 Task: Look for space in São João del Rei, Brazil from 12th  August, 2023 to 15th August, 2023 for 3 adults in price range Rs.12000 to Rs.16000. Place can be entire place with 2 bedrooms having 3 beds and 1 bathroom. Property type can be flat. Amenities needed are: washing machine, . Booking option can be shelf check-in. Required host language is Spanish.
Action: Mouse moved to (443, 123)
Screenshot: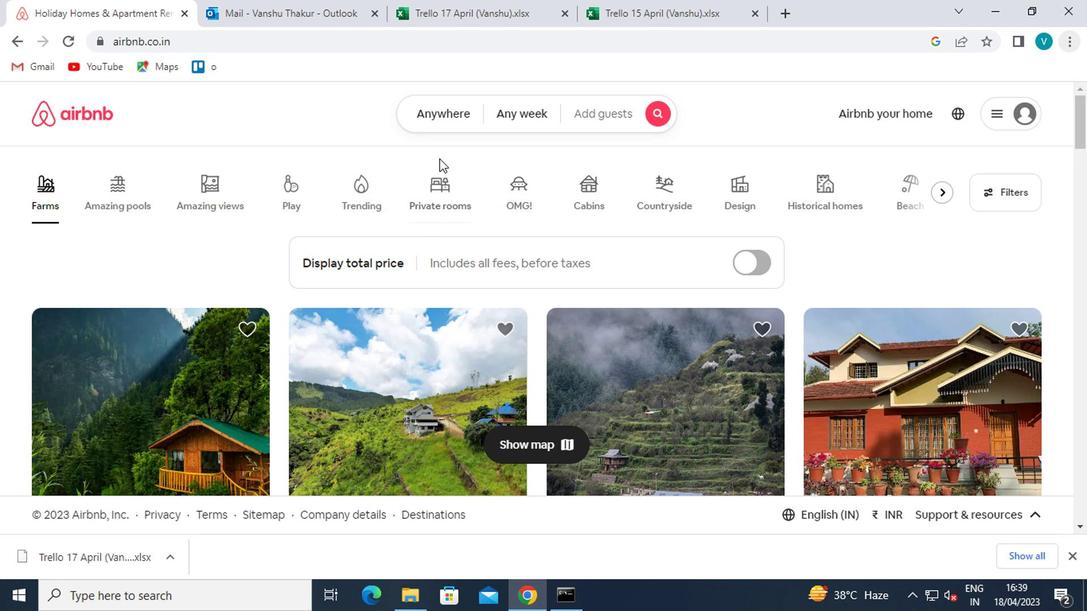 
Action: Mouse pressed left at (443, 123)
Screenshot: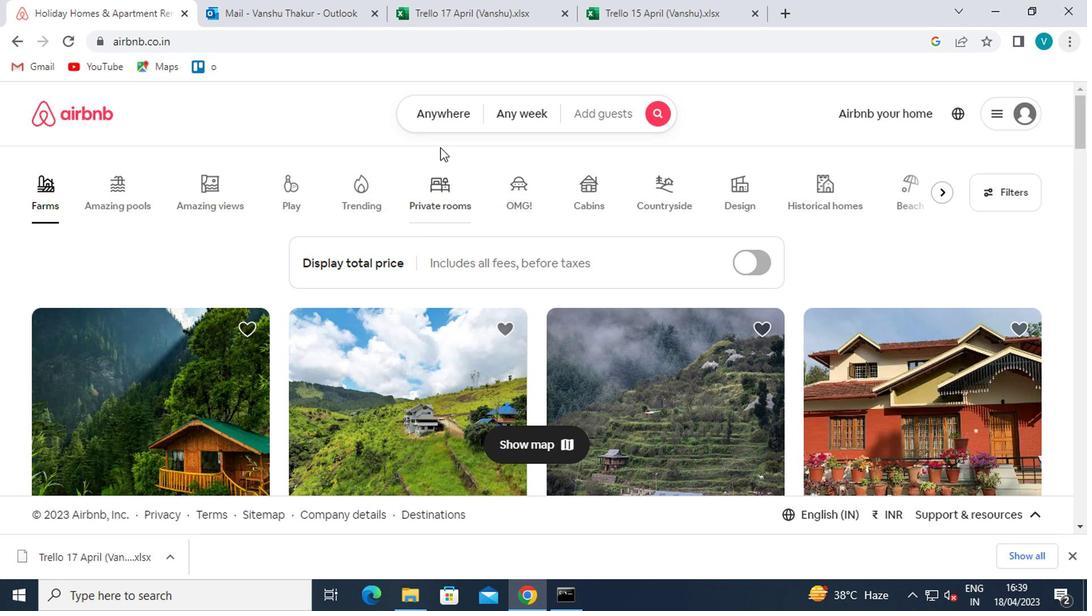 
Action: Mouse moved to (397, 185)
Screenshot: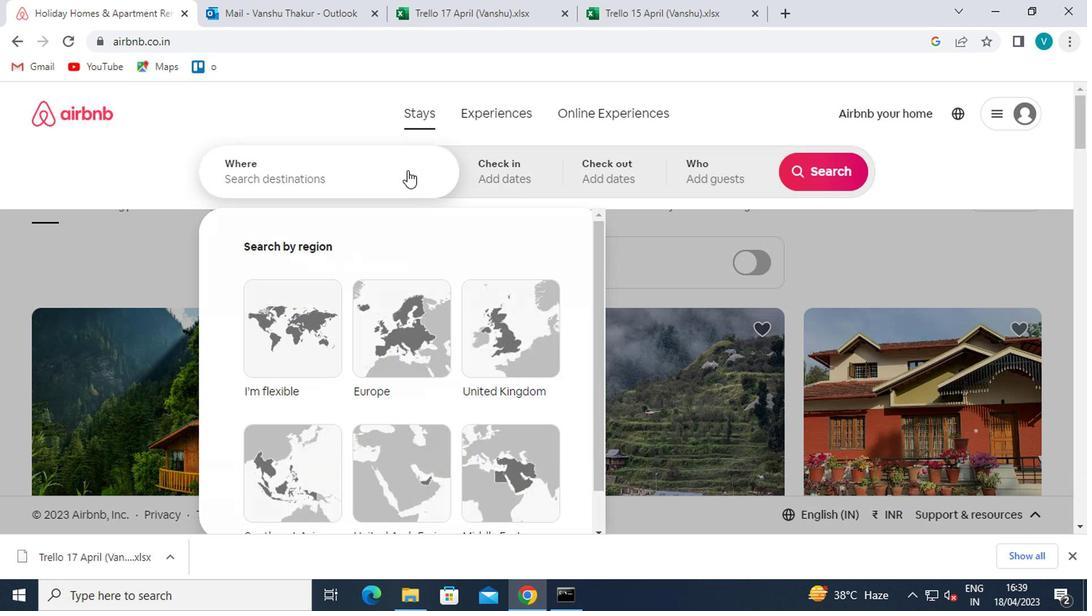 
Action: Mouse pressed left at (397, 185)
Screenshot: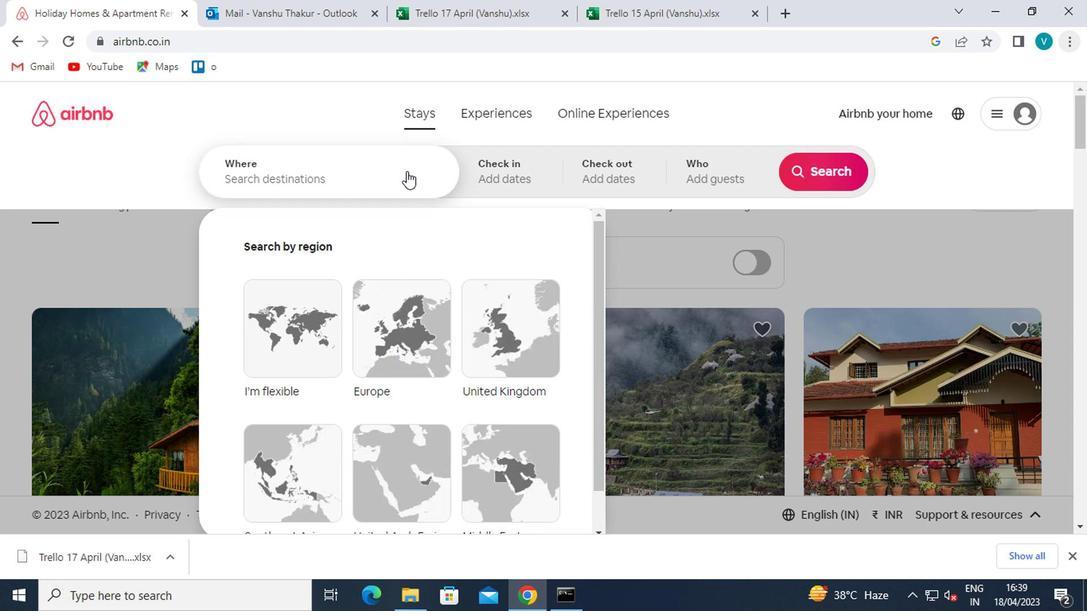 
Action: Mouse moved to (397, 186)
Screenshot: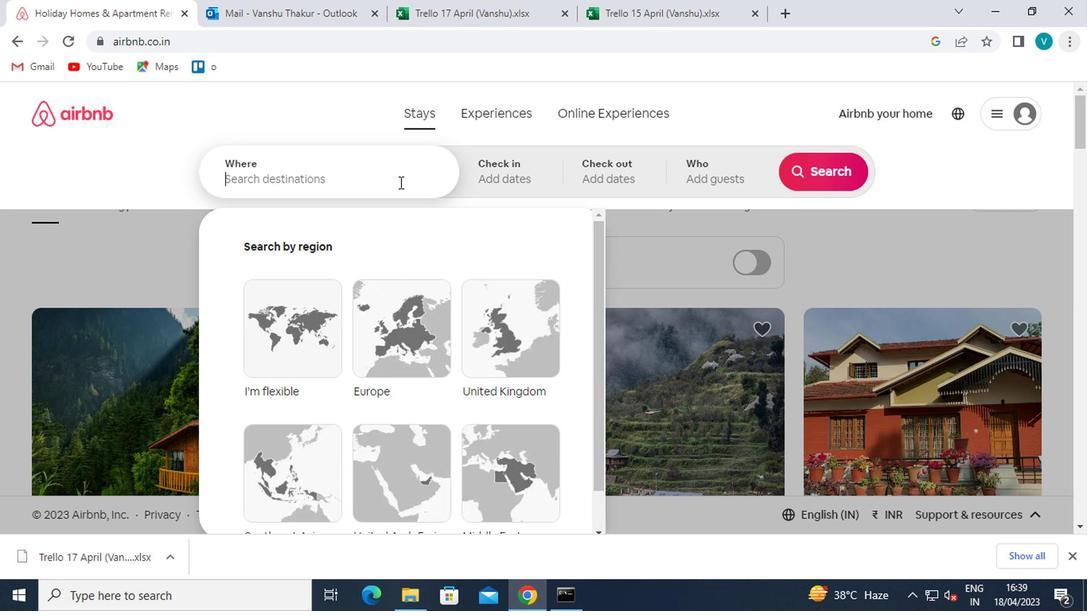 
Action: Key pressed <Key.shift>SAO<Key.space><Key.shift>JAOB<Key.space>
Screenshot: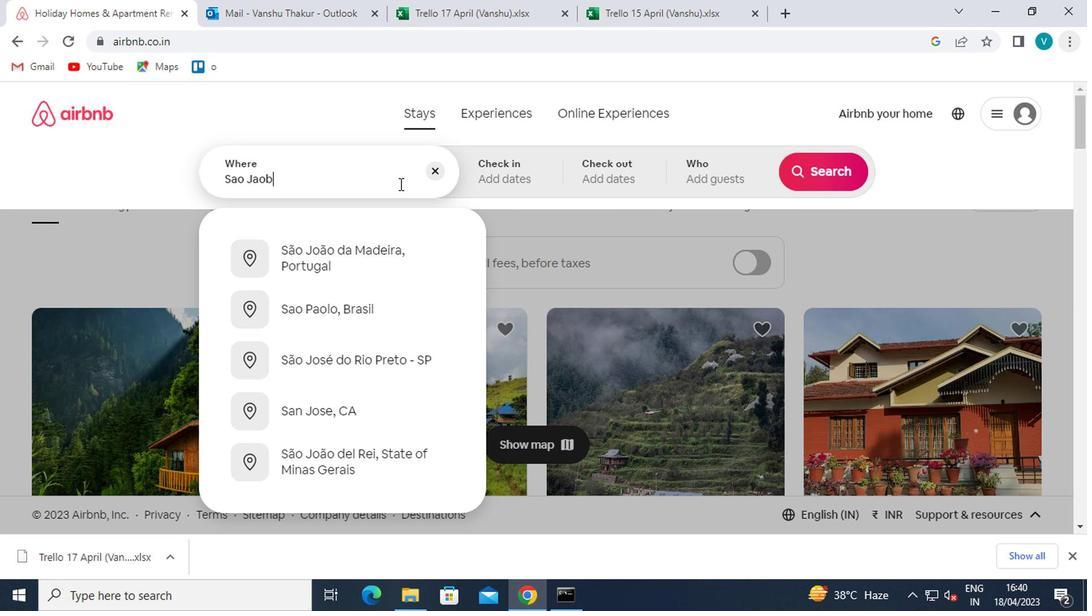 
Action: Mouse moved to (397, 186)
Screenshot: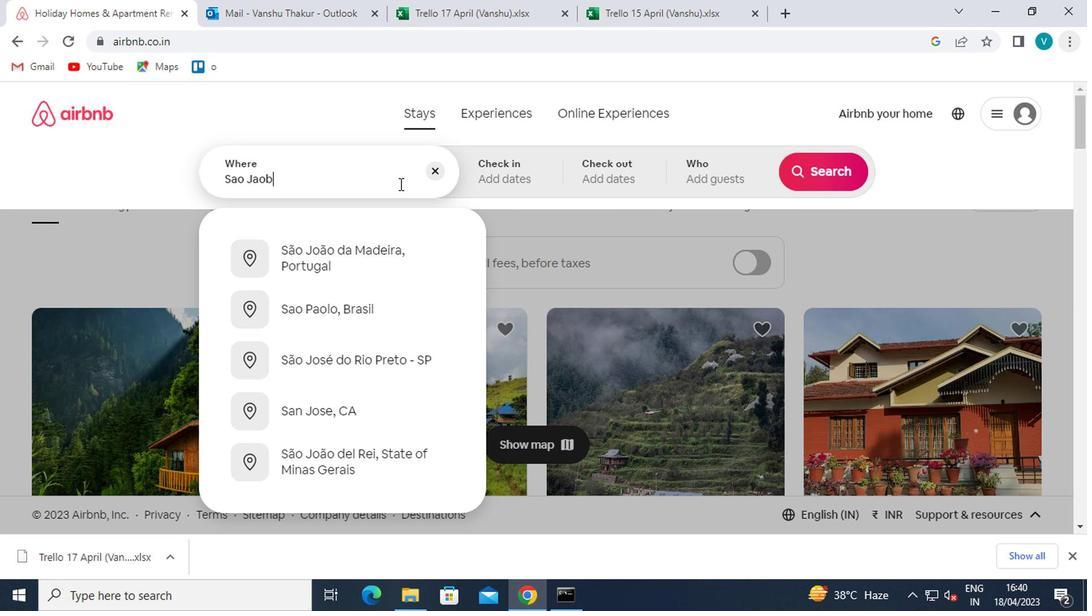 
Action: Key pressed DEL
Screenshot: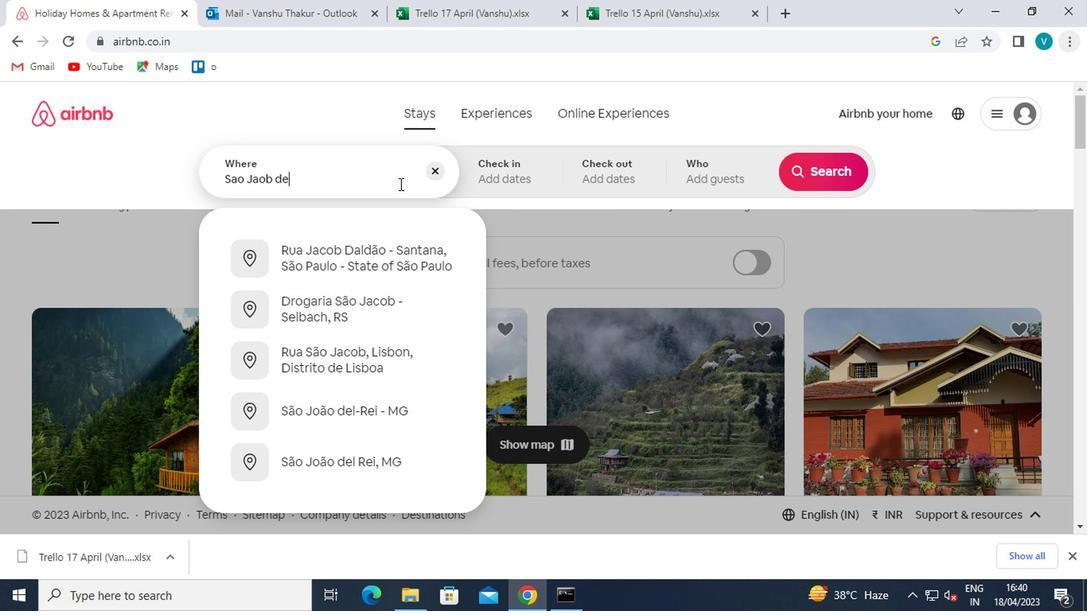 
Action: Mouse moved to (386, 250)
Screenshot: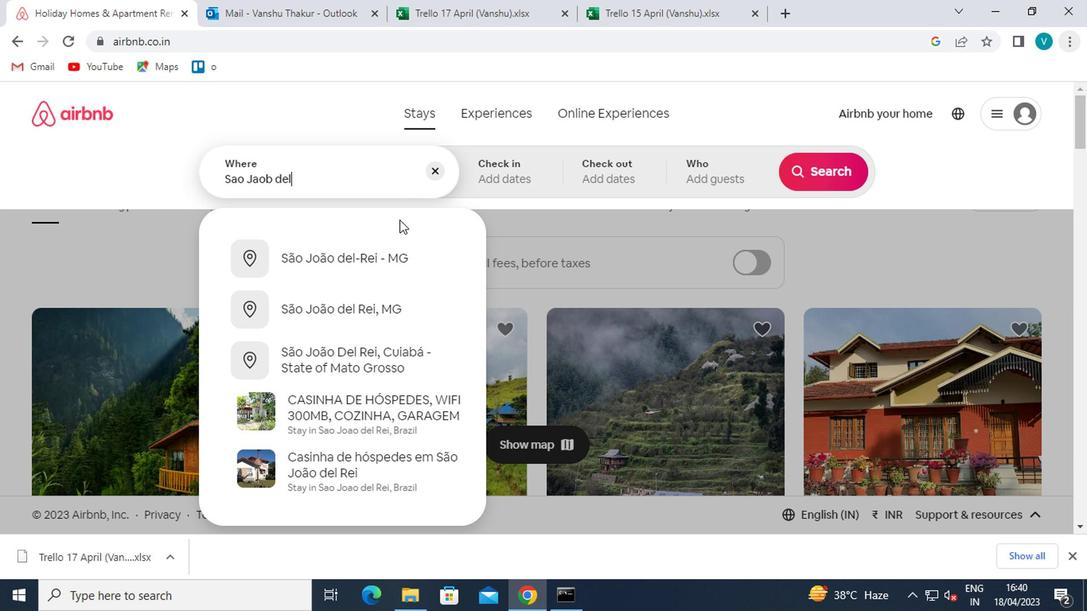 
Action: Mouse pressed left at (386, 250)
Screenshot: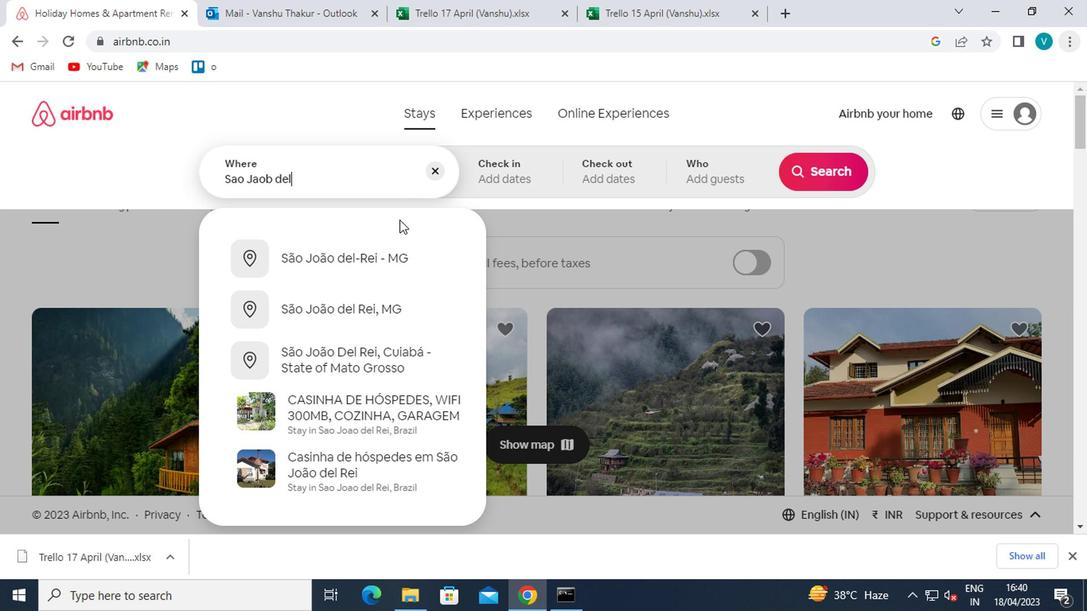 
Action: Mouse moved to (819, 297)
Screenshot: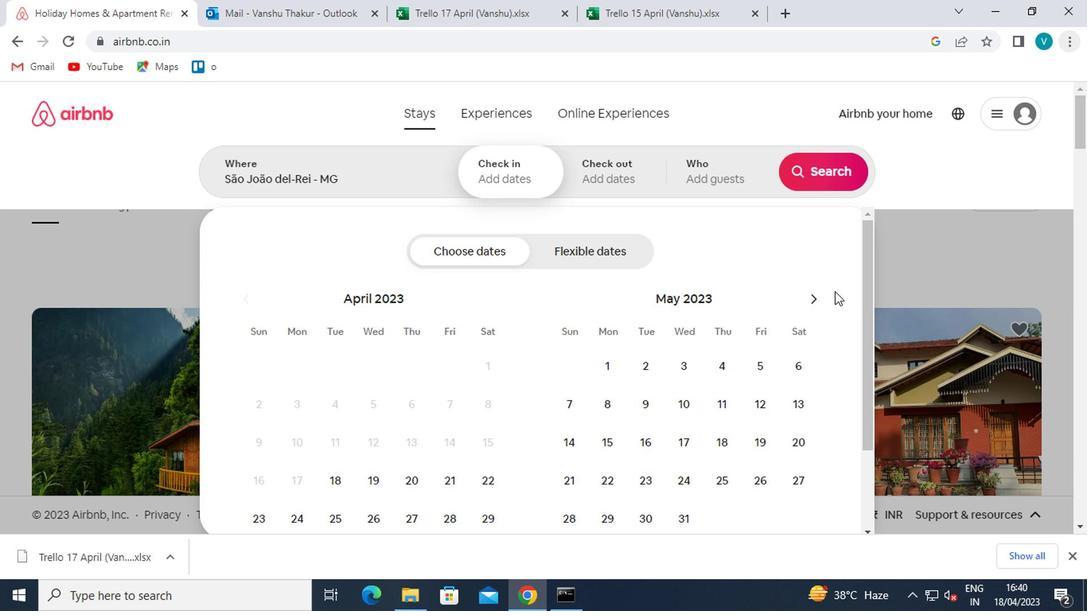 
Action: Mouse pressed left at (819, 297)
Screenshot: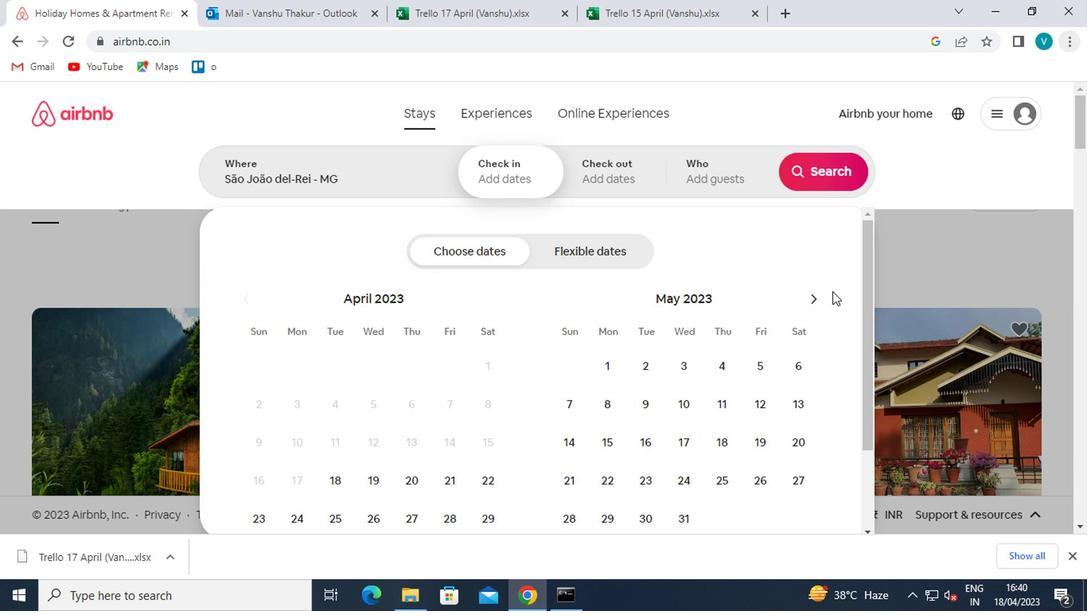 
Action: Mouse moved to (819, 297)
Screenshot: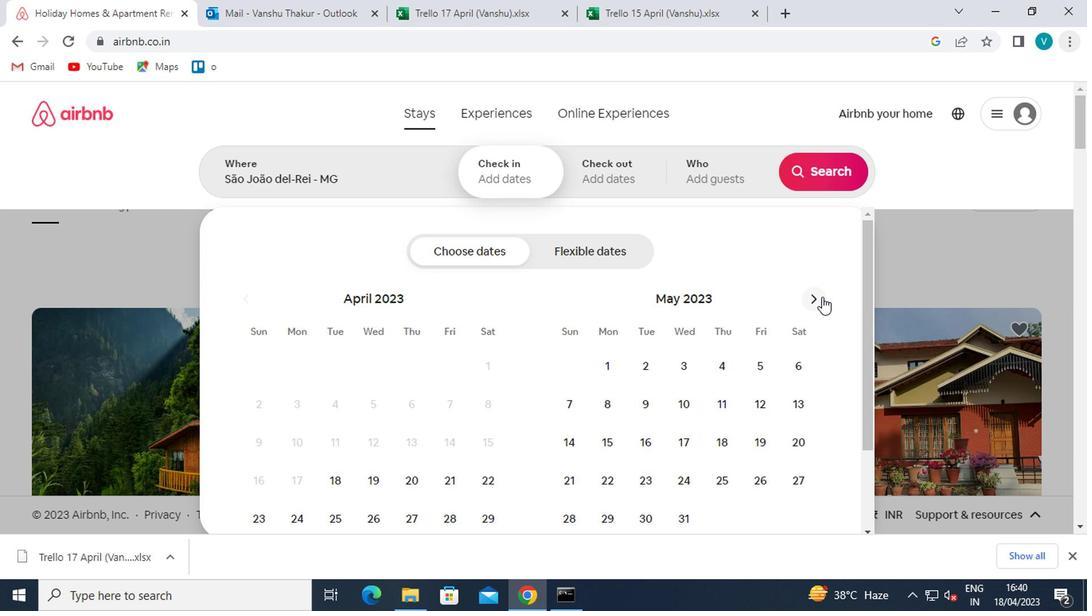 
Action: Mouse pressed left at (819, 297)
Screenshot: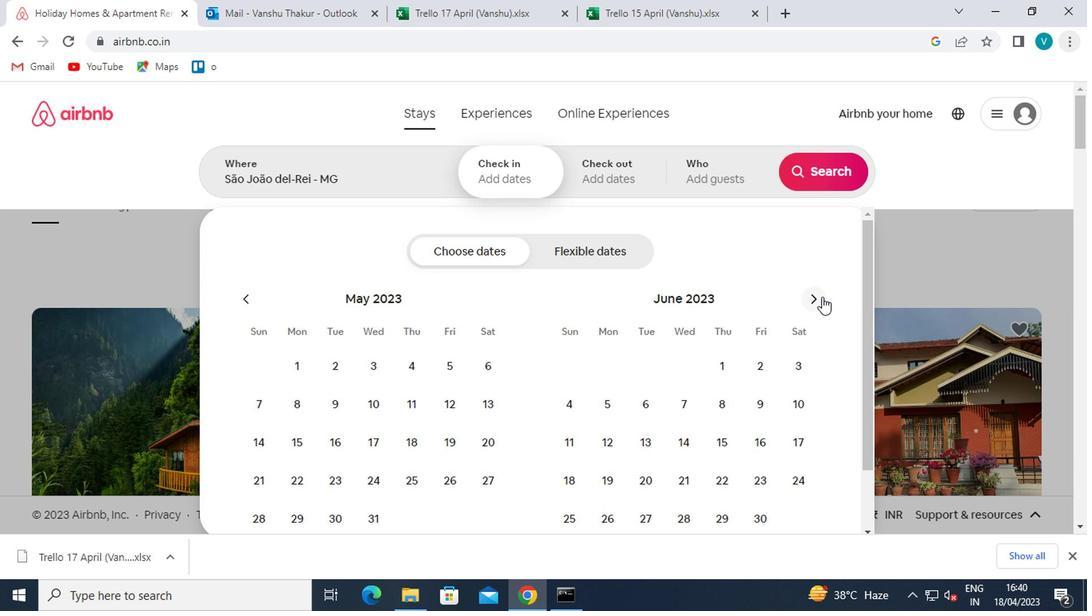 
Action: Mouse moved to (822, 297)
Screenshot: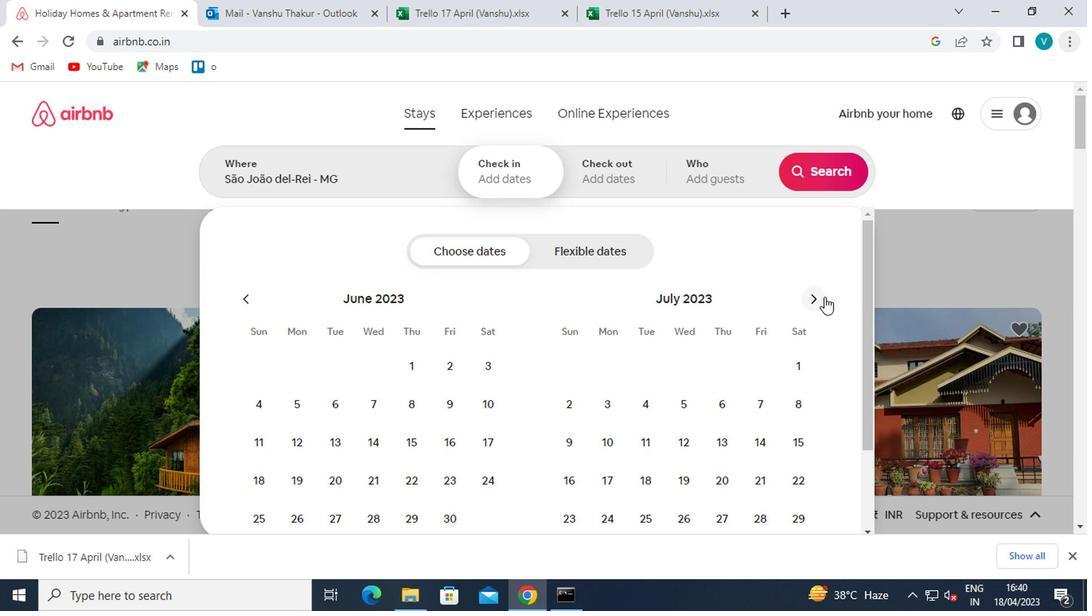 
Action: Mouse pressed left at (822, 297)
Screenshot: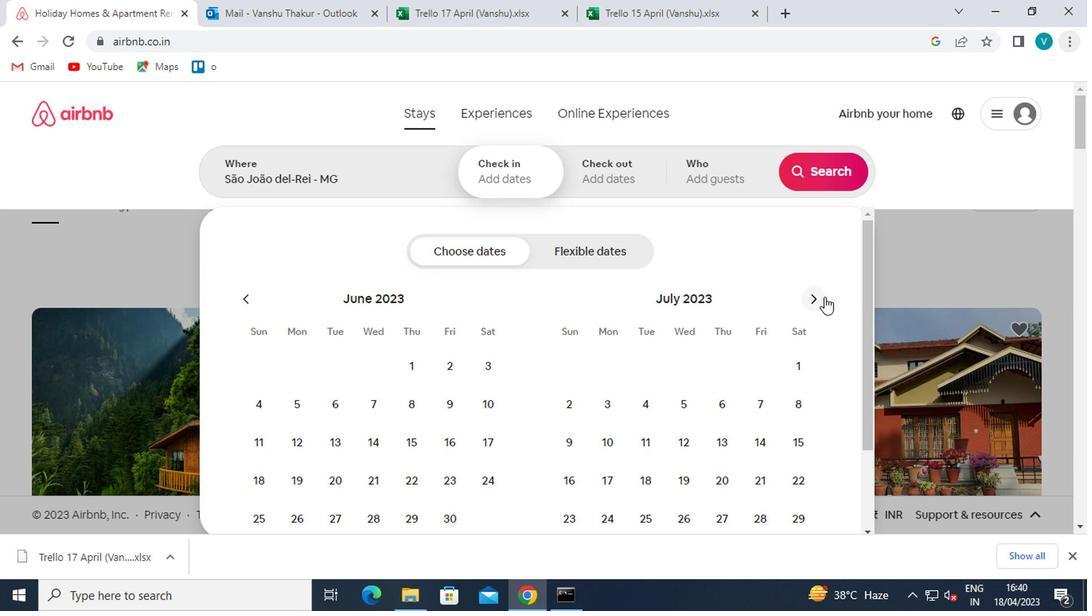 
Action: Mouse moved to (793, 403)
Screenshot: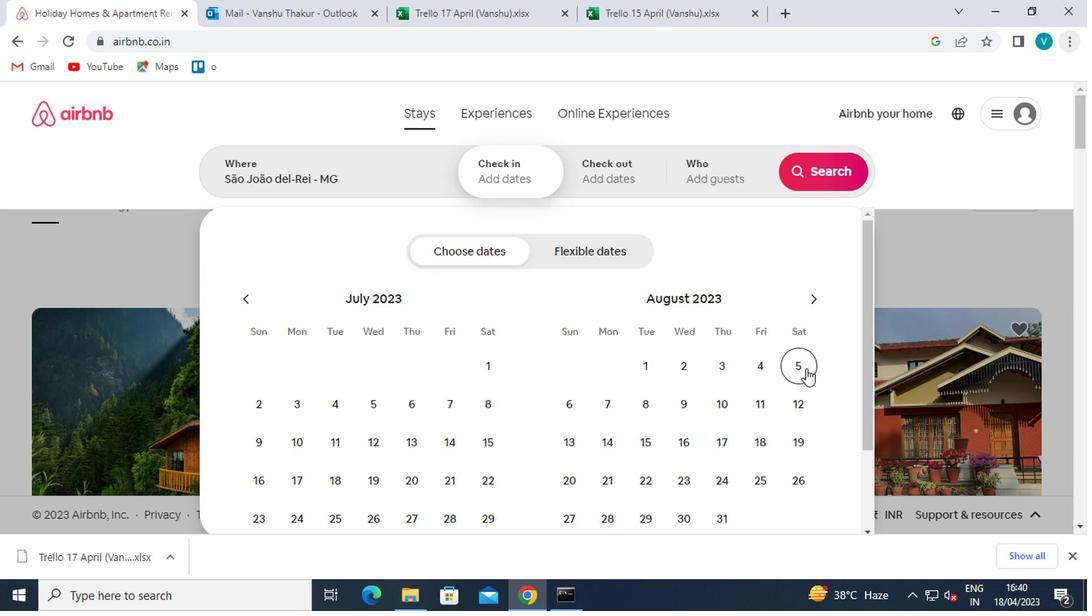
Action: Mouse pressed left at (793, 403)
Screenshot: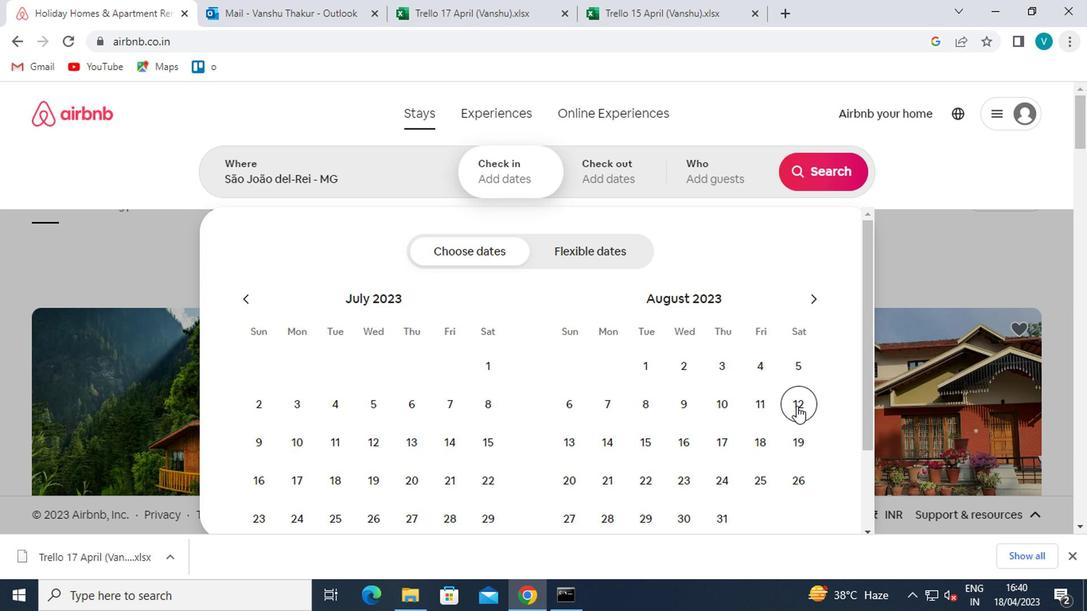 
Action: Mouse moved to (648, 434)
Screenshot: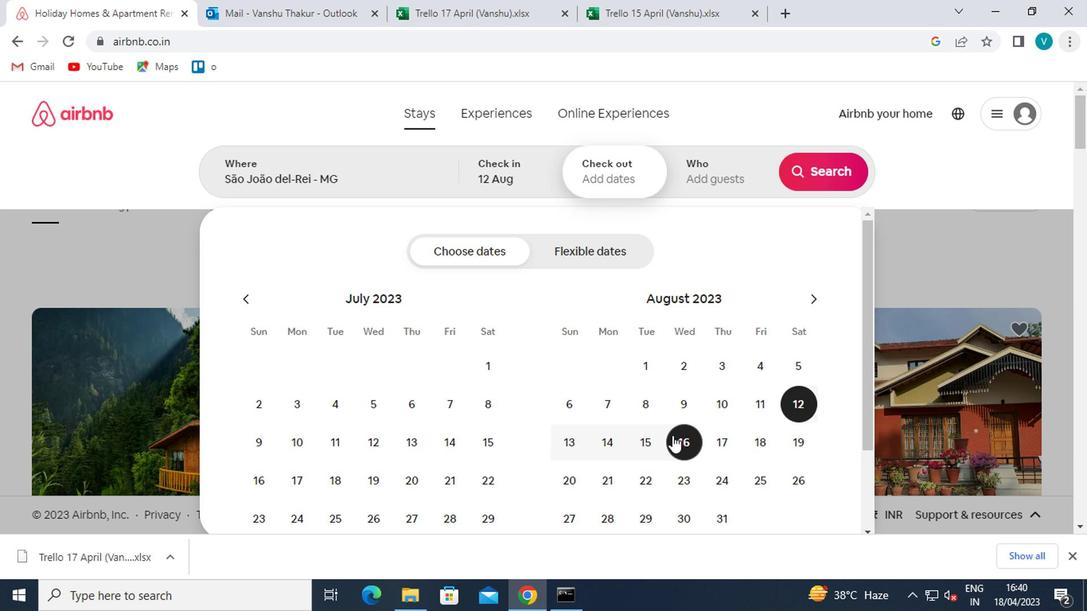 
Action: Mouse pressed left at (648, 434)
Screenshot: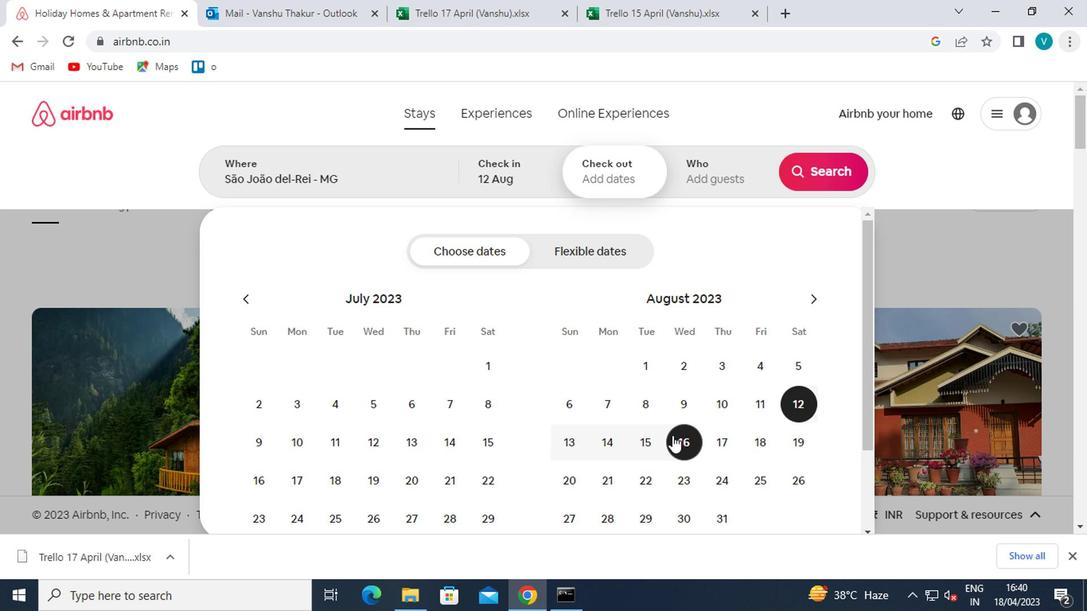 
Action: Mouse moved to (725, 178)
Screenshot: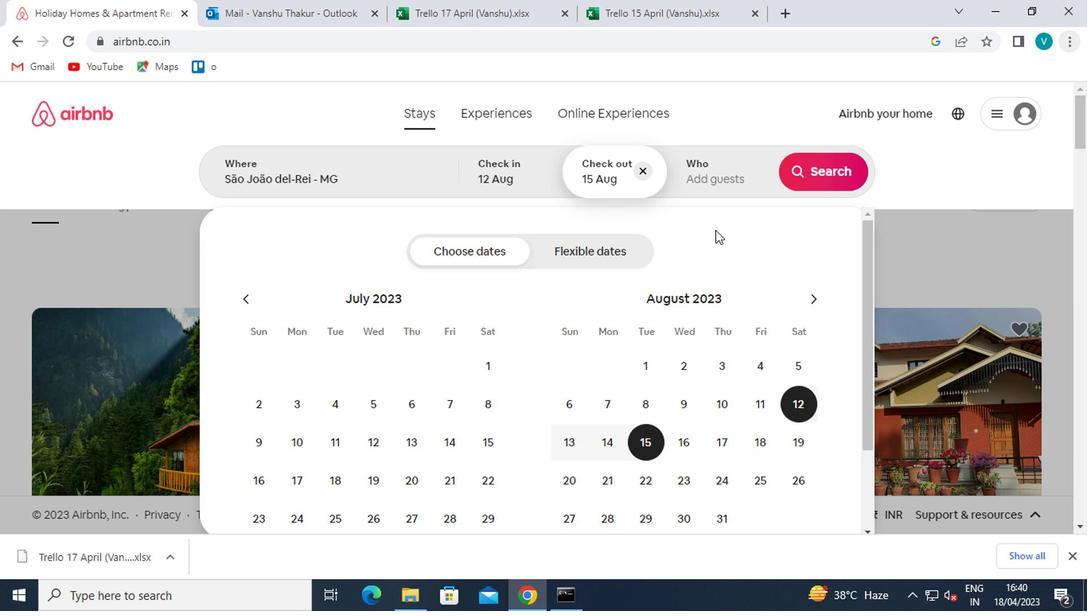 
Action: Mouse pressed left at (725, 178)
Screenshot: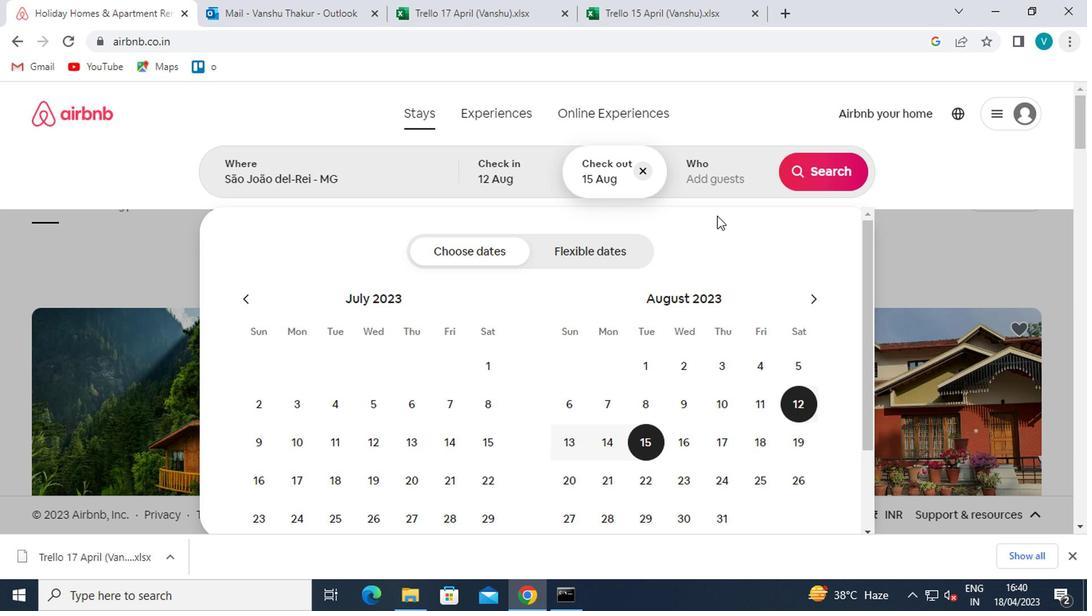 
Action: Mouse moved to (822, 251)
Screenshot: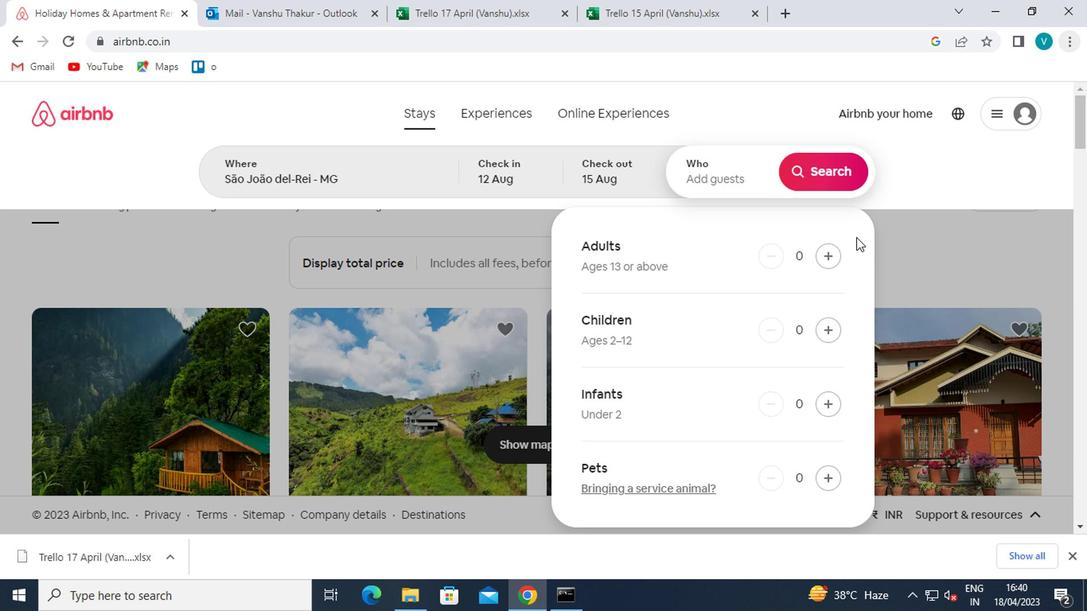 
Action: Mouse pressed left at (822, 251)
Screenshot: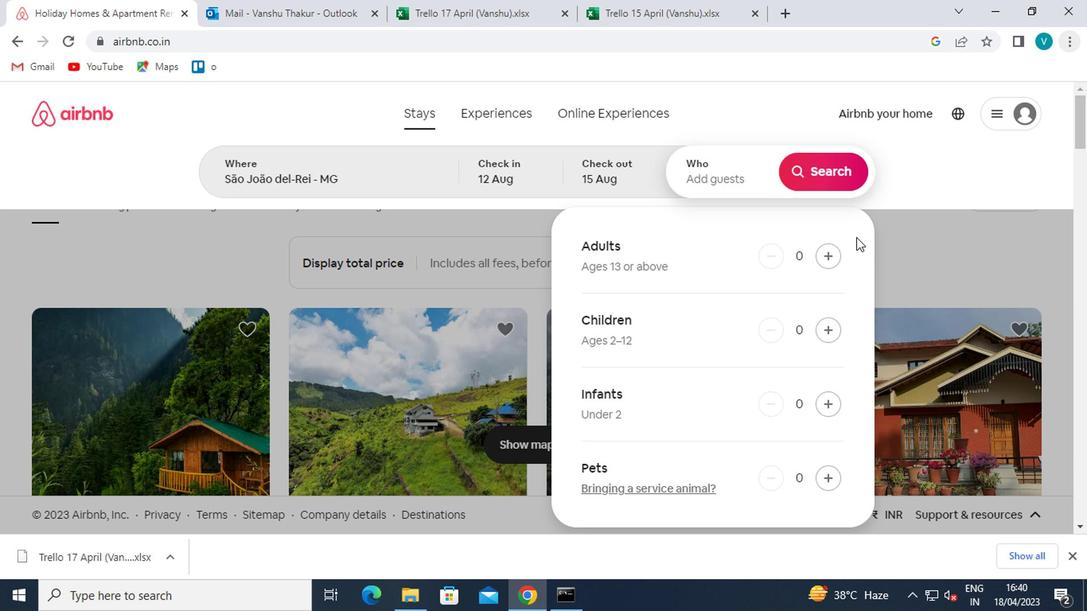 
Action: Mouse moved to (822, 253)
Screenshot: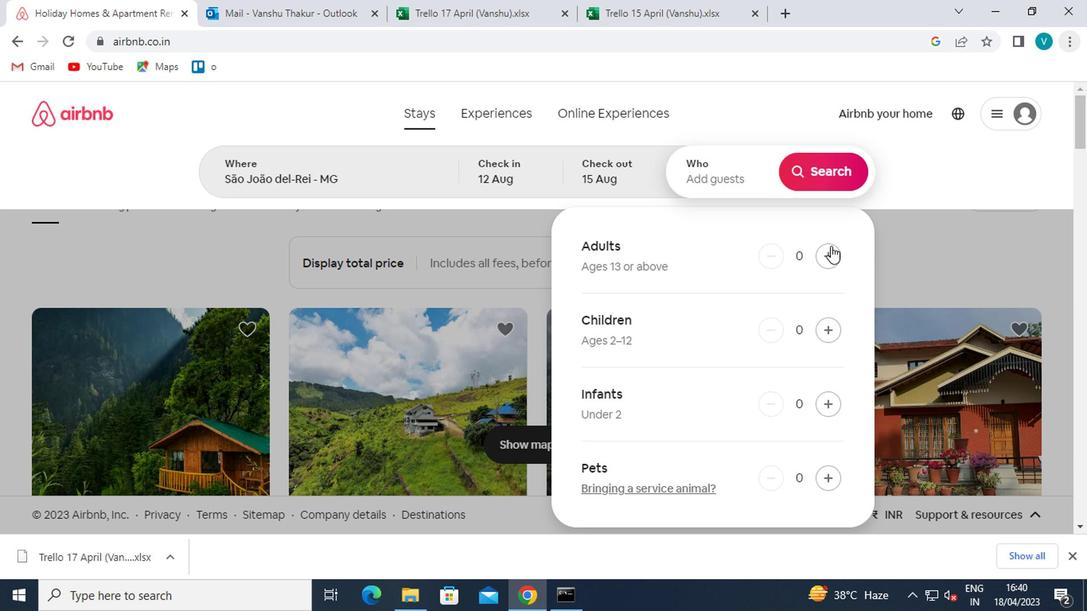 
Action: Mouse pressed left at (822, 253)
Screenshot: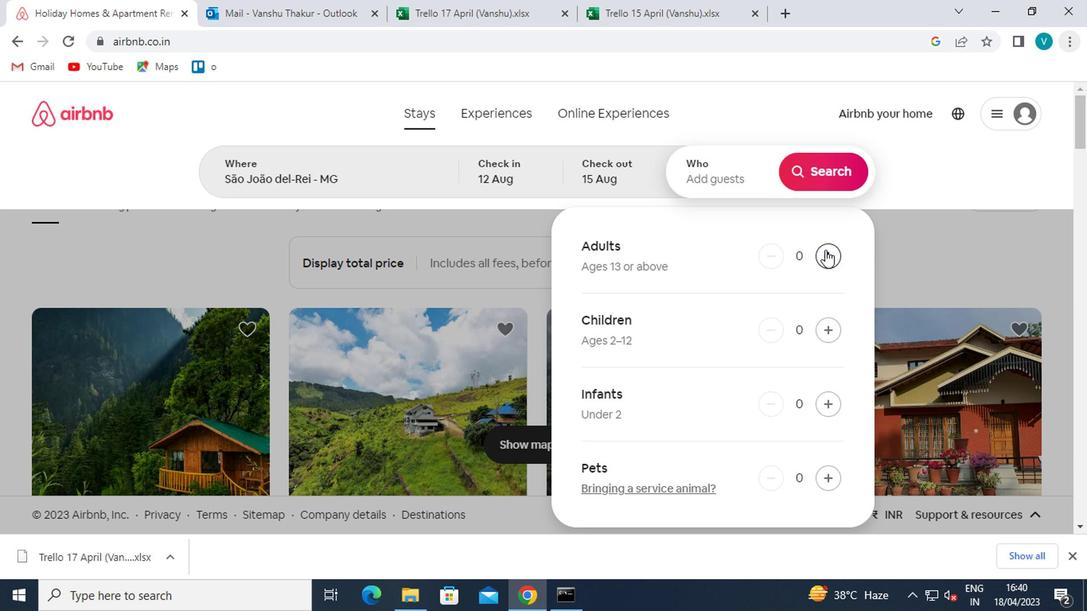 
Action: Mouse moved to (822, 253)
Screenshot: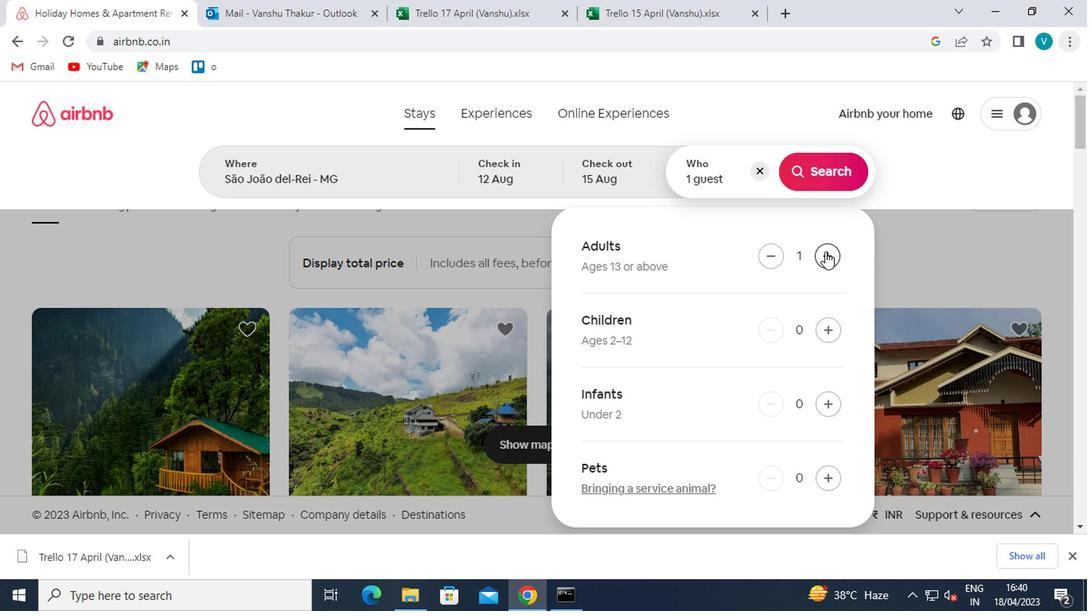 
Action: Mouse pressed left at (822, 253)
Screenshot: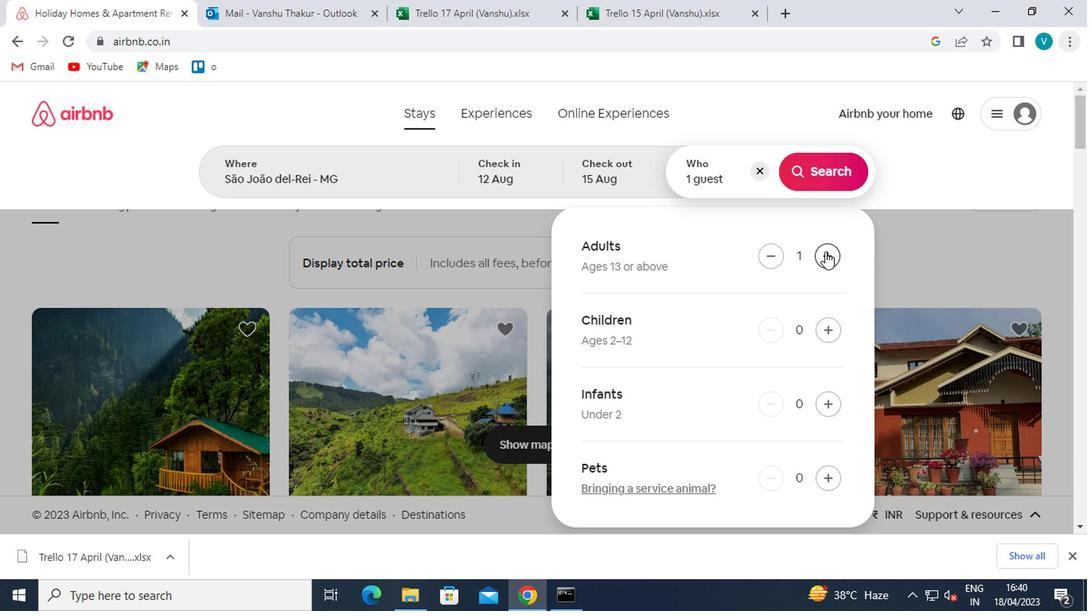 
Action: Mouse moved to (833, 182)
Screenshot: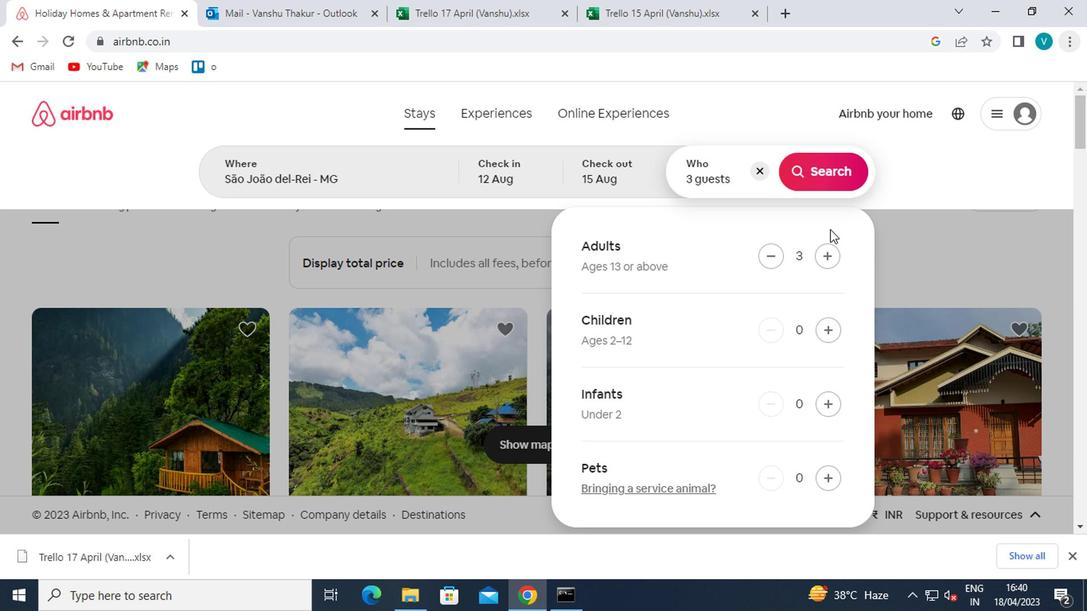 
Action: Mouse pressed left at (833, 182)
Screenshot: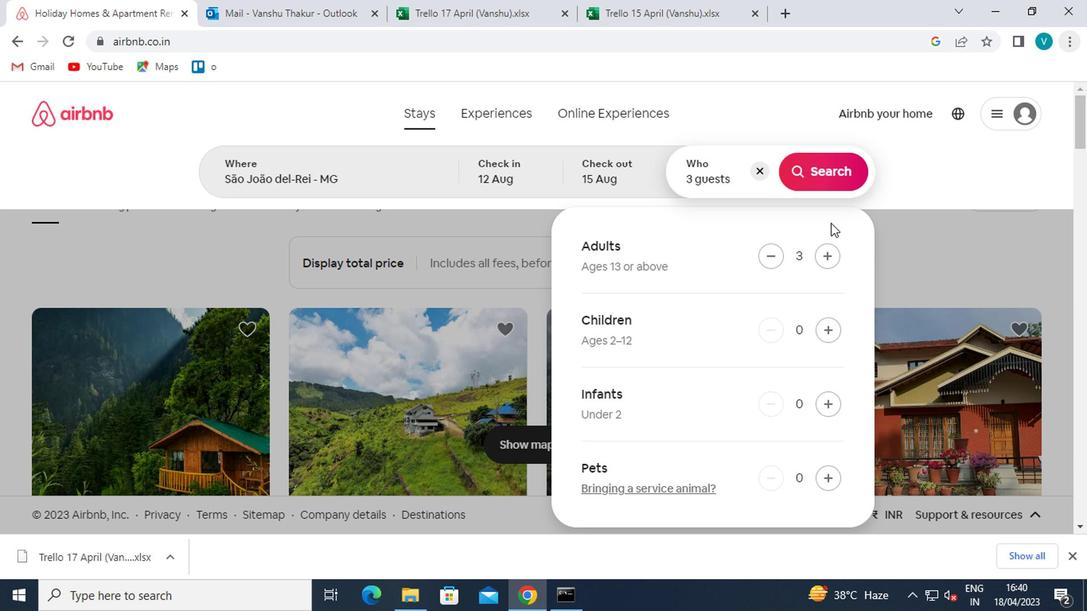
Action: Mouse moved to (1024, 181)
Screenshot: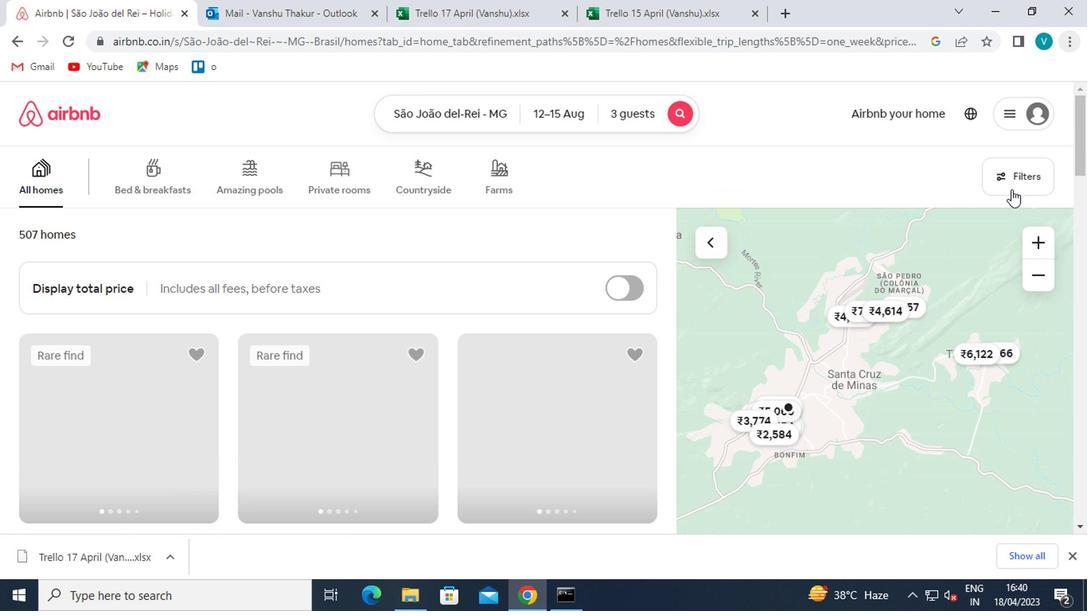 
Action: Mouse pressed left at (1024, 181)
Screenshot: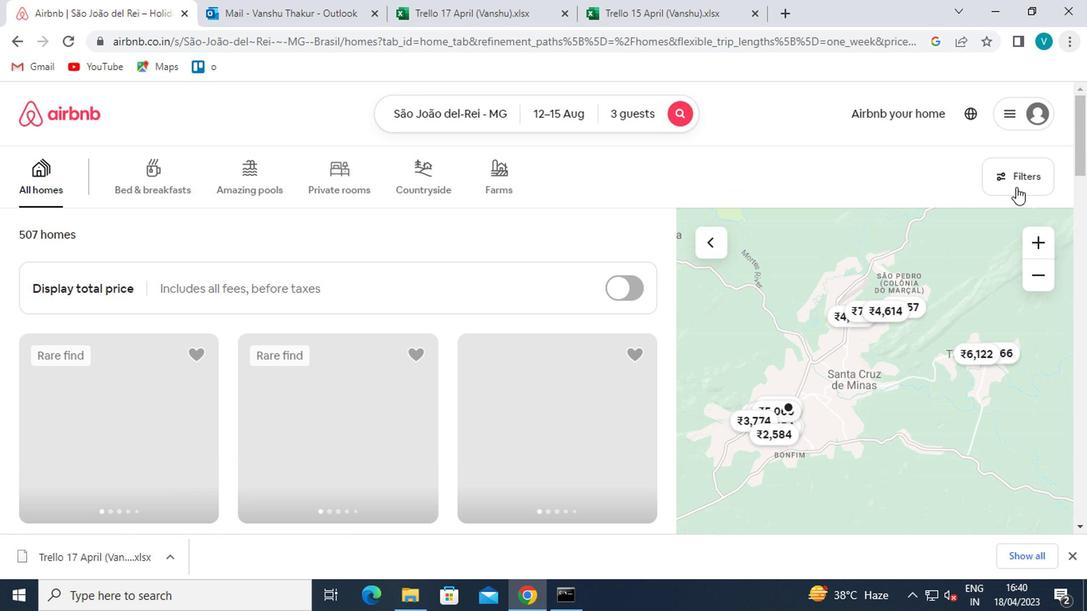 
Action: Mouse moved to (415, 379)
Screenshot: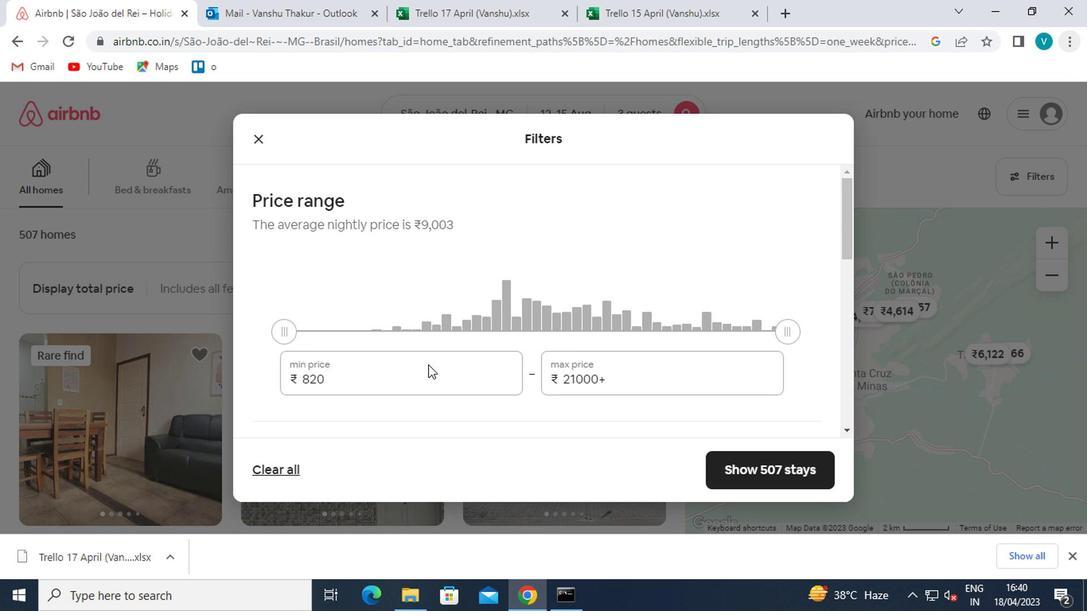 
Action: Mouse pressed left at (415, 379)
Screenshot: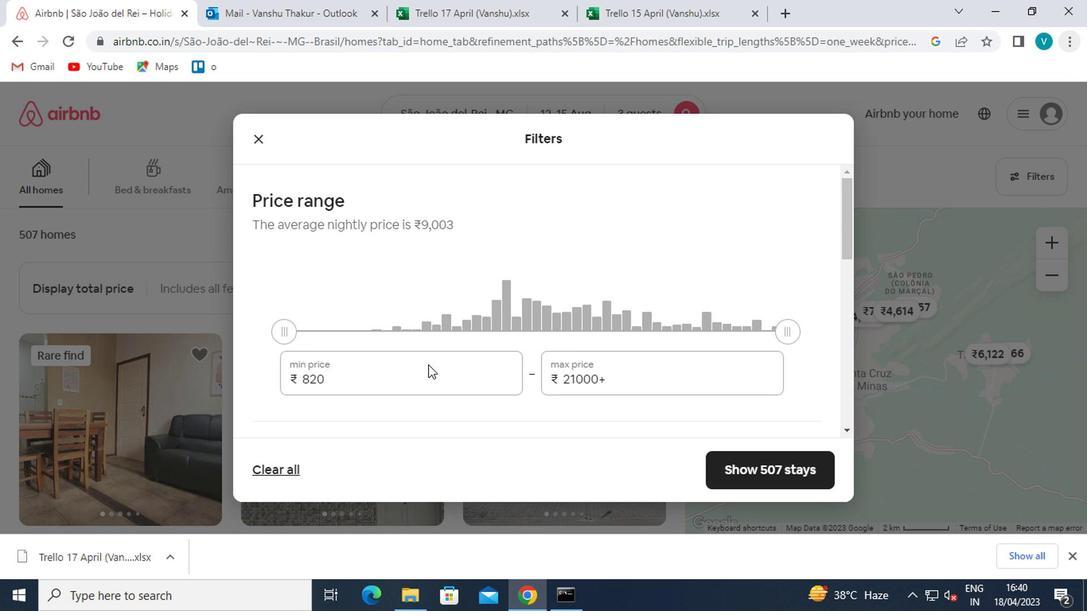 
Action: Mouse moved to (425, 389)
Screenshot: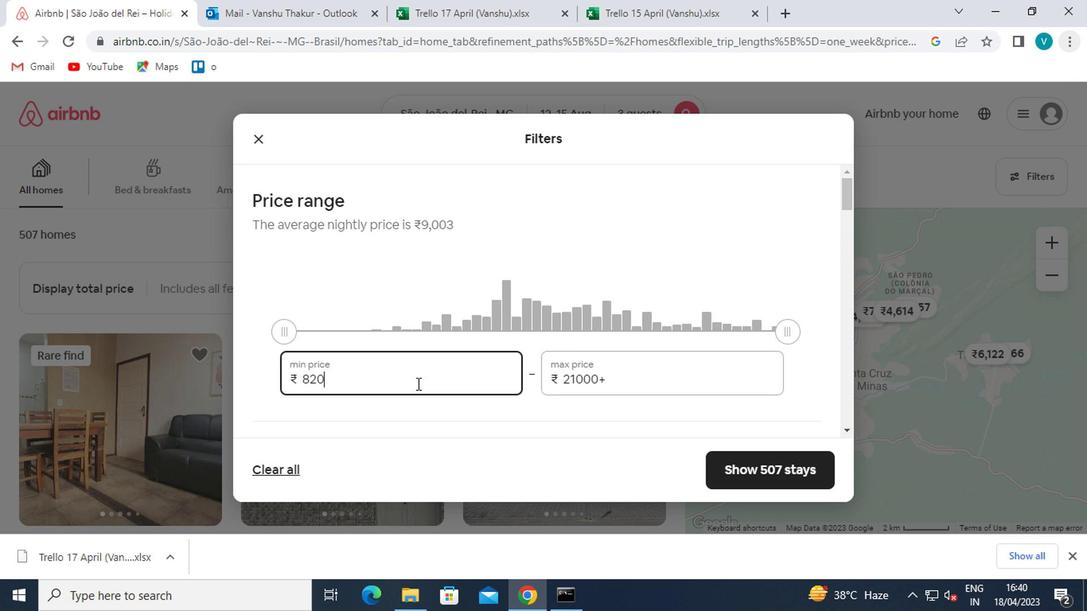 
Action: Key pressed <Key.backspace>
Screenshot: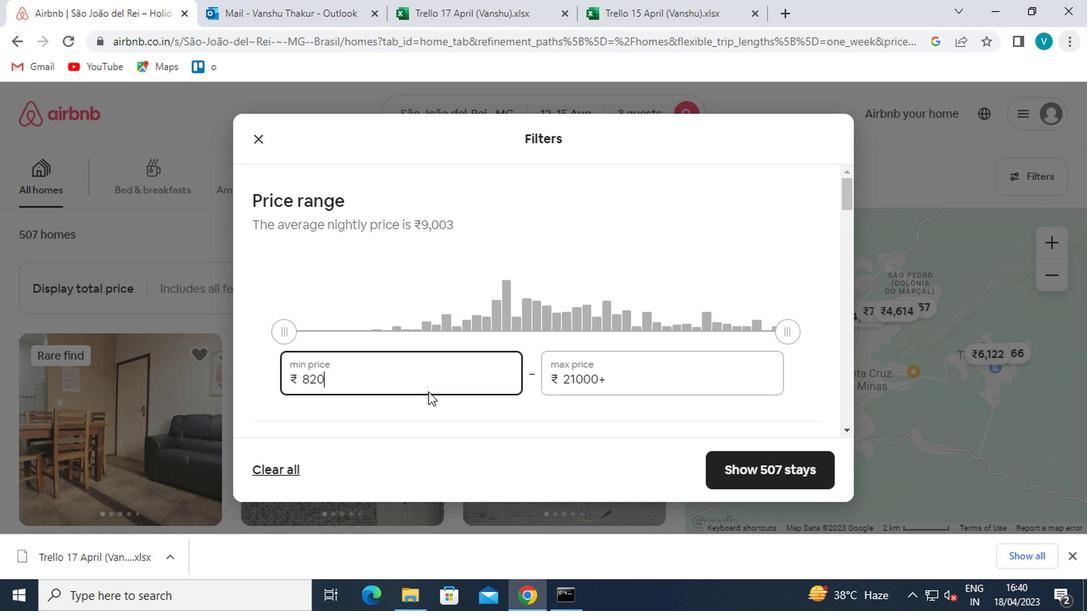 
Action: Mouse moved to (425, 390)
Screenshot: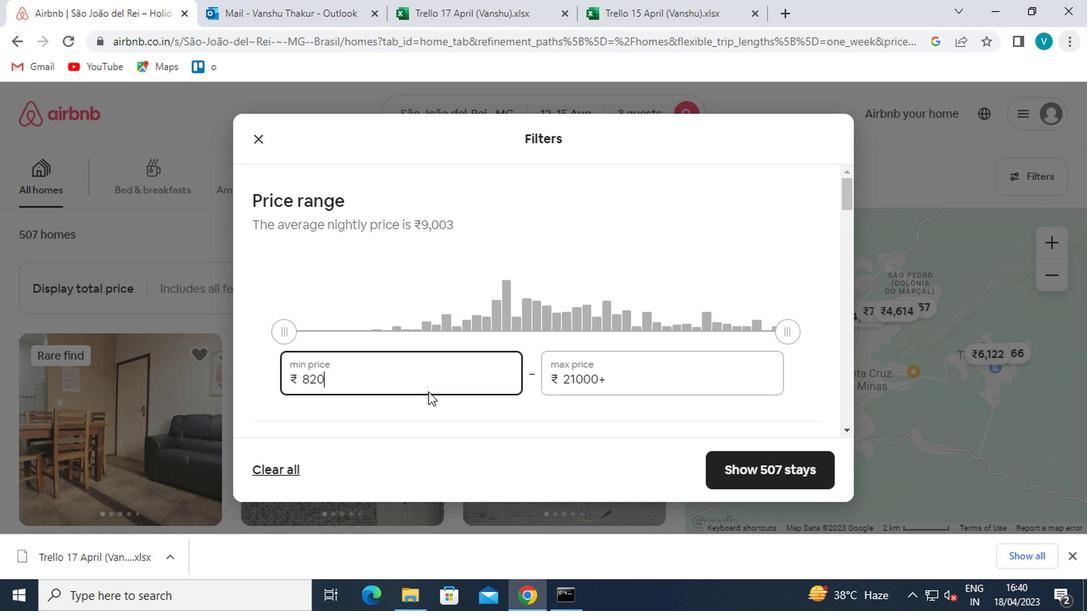 
Action: Key pressed <Key.backspace><Key.backspace>12000
Screenshot: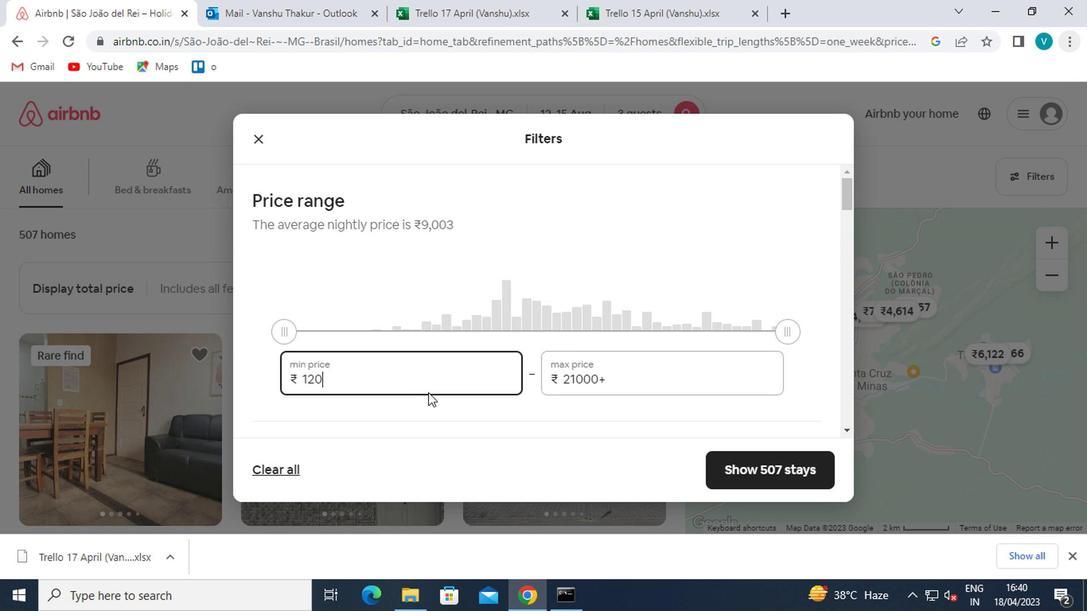 
Action: Mouse moved to (625, 381)
Screenshot: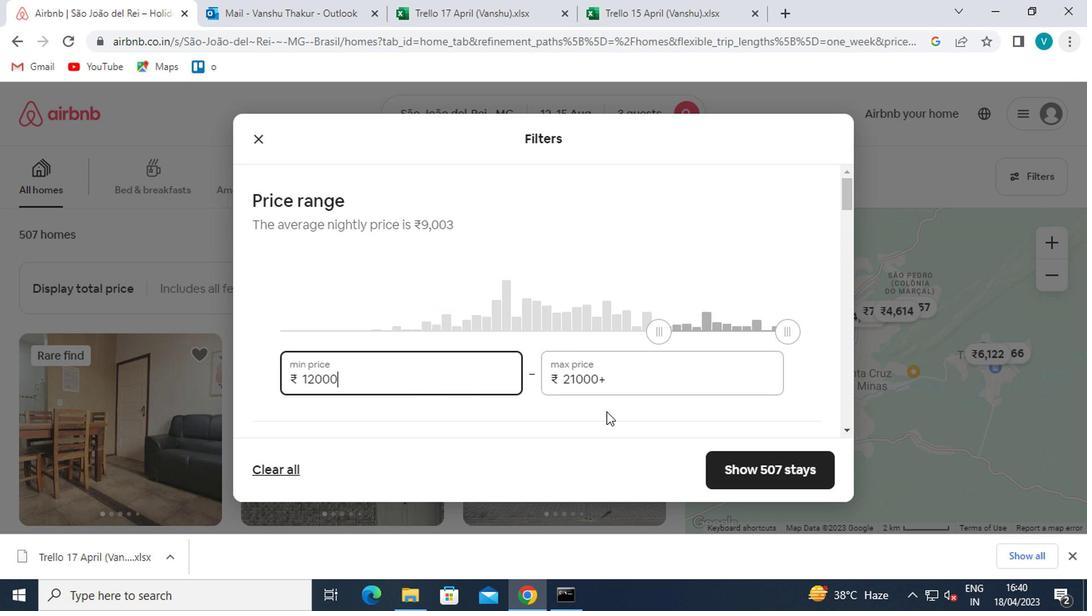
Action: Mouse pressed left at (625, 381)
Screenshot: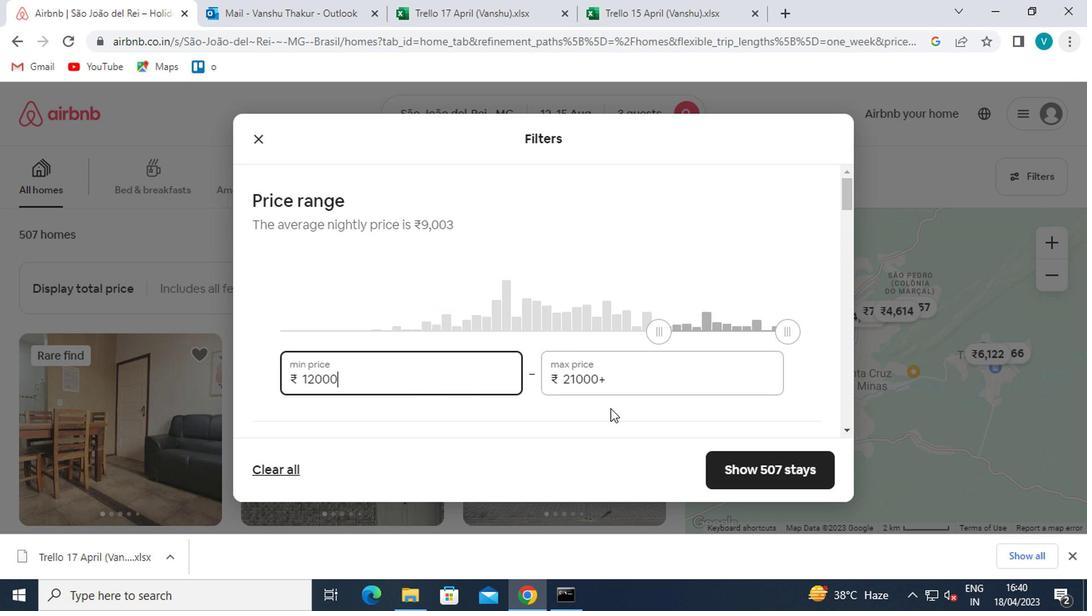 
Action: Mouse moved to (624, 381)
Screenshot: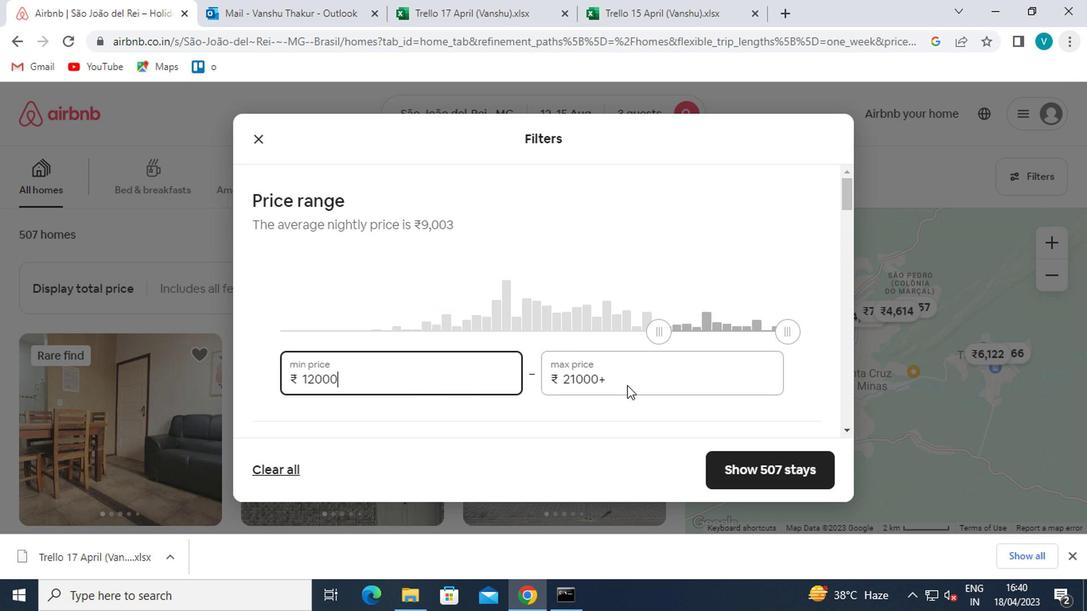 
Action: Key pressed <Key.backspace><Key.backspace><Key.backspace><Key.backspace><Key.backspace><Key.backspace>16000
Screenshot: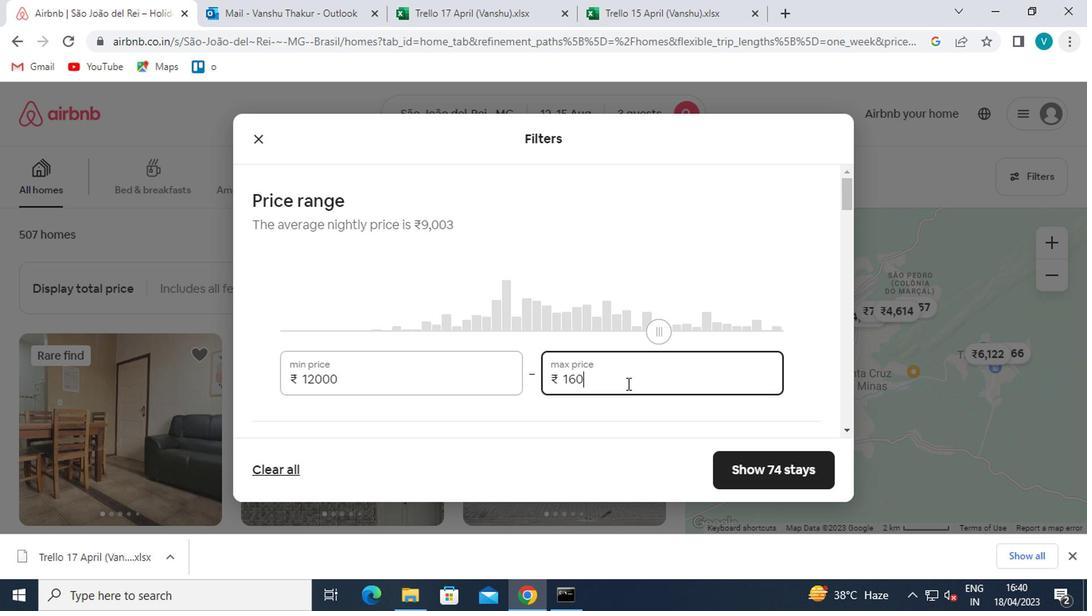 
Action: Mouse moved to (612, 383)
Screenshot: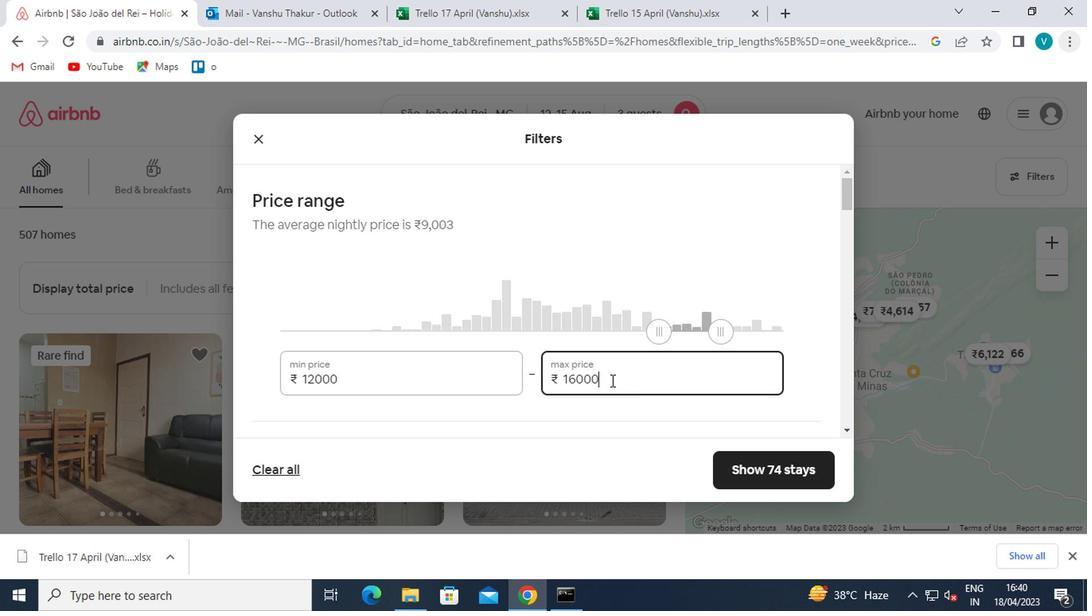 
Action: Mouse scrolled (612, 382) with delta (0, 0)
Screenshot: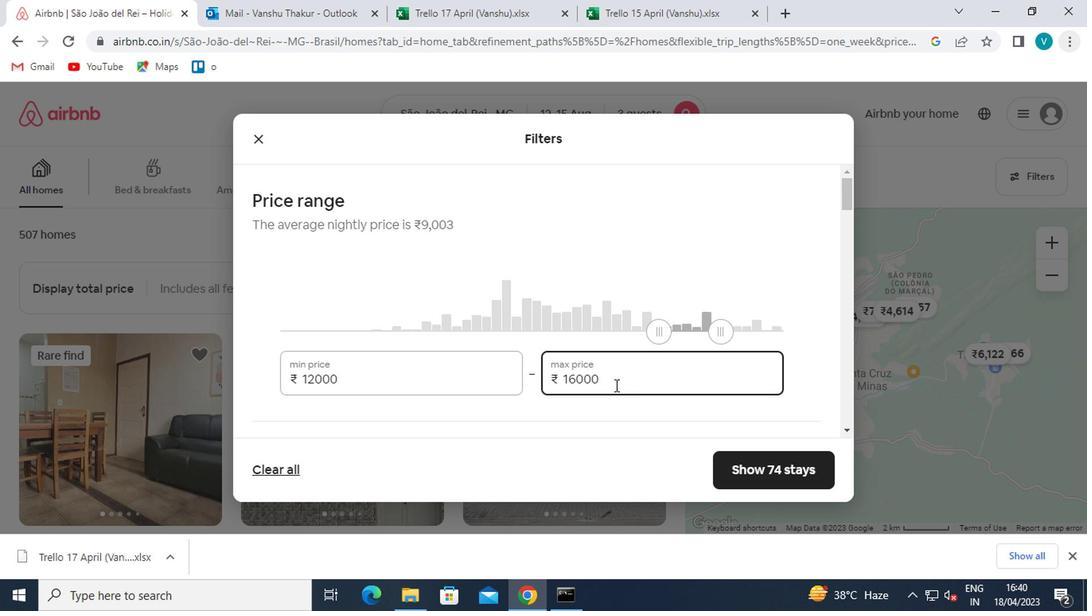 
Action: Mouse moved to (609, 383)
Screenshot: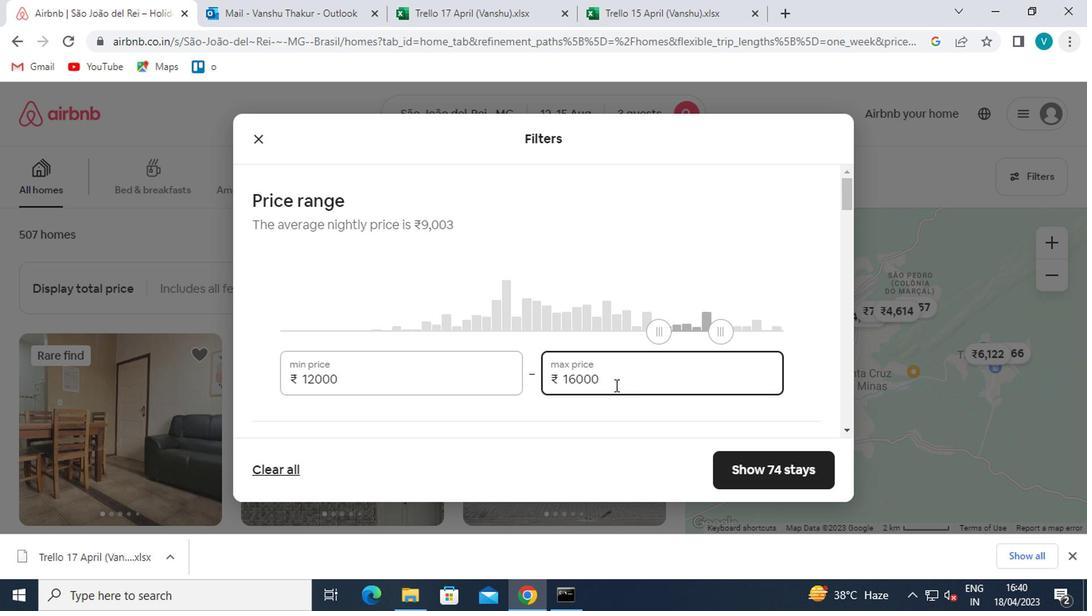 
Action: Mouse scrolled (609, 383) with delta (0, 0)
Screenshot: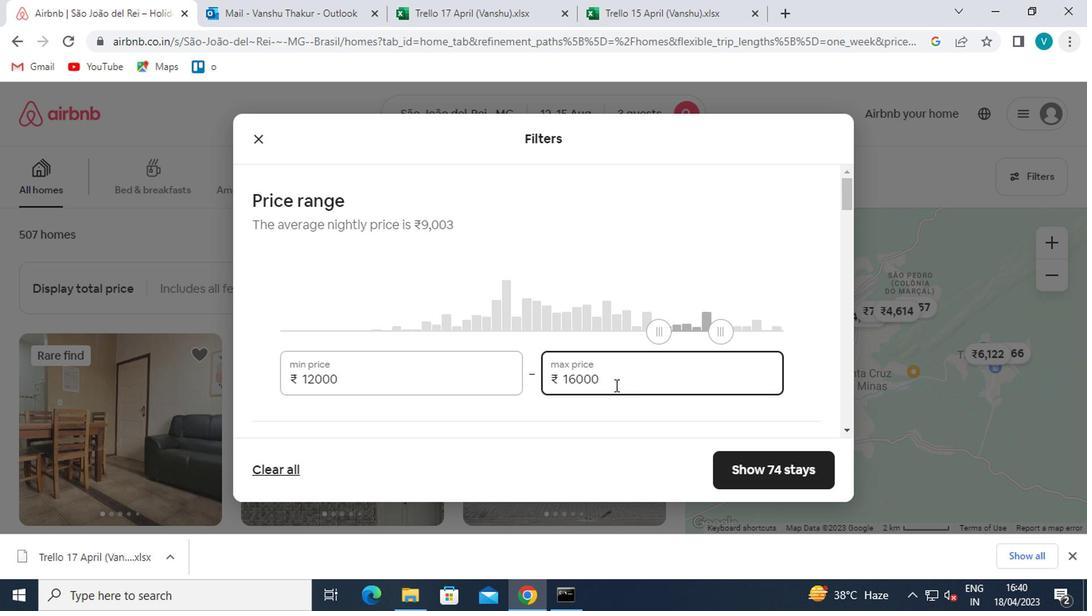 
Action: Mouse moved to (597, 383)
Screenshot: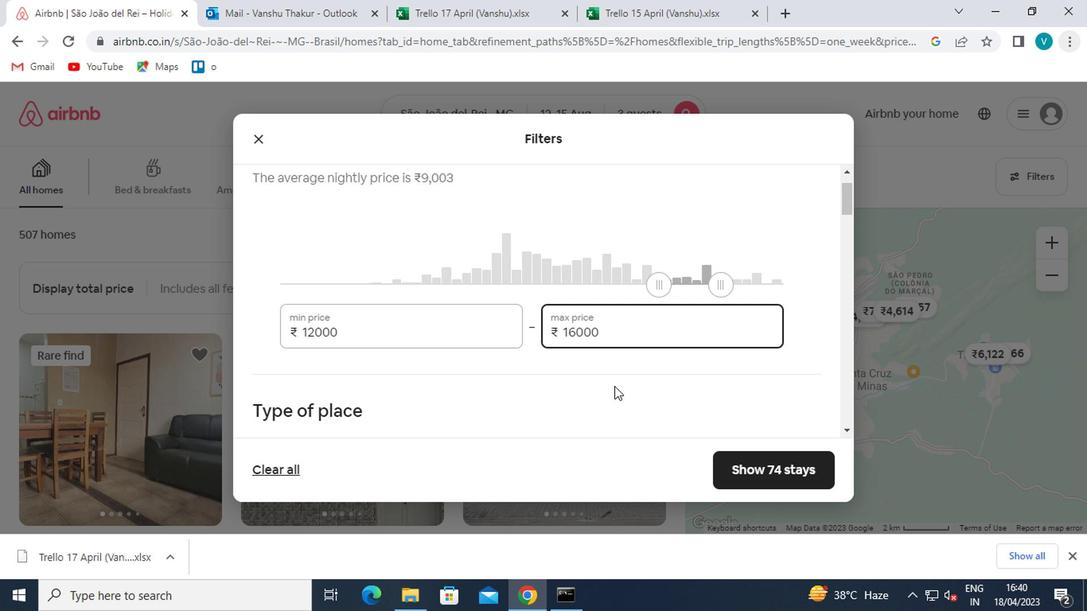 
Action: Mouse scrolled (597, 383) with delta (0, 0)
Screenshot: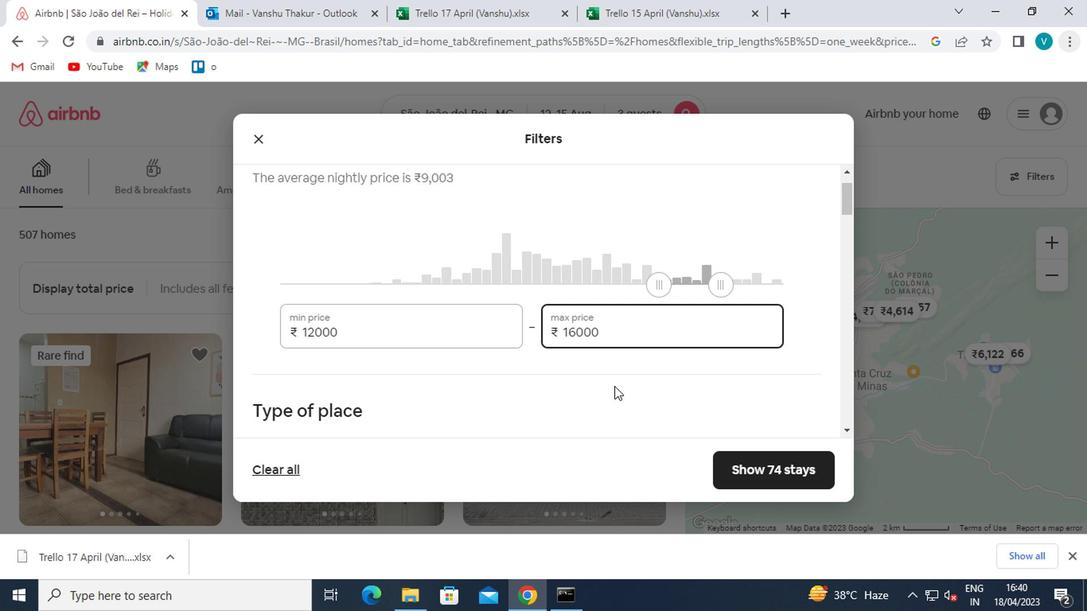 
Action: Mouse moved to (256, 281)
Screenshot: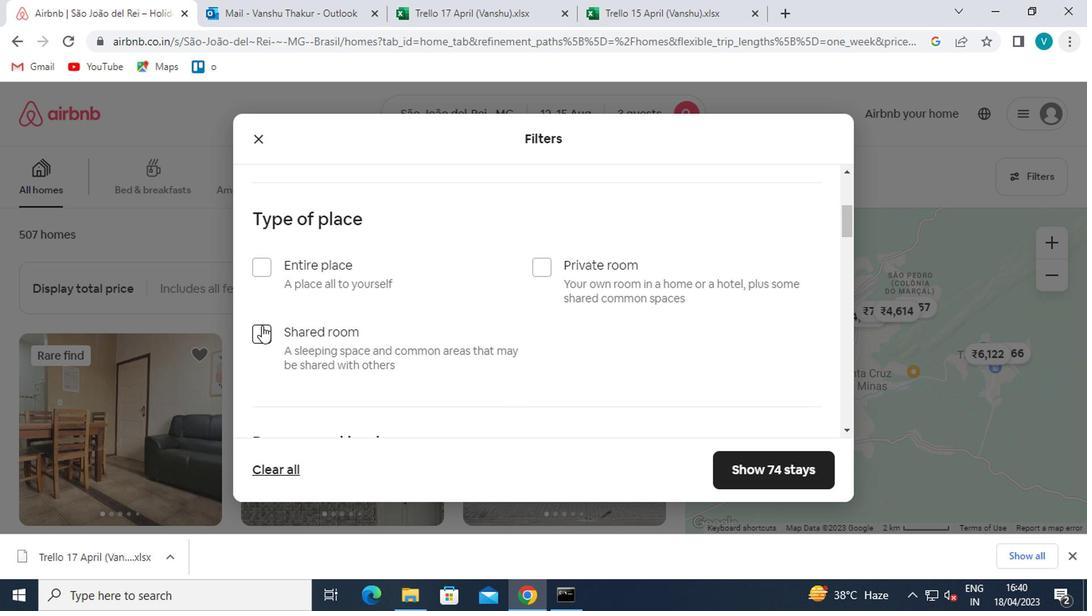 
Action: Mouse pressed left at (256, 281)
Screenshot: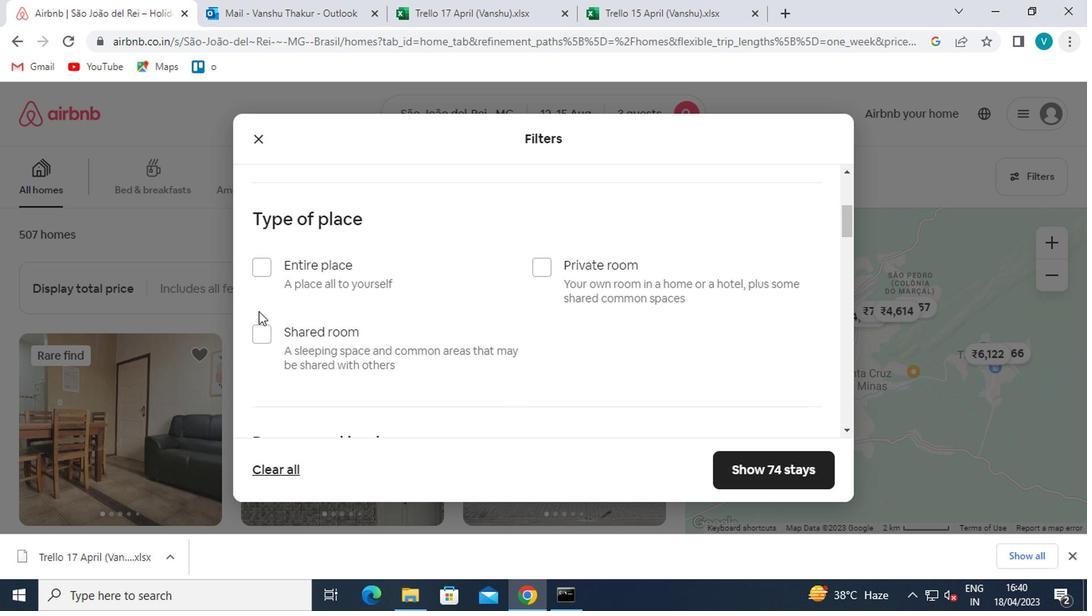 
Action: Mouse moved to (301, 302)
Screenshot: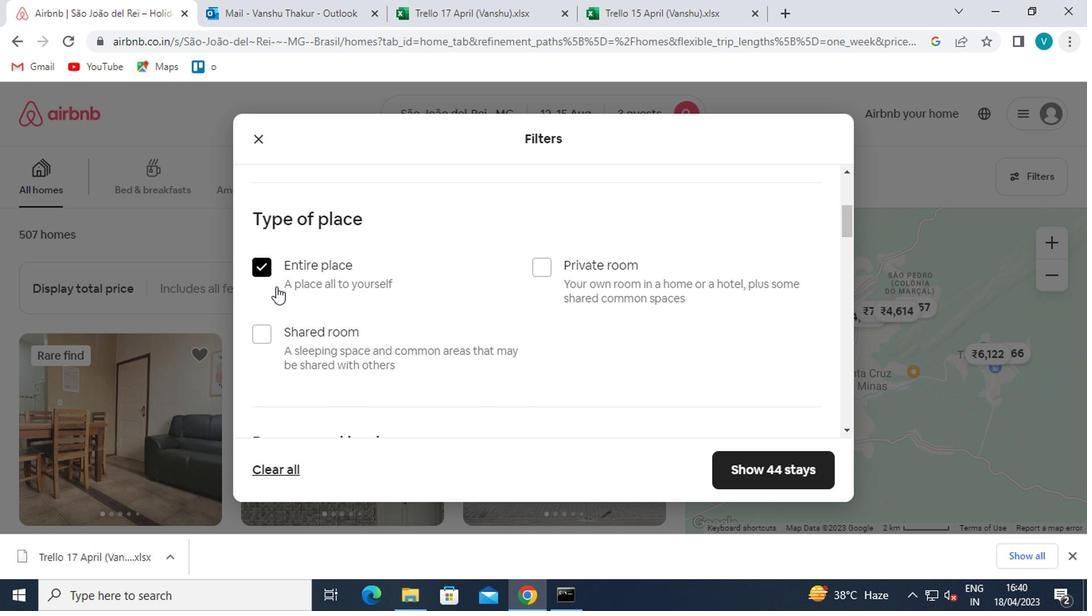 
Action: Mouse scrolled (301, 301) with delta (0, 0)
Screenshot: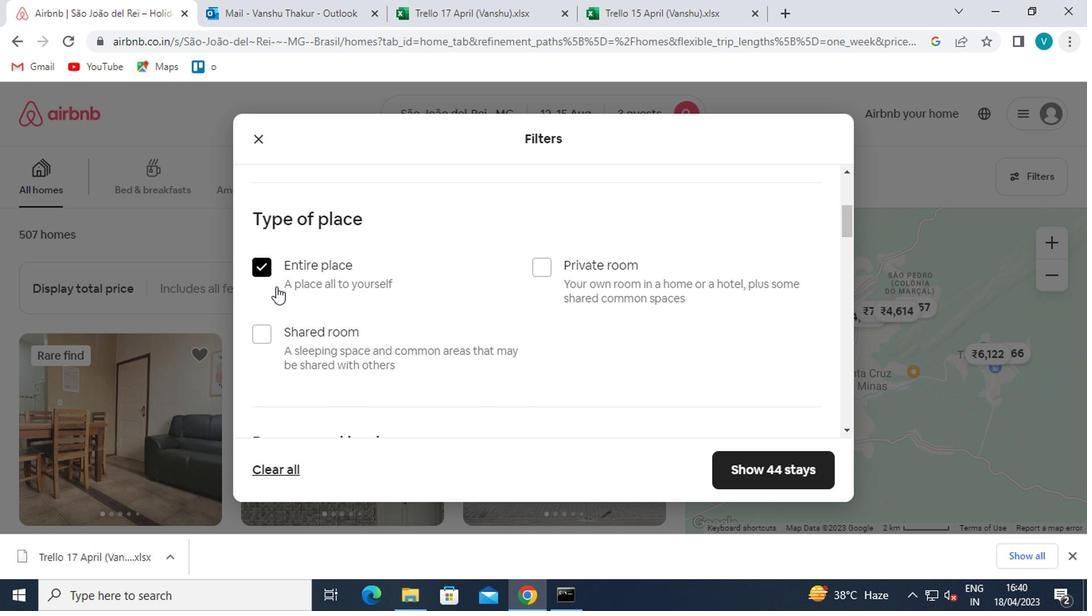 
Action: Mouse moved to (302, 305)
Screenshot: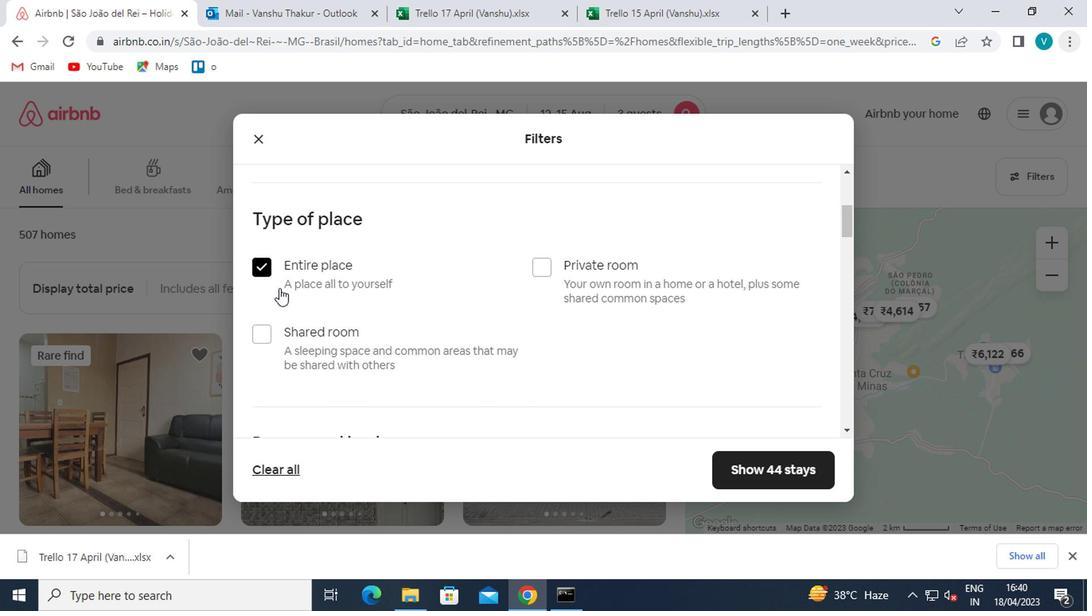 
Action: Mouse scrolled (302, 304) with delta (0, -1)
Screenshot: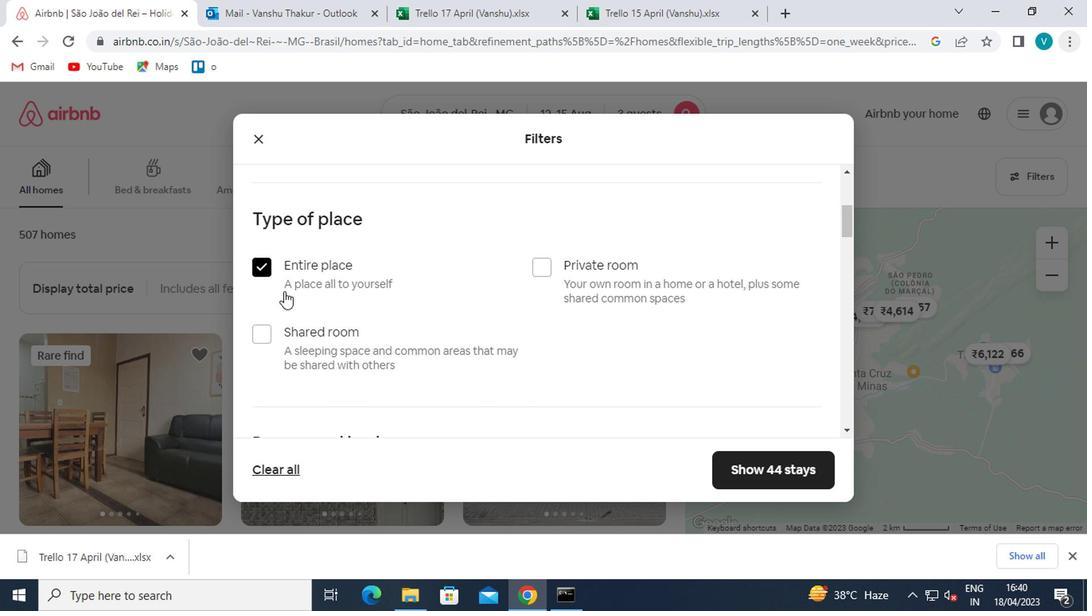 
Action: Mouse moved to (305, 306)
Screenshot: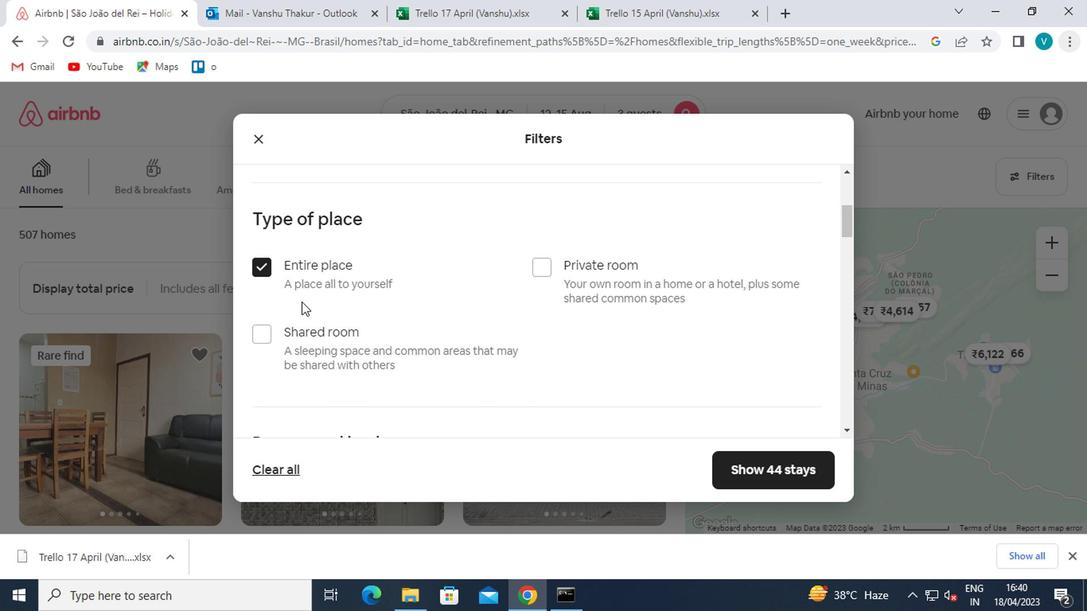 
Action: Mouse scrolled (305, 305) with delta (0, 0)
Screenshot: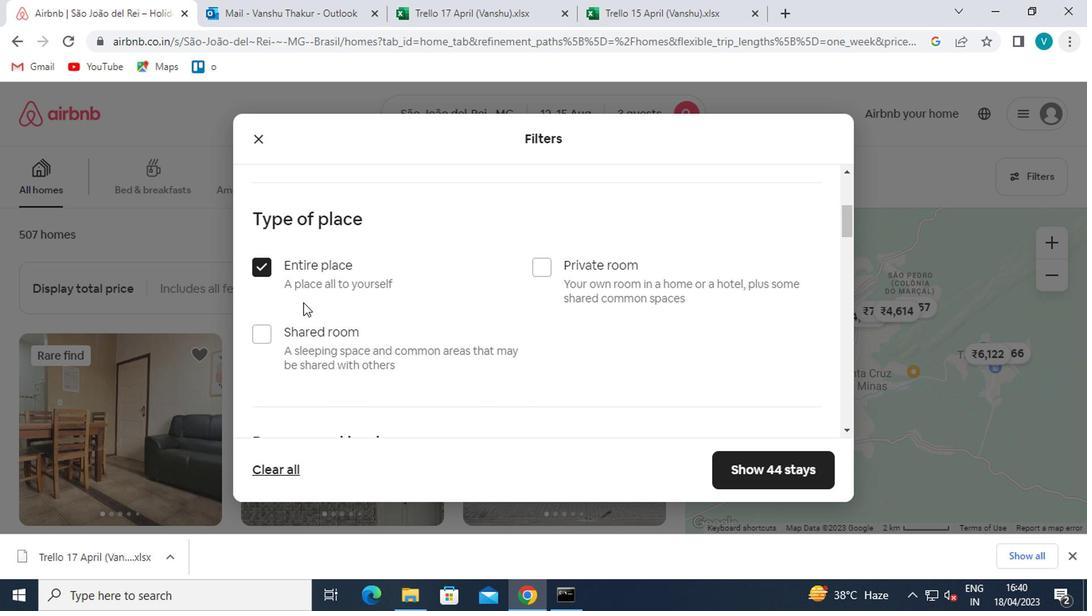 
Action: Mouse moved to (390, 298)
Screenshot: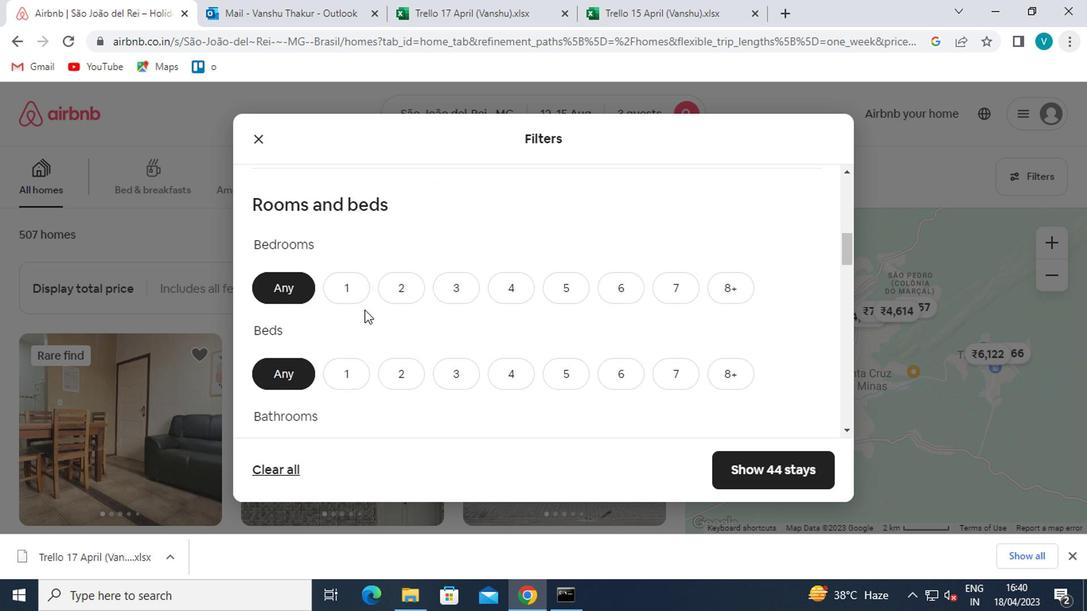 
Action: Mouse pressed left at (390, 298)
Screenshot: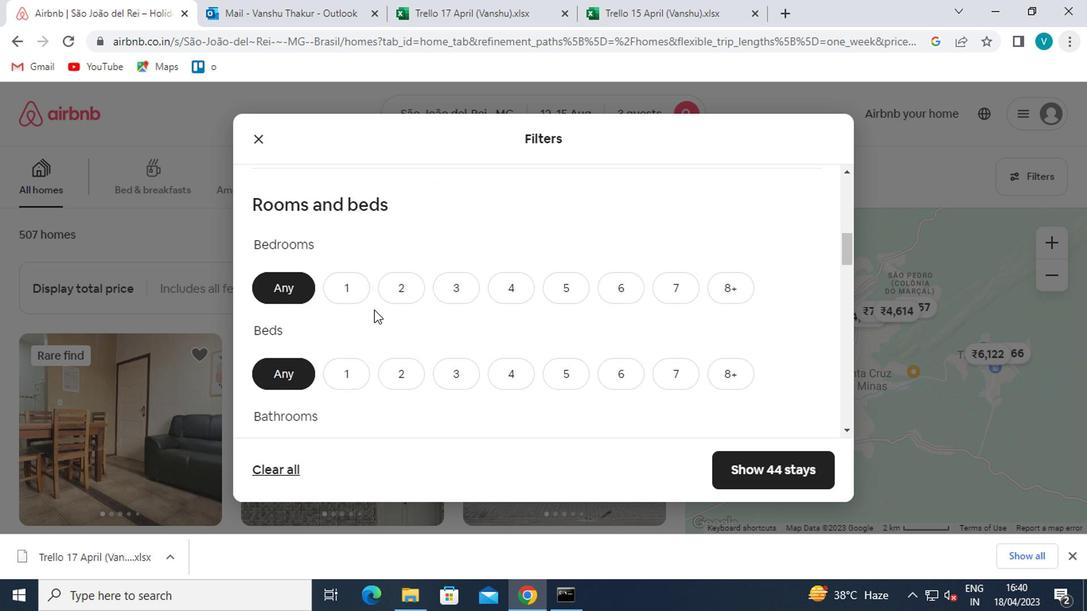
Action: Mouse moved to (453, 370)
Screenshot: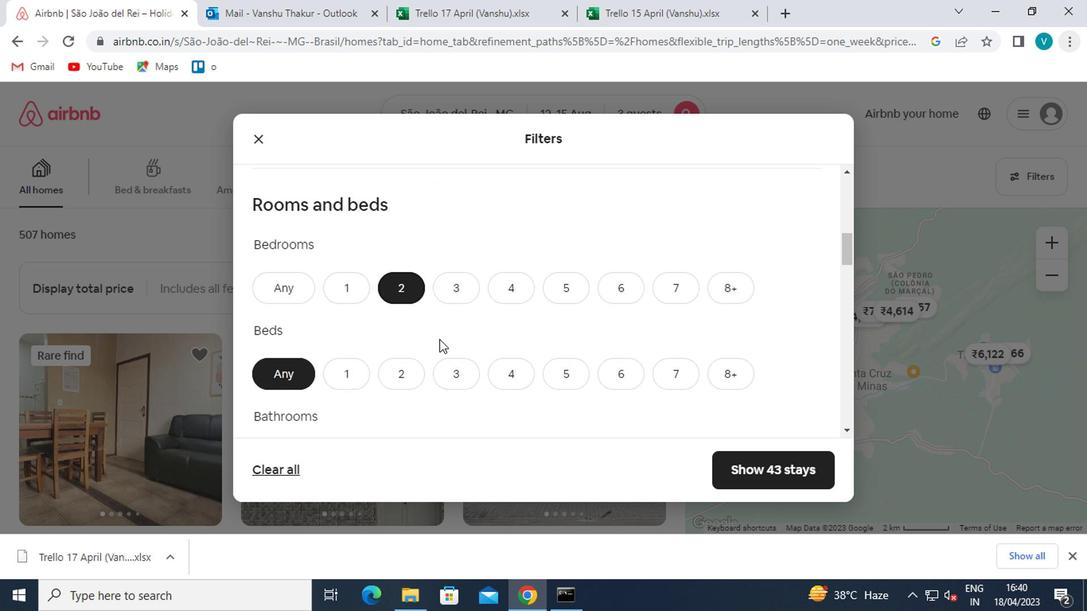 
Action: Mouse pressed left at (453, 370)
Screenshot: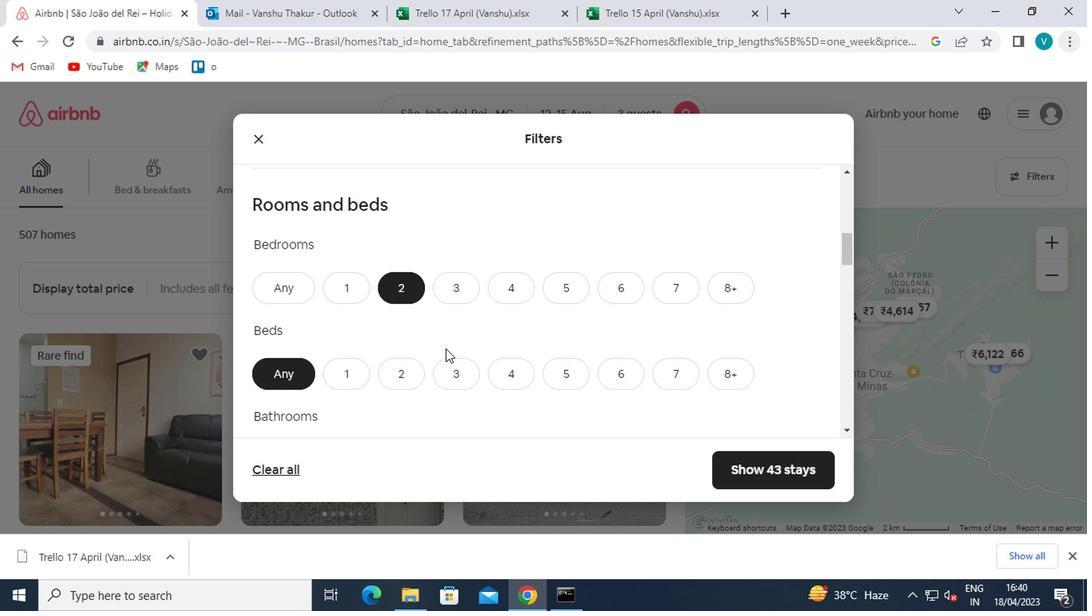 
Action: Mouse moved to (453, 370)
Screenshot: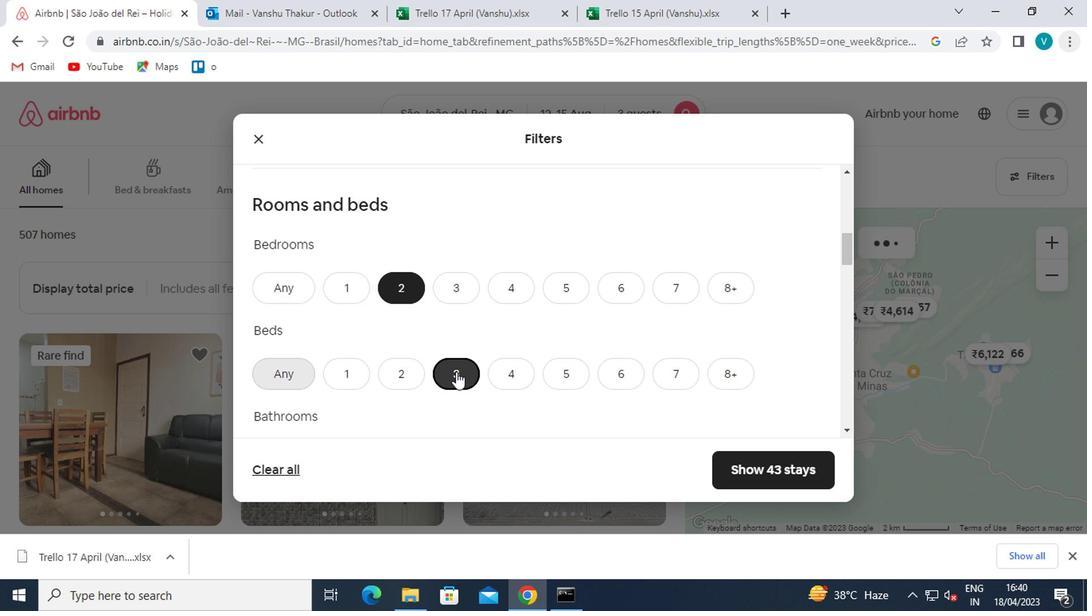 
Action: Mouse scrolled (453, 369) with delta (0, -1)
Screenshot: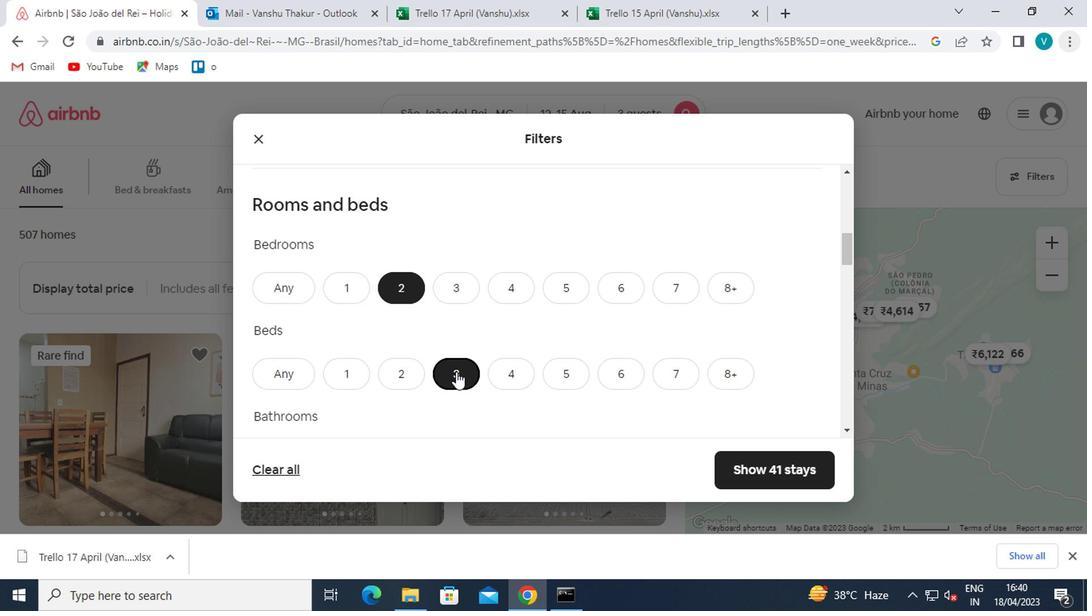 
Action: Mouse scrolled (453, 369) with delta (0, -1)
Screenshot: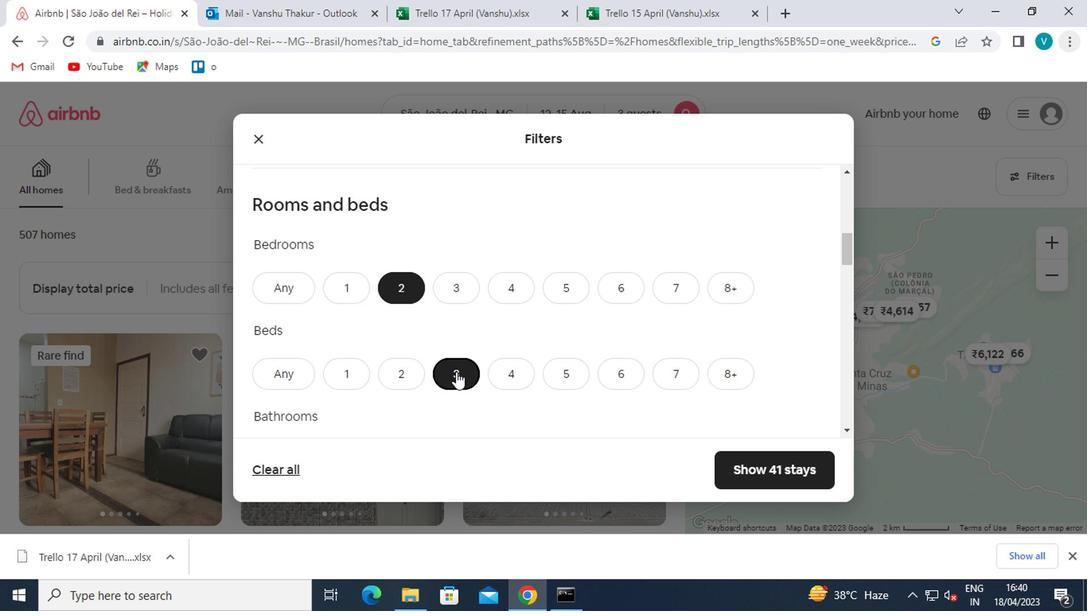 
Action: Mouse moved to (338, 304)
Screenshot: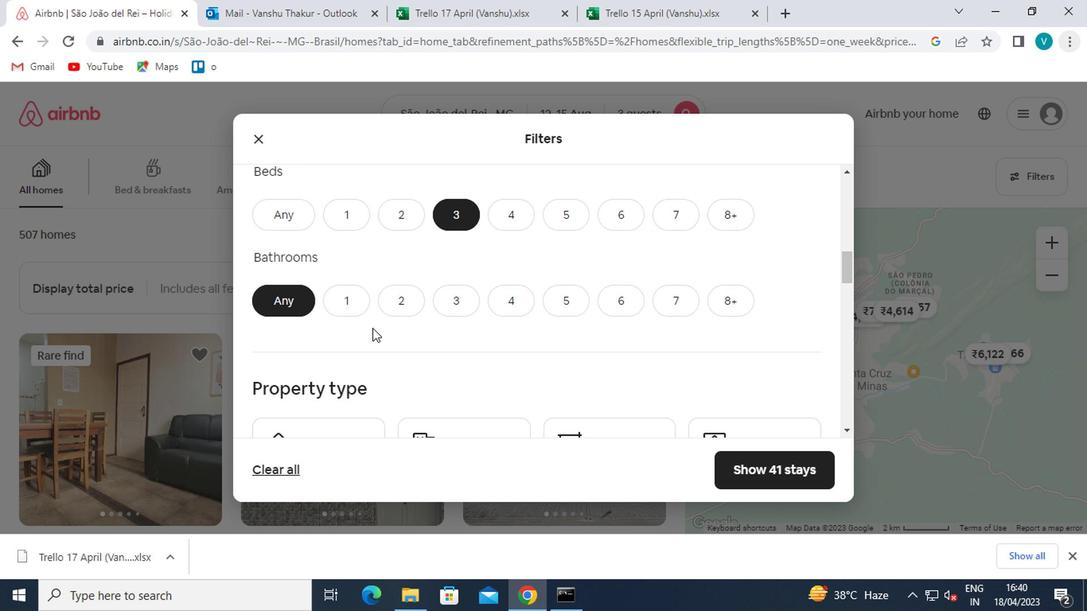 
Action: Mouse pressed left at (338, 304)
Screenshot: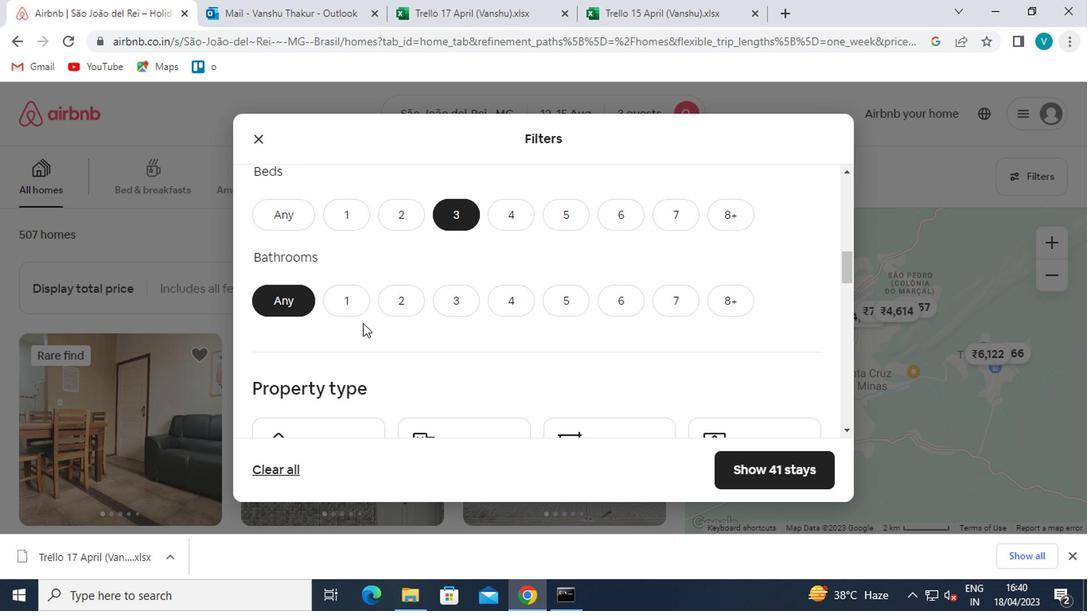 
Action: Mouse moved to (354, 307)
Screenshot: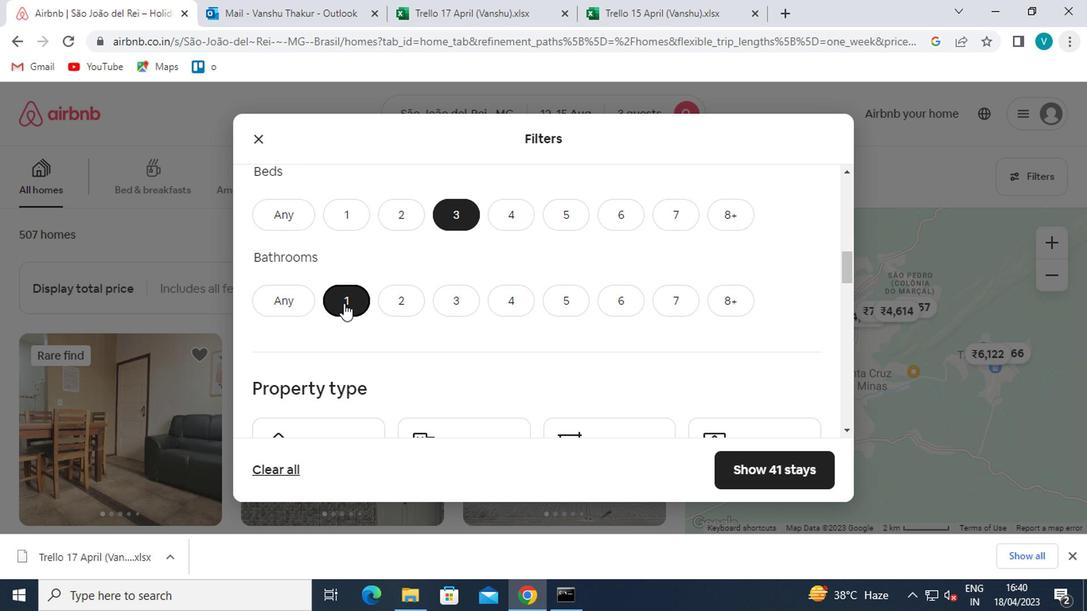 
Action: Mouse scrolled (354, 306) with delta (0, -1)
Screenshot: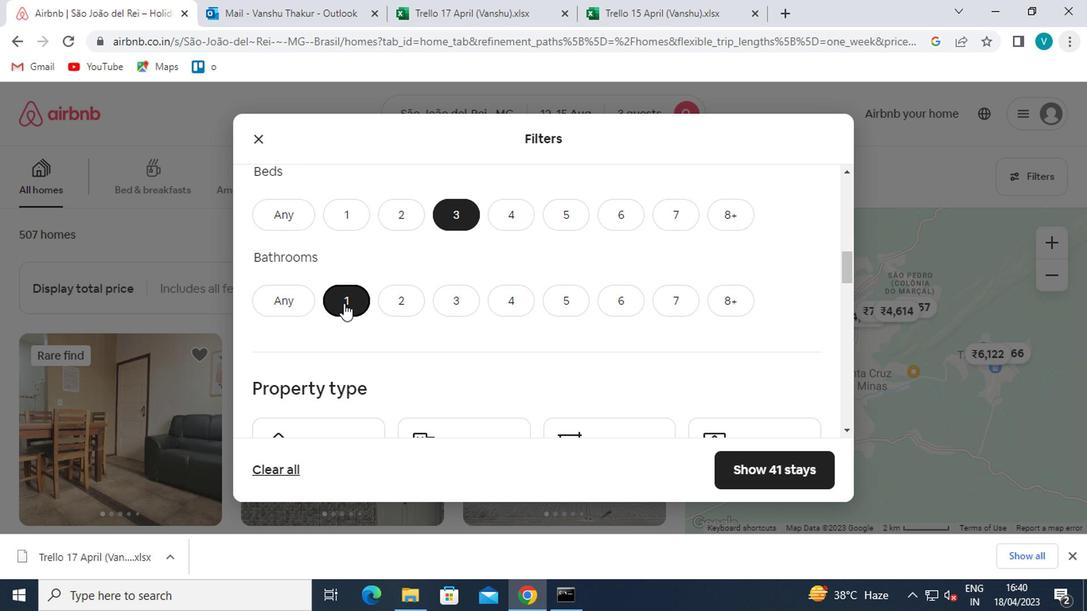 
Action: Mouse moved to (356, 309)
Screenshot: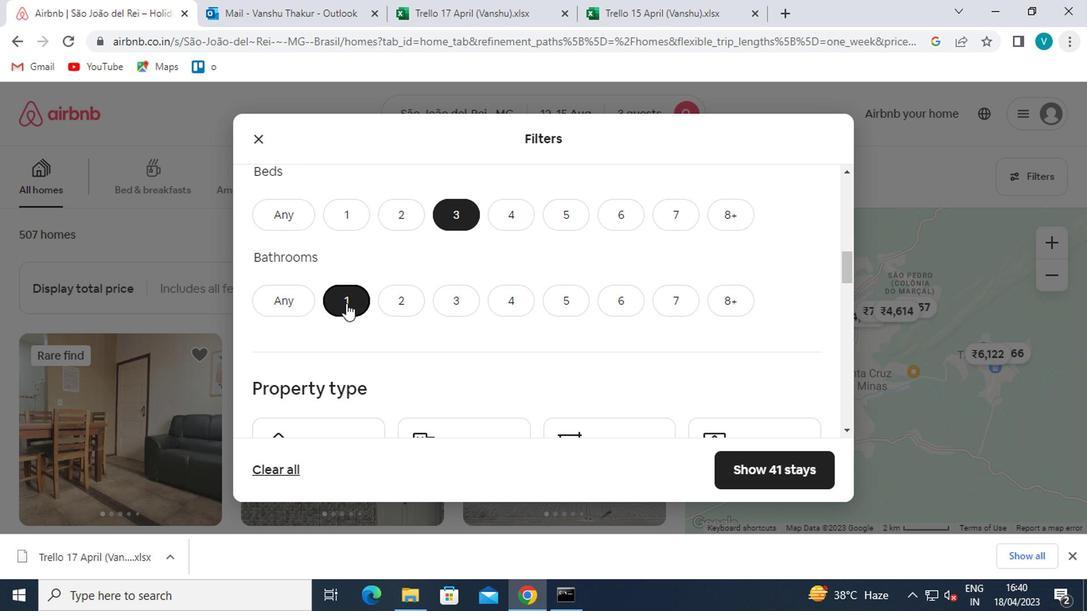 
Action: Mouse scrolled (356, 308) with delta (0, -1)
Screenshot: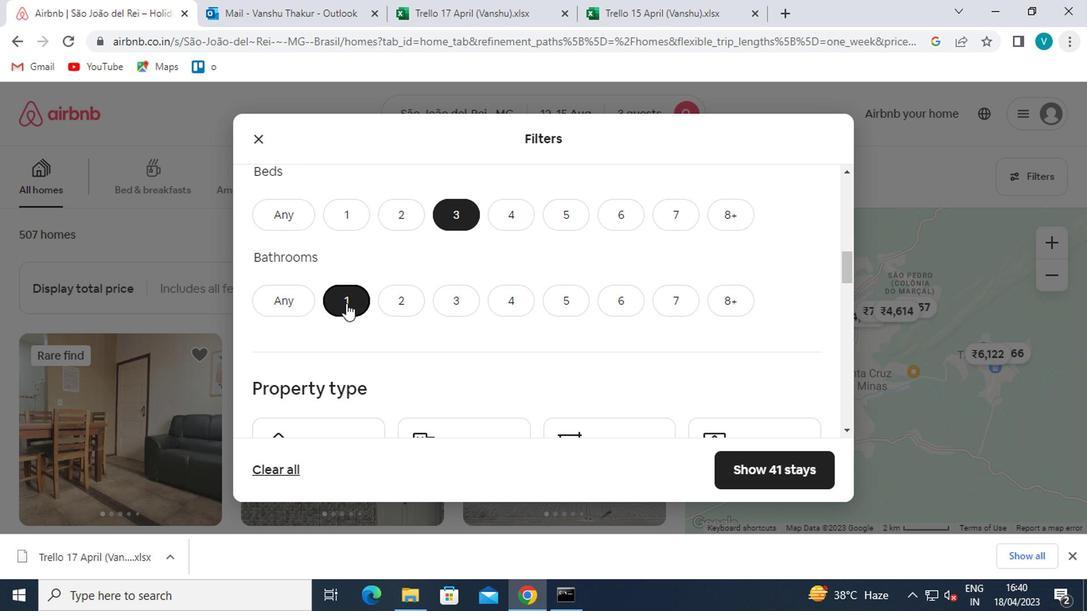 
Action: Mouse moved to (357, 309)
Screenshot: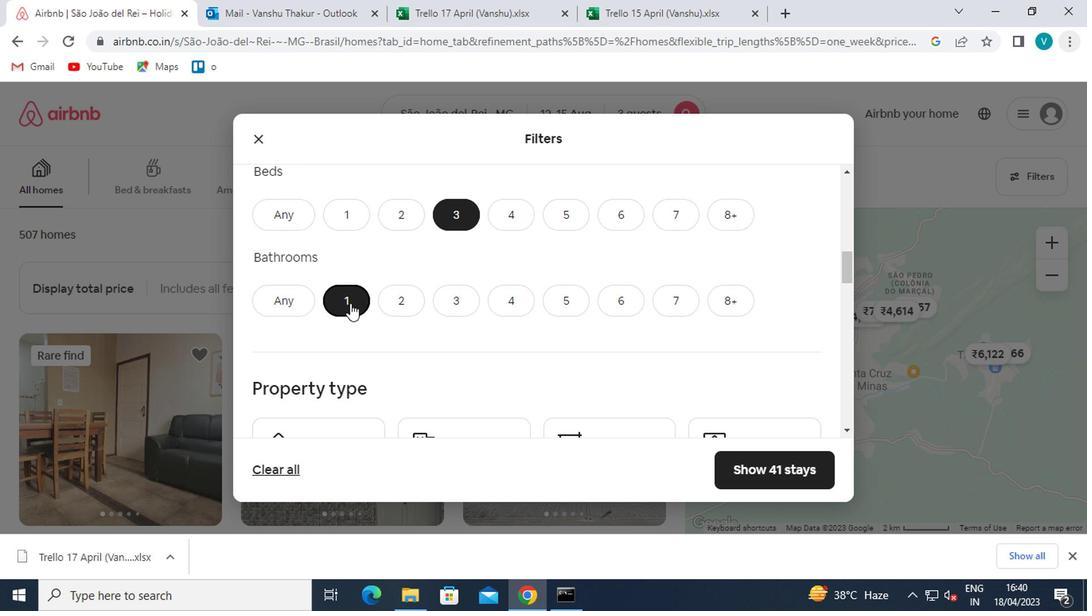 
Action: Mouse scrolled (357, 308) with delta (0, -1)
Screenshot: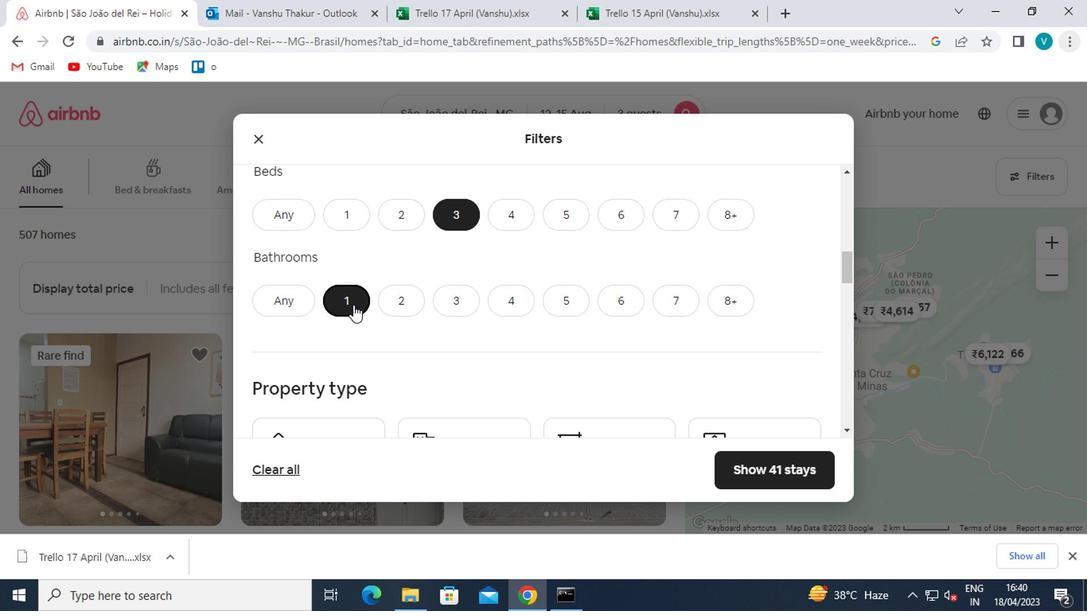 
Action: Mouse moved to (435, 249)
Screenshot: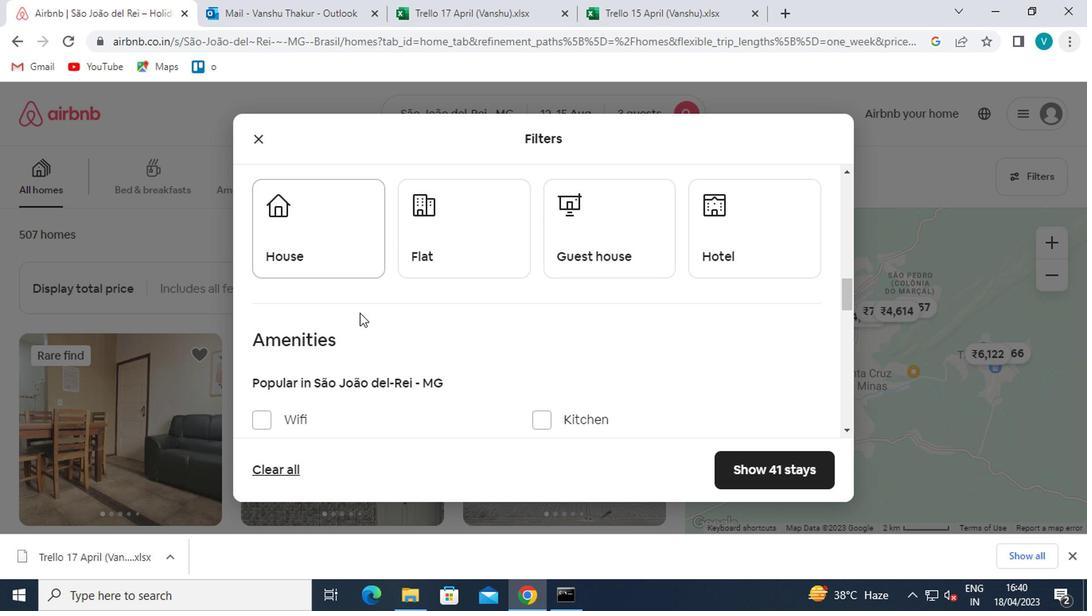 
Action: Mouse pressed left at (435, 249)
Screenshot: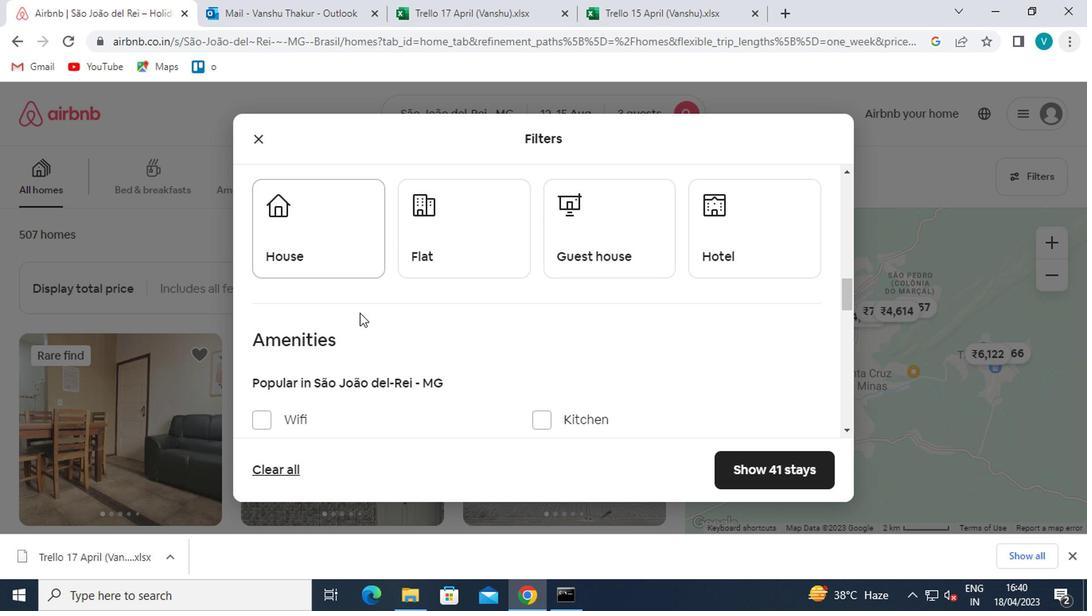
Action: Mouse moved to (435, 254)
Screenshot: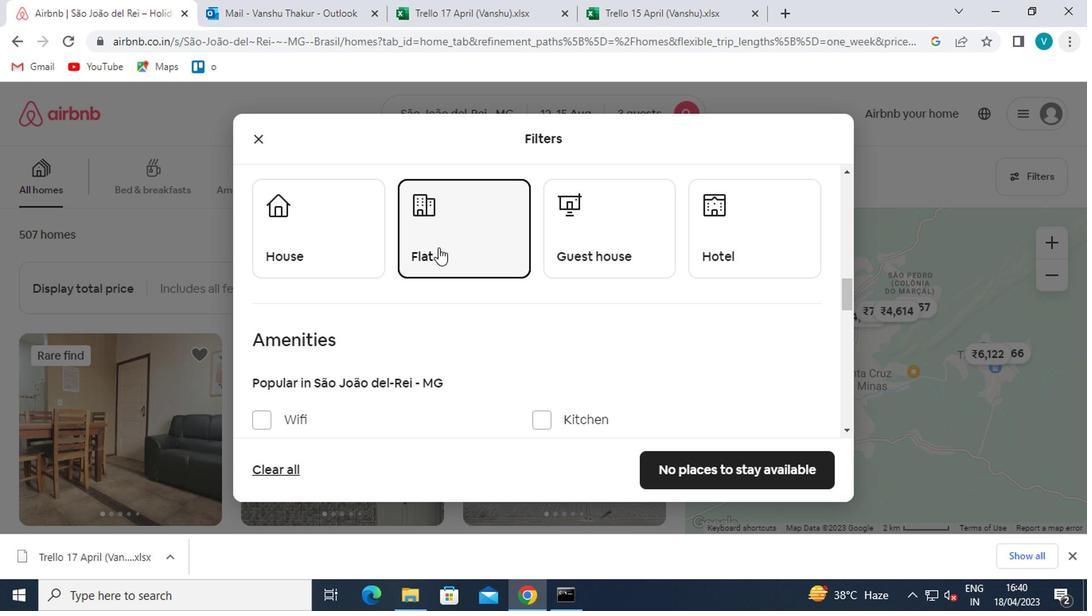 
Action: Mouse scrolled (435, 253) with delta (0, 0)
Screenshot: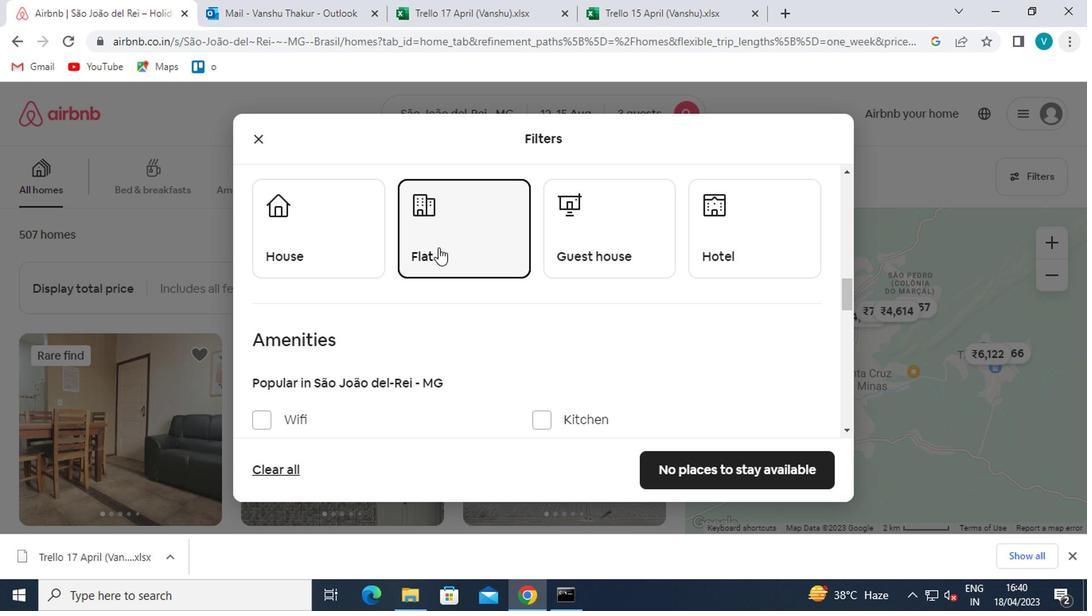 
Action: Mouse moved to (435, 257)
Screenshot: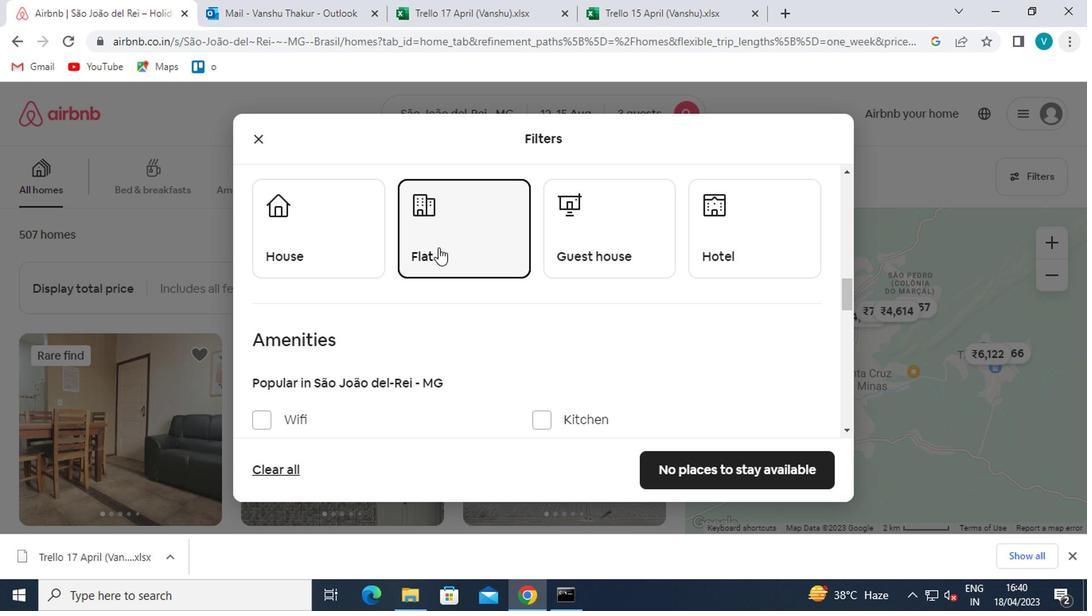 
Action: Mouse scrolled (435, 255) with delta (0, -1)
Screenshot: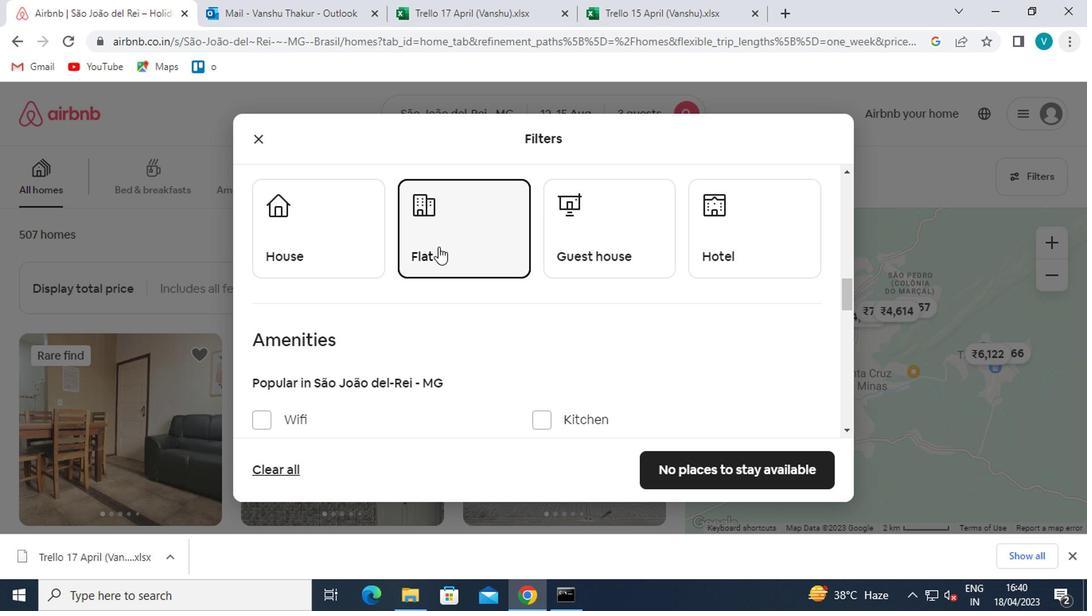 
Action: Mouse moved to (255, 292)
Screenshot: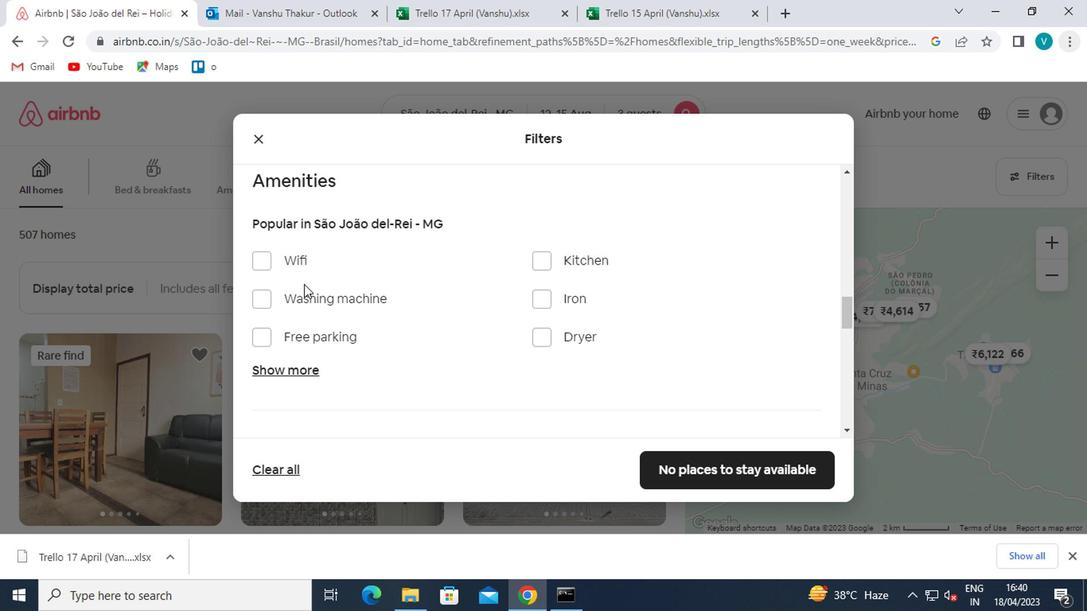 
Action: Mouse pressed left at (255, 292)
Screenshot: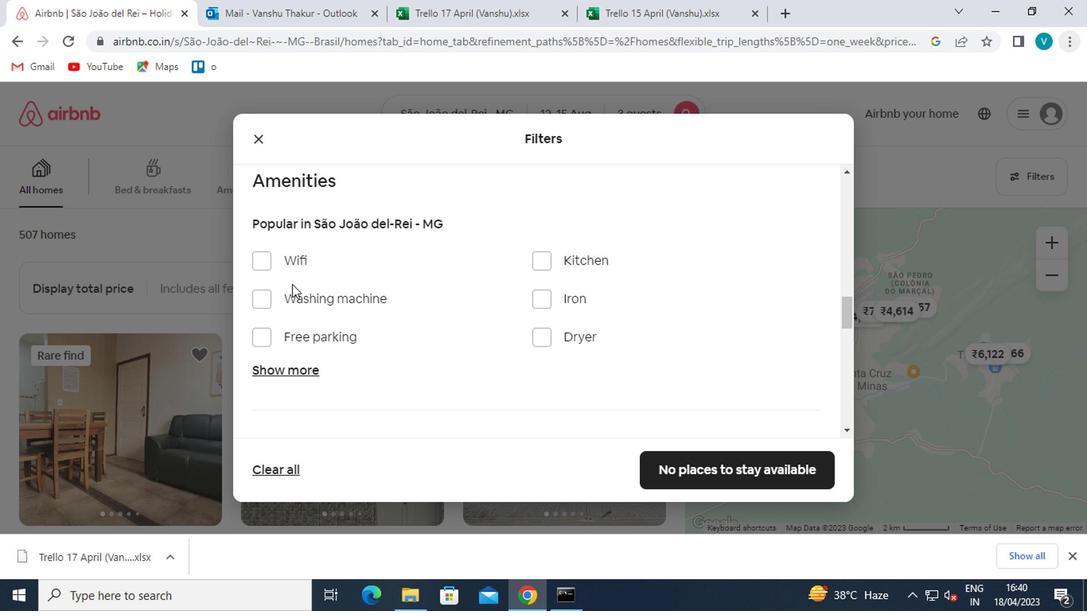 
Action: Mouse moved to (324, 318)
Screenshot: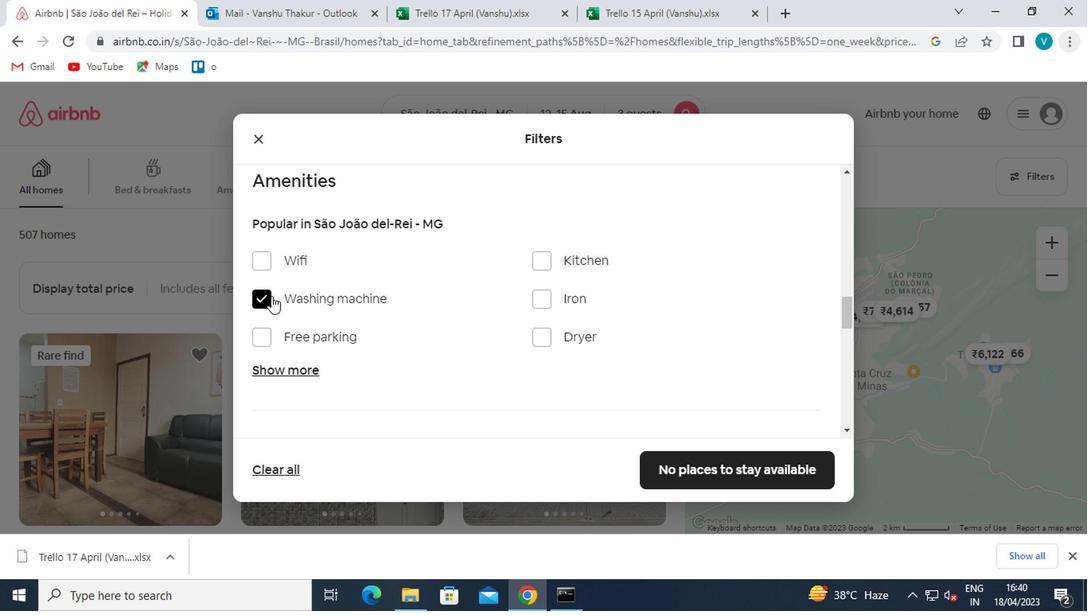 
Action: Mouse scrolled (324, 317) with delta (0, -1)
Screenshot: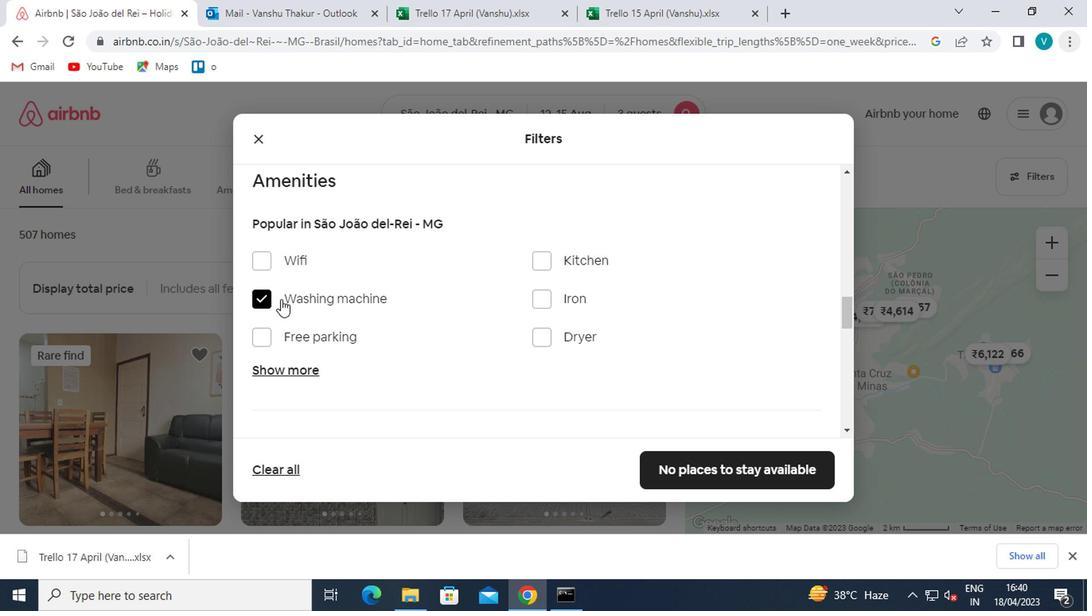 
Action: Mouse moved to (328, 319)
Screenshot: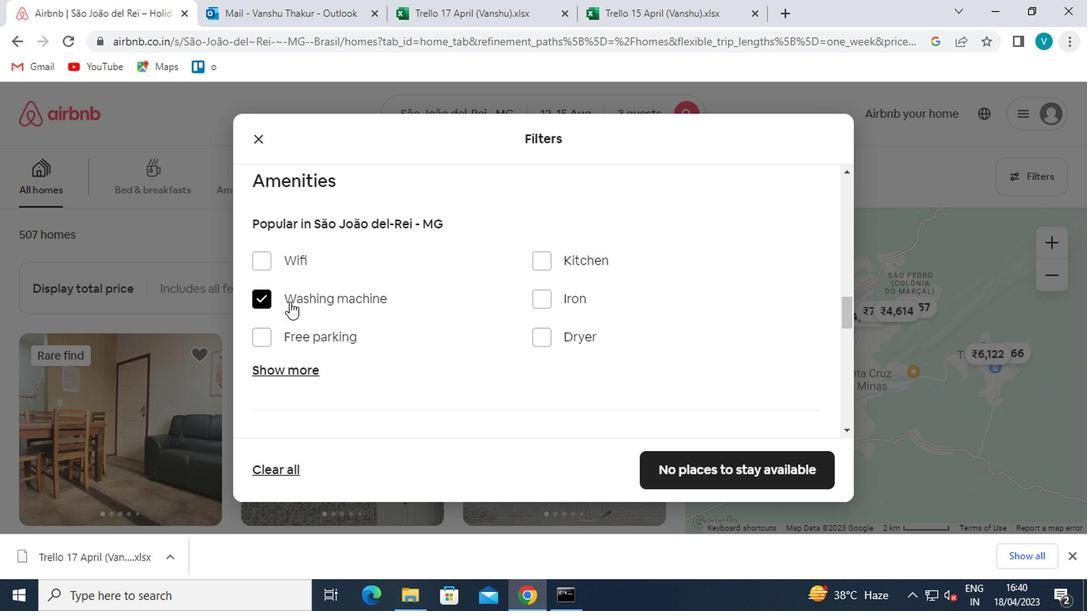 
Action: Mouse scrolled (328, 318) with delta (0, -1)
Screenshot: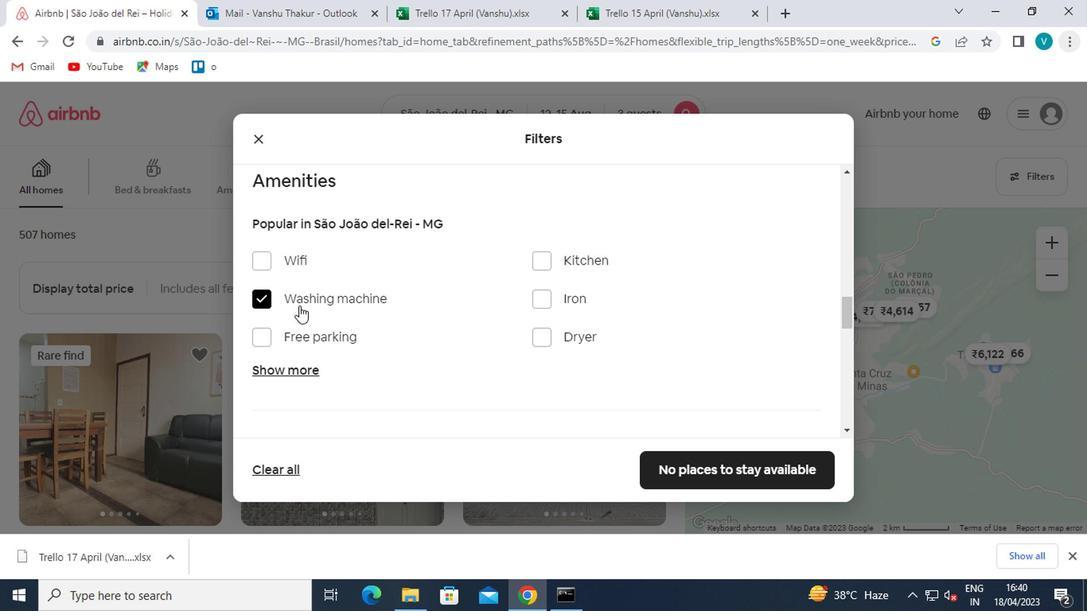 
Action: Mouse moved to (331, 320)
Screenshot: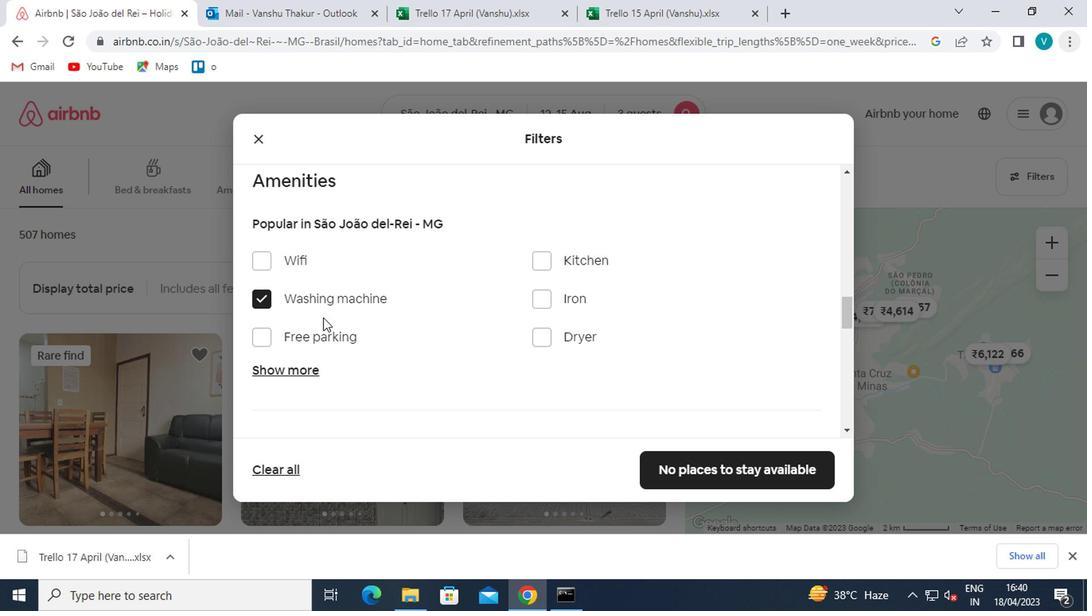 
Action: Mouse scrolled (331, 319) with delta (0, 0)
Screenshot: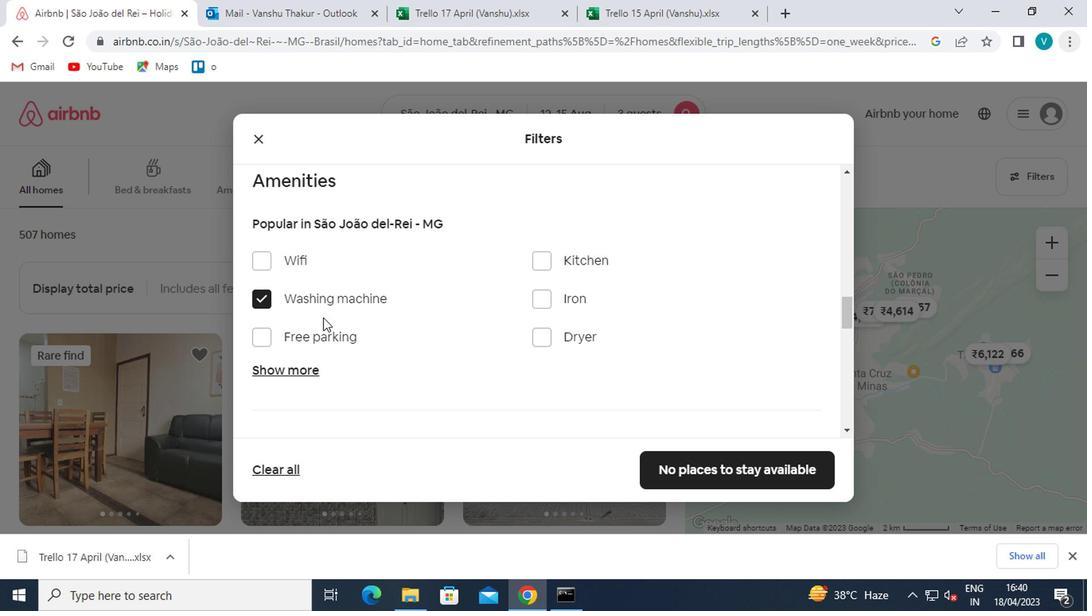 
Action: Mouse moved to (780, 306)
Screenshot: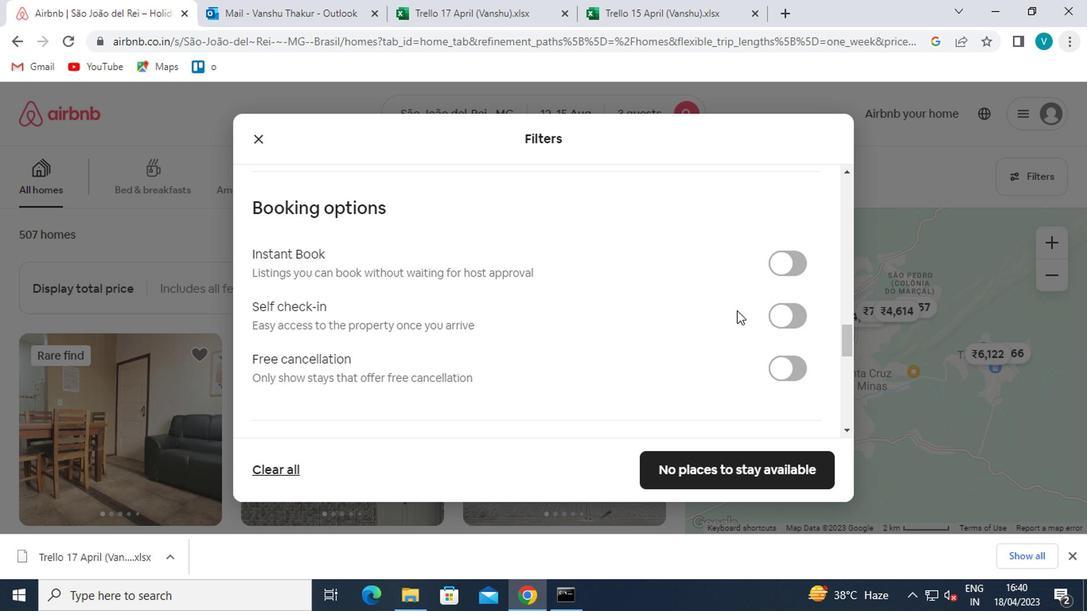 
Action: Mouse pressed left at (780, 306)
Screenshot: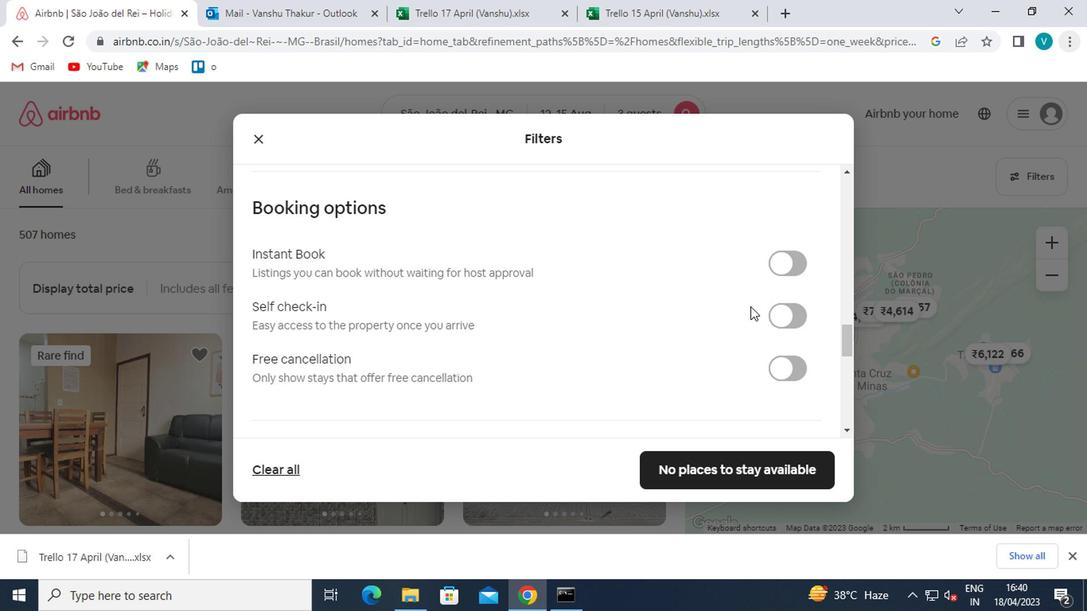 
Action: Mouse moved to (577, 341)
Screenshot: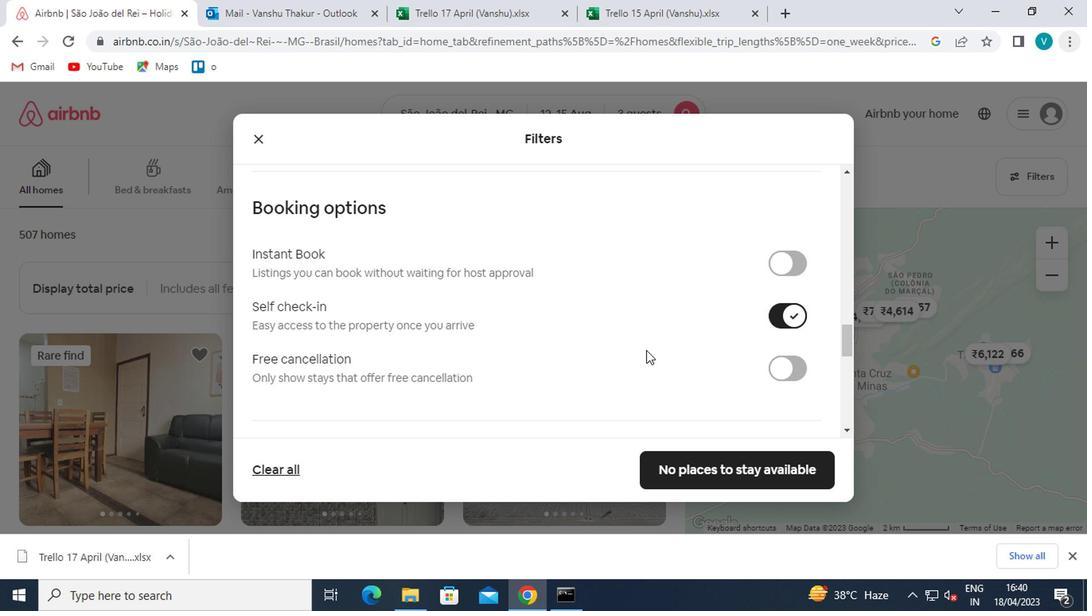 
Action: Mouse scrolled (577, 340) with delta (0, 0)
Screenshot: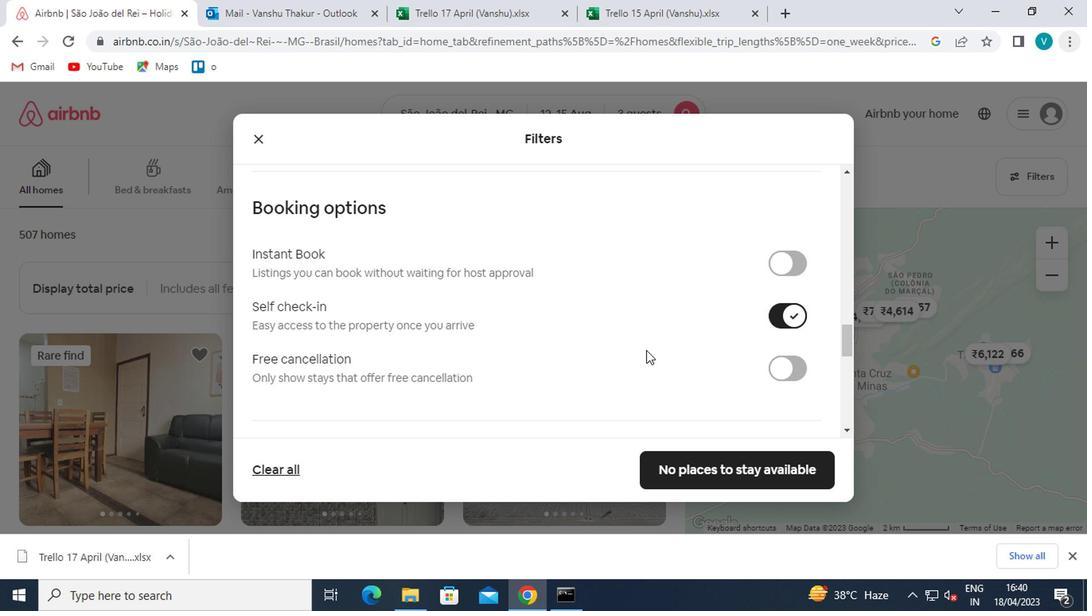 
Action: Mouse moved to (567, 341)
Screenshot: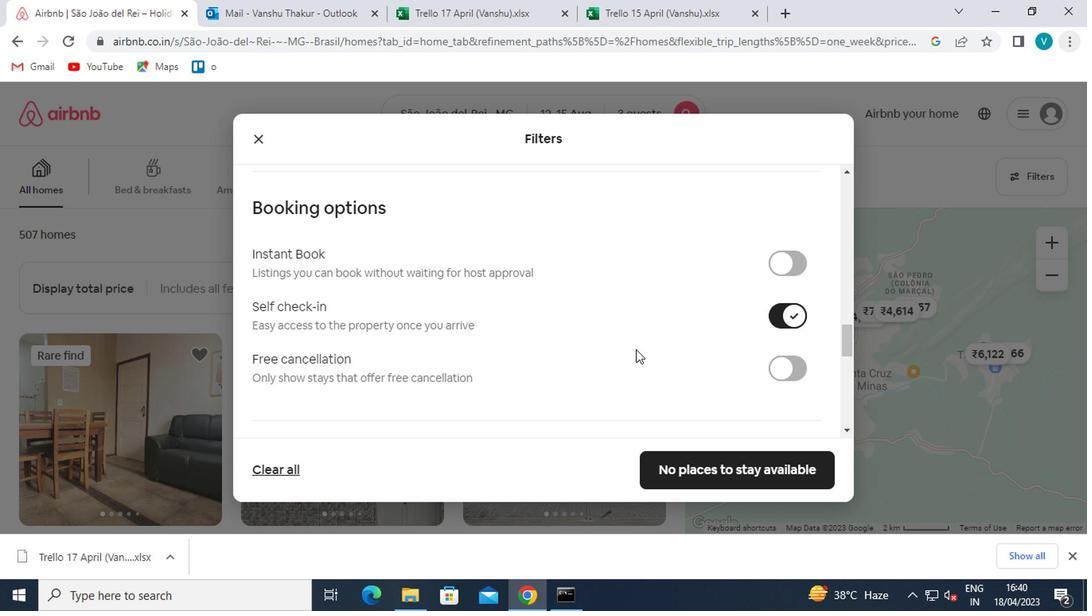 
Action: Mouse scrolled (567, 340) with delta (0, 0)
Screenshot: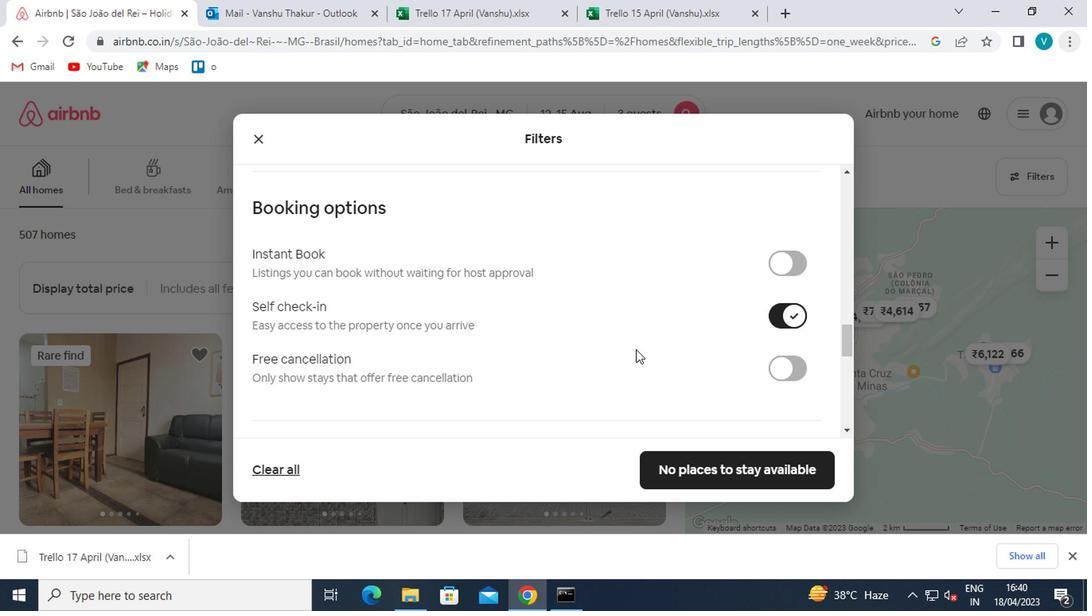 
Action: Mouse moved to (561, 341)
Screenshot: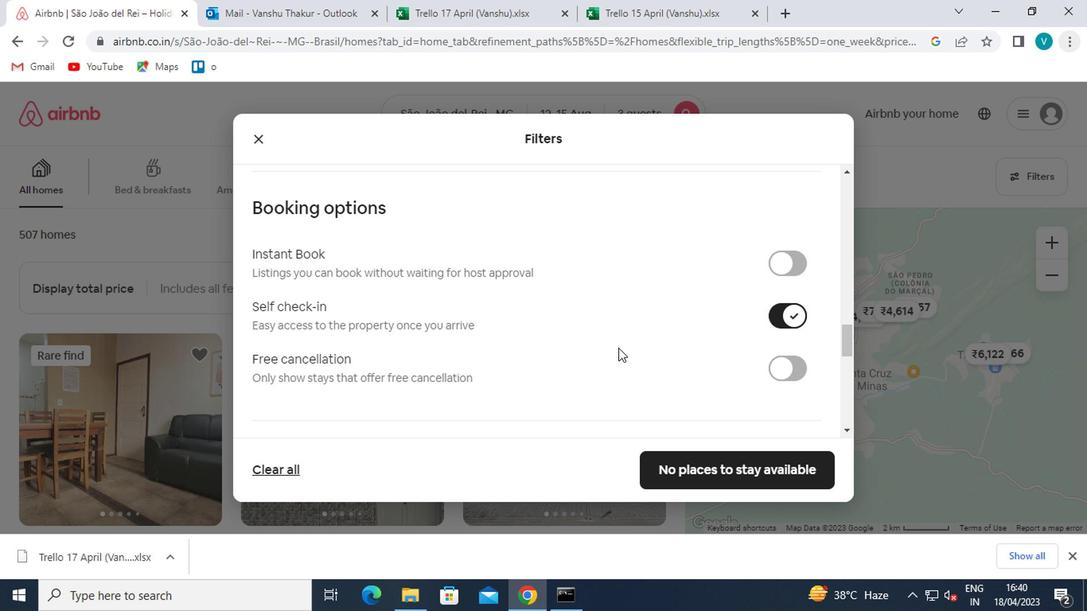 
Action: Mouse scrolled (561, 340) with delta (0, 0)
Screenshot: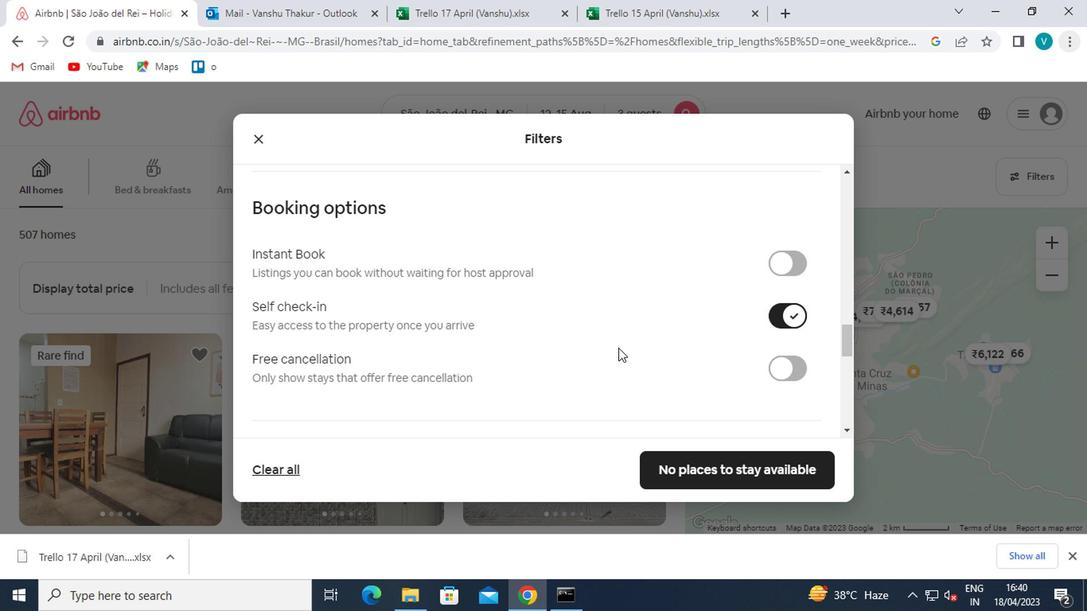 
Action: Mouse moved to (557, 343)
Screenshot: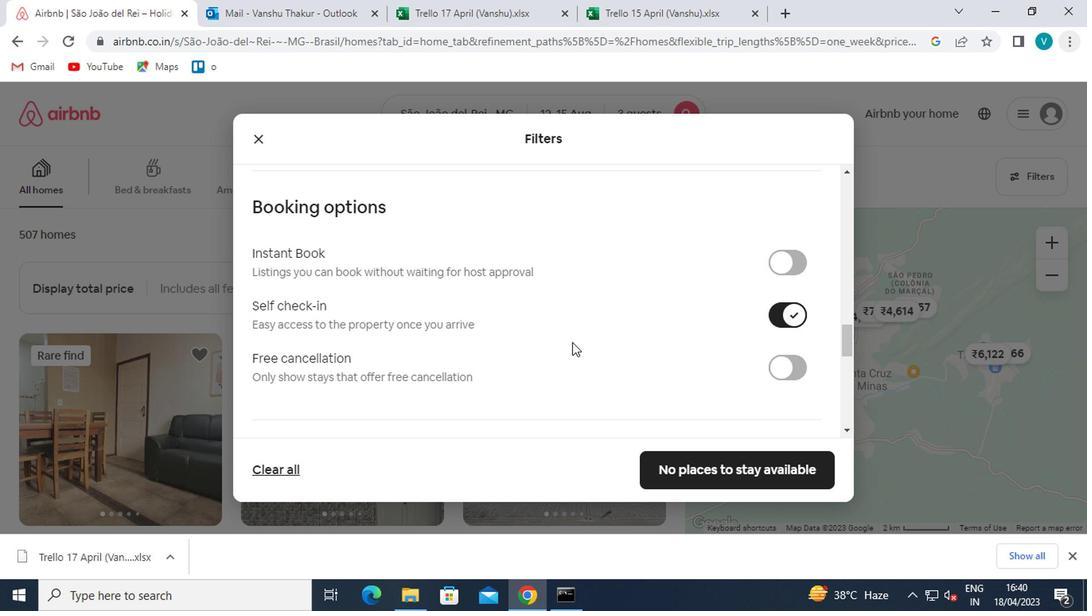 
Action: Mouse scrolled (557, 341) with delta (0, -1)
Screenshot: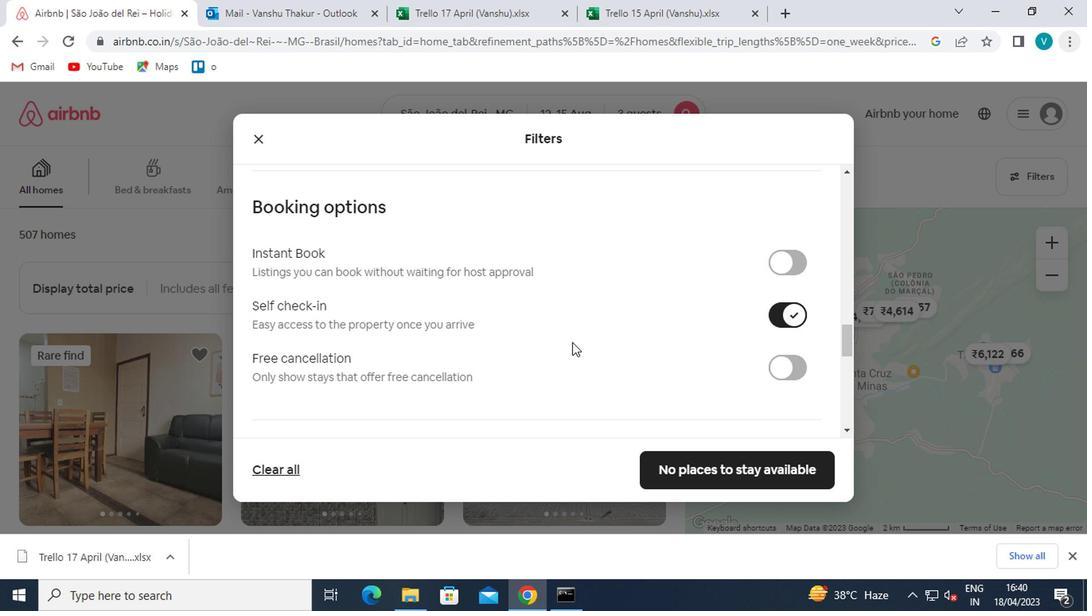 
Action: Mouse moved to (549, 344)
Screenshot: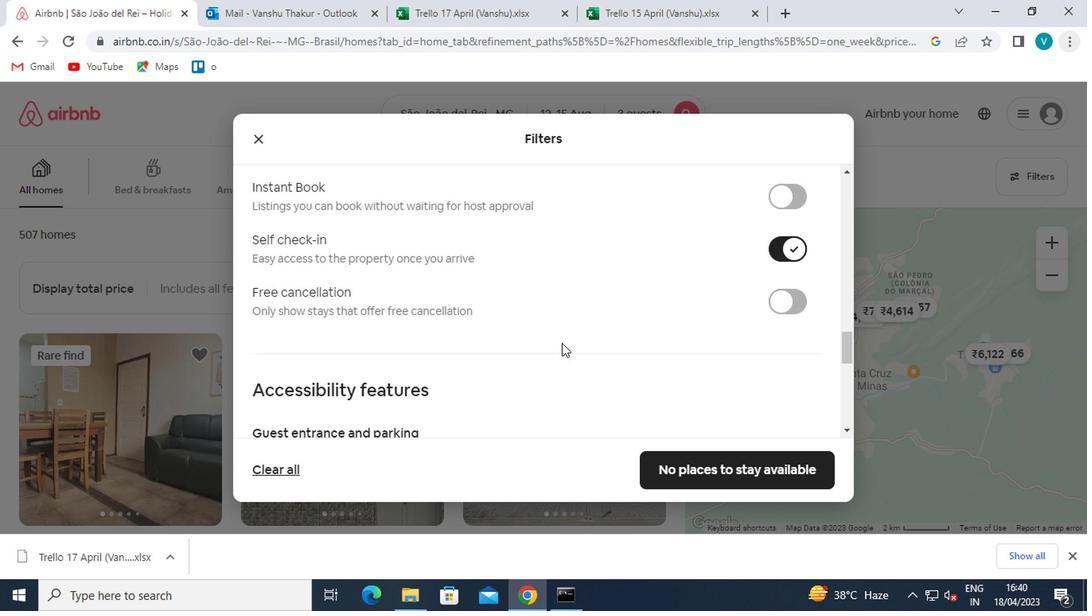 
Action: Mouse scrolled (549, 343) with delta (0, 0)
Screenshot: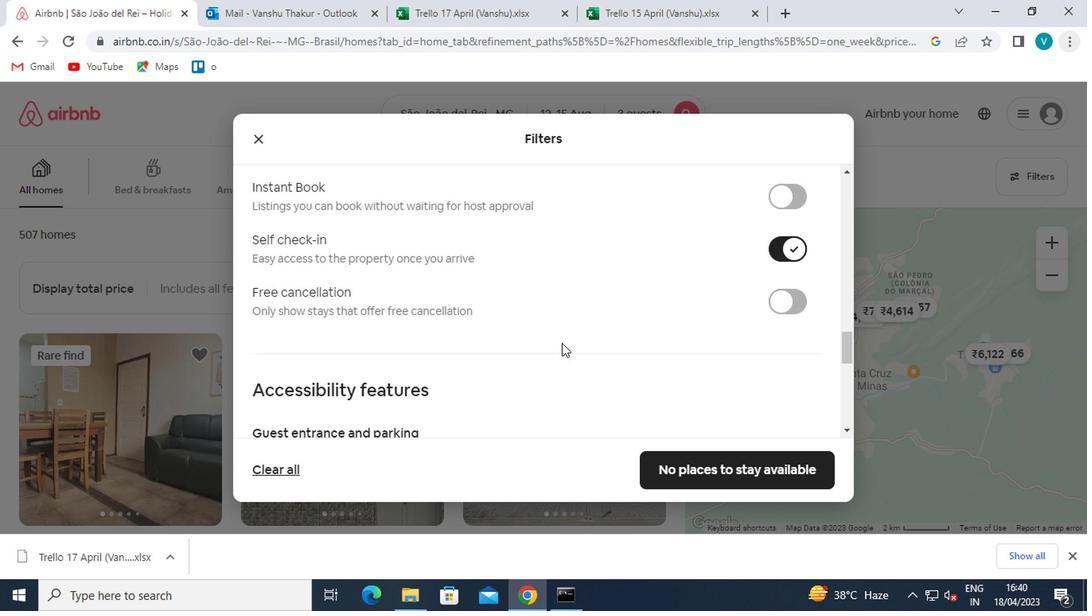 
Action: Mouse scrolled (549, 343) with delta (0, 0)
Screenshot: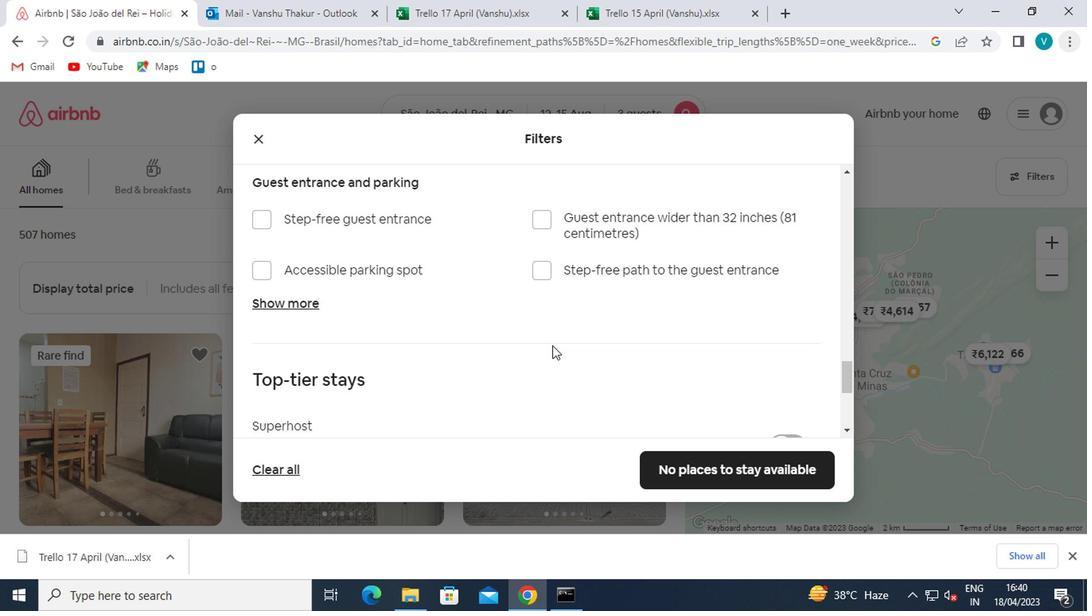 
Action: Mouse moved to (548, 343)
Screenshot: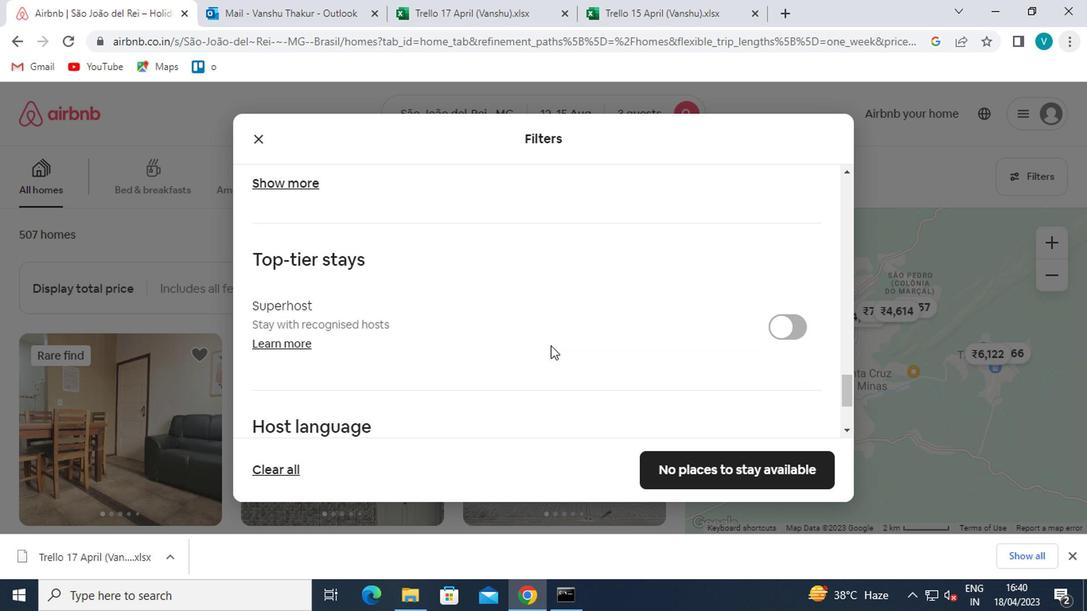 
Action: Mouse scrolled (548, 343) with delta (0, 0)
Screenshot: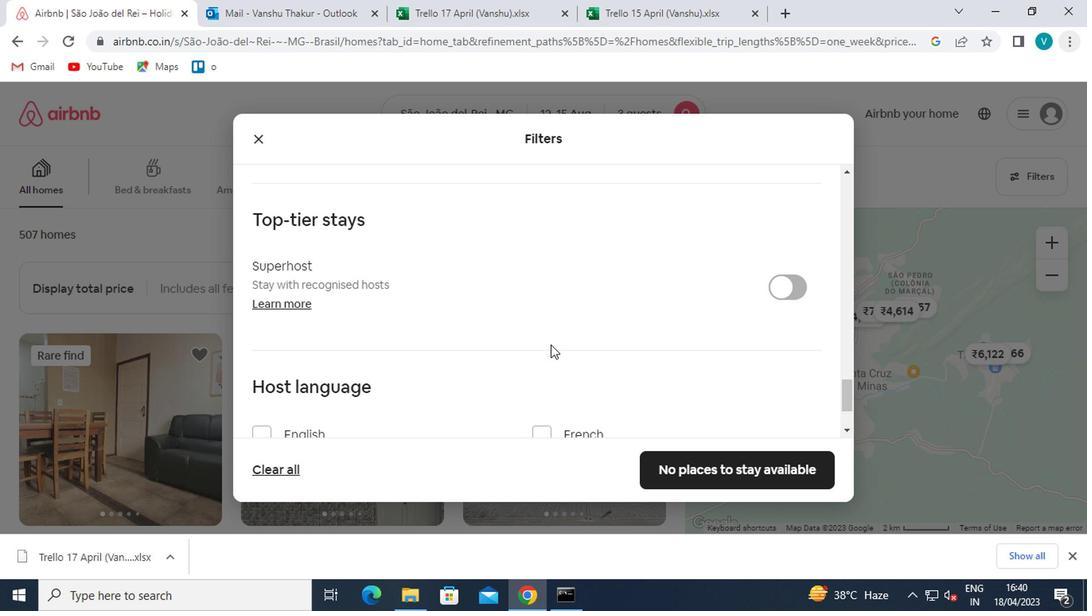 
Action: Mouse scrolled (548, 343) with delta (0, 0)
Screenshot: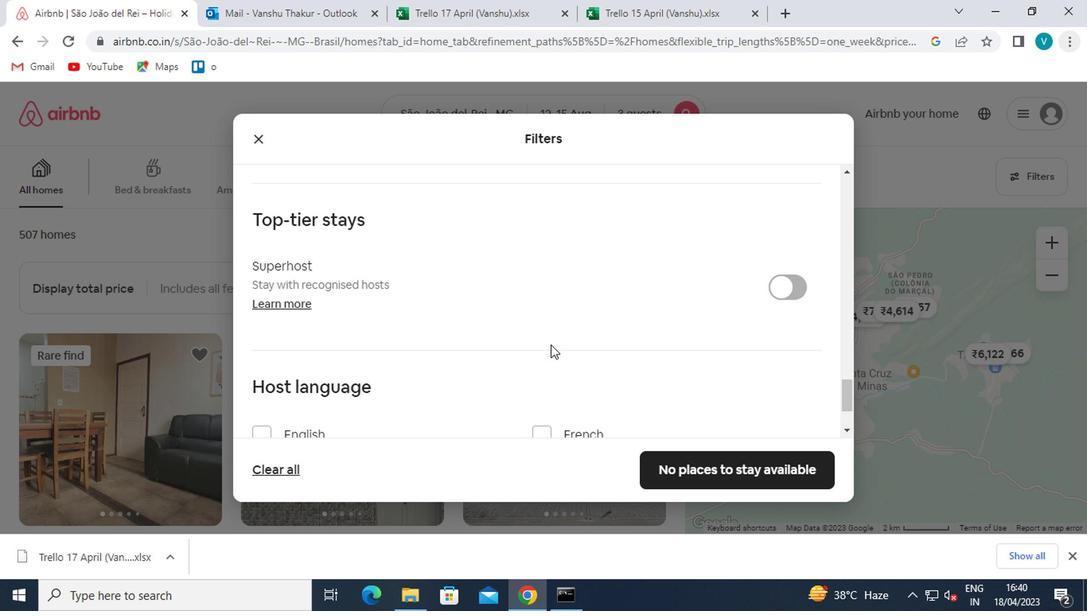 
Action: Mouse moved to (293, 385)
Screenshot: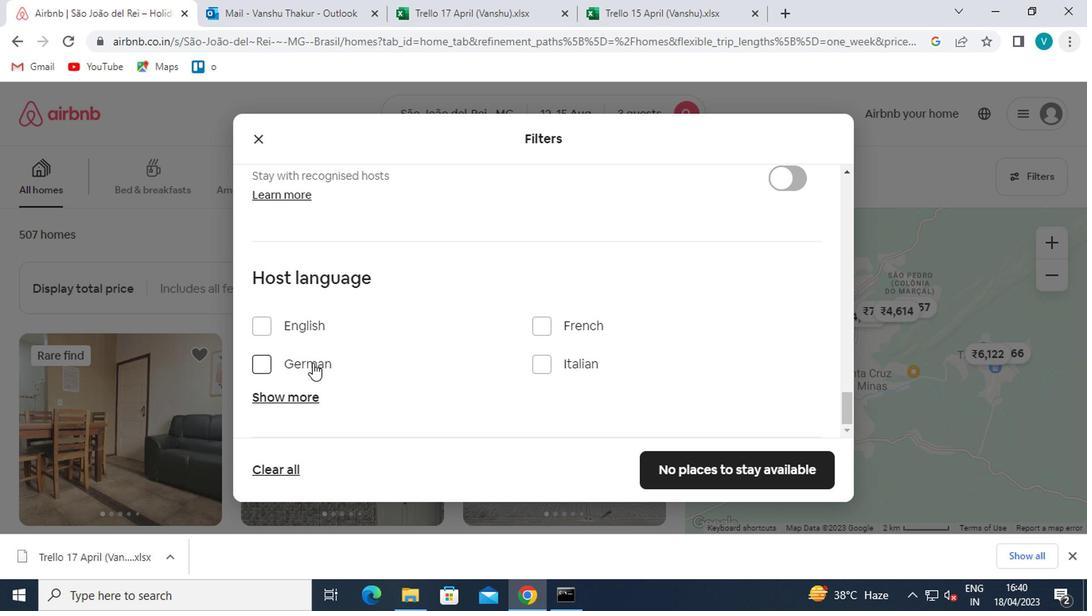 
Action: Mouse pressed left at (293, 385)
Screenshot: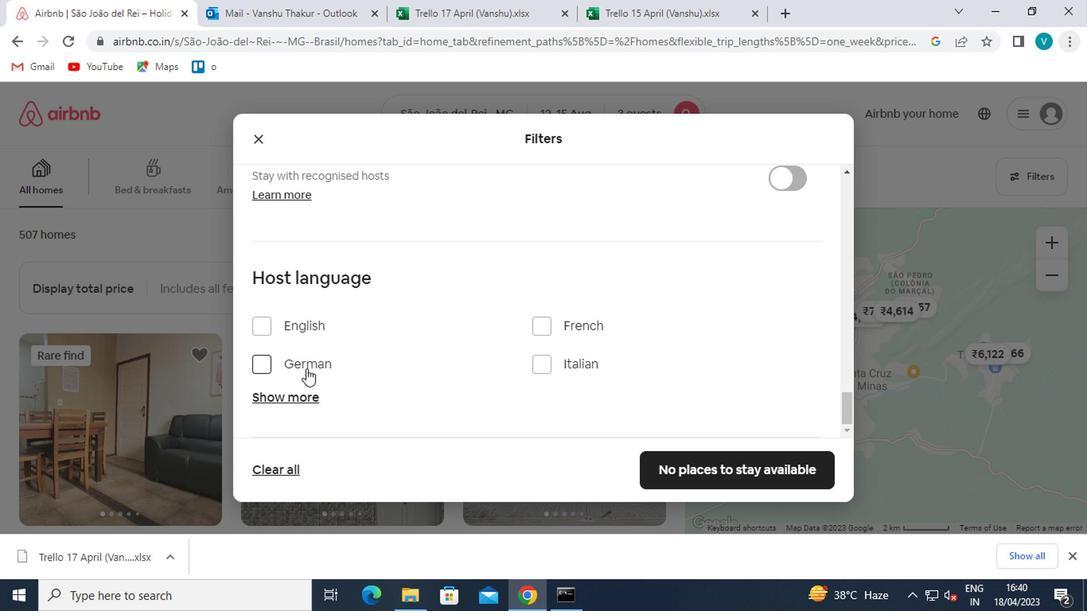 
Action: Mouse moved to (296, 391)
Screenshot: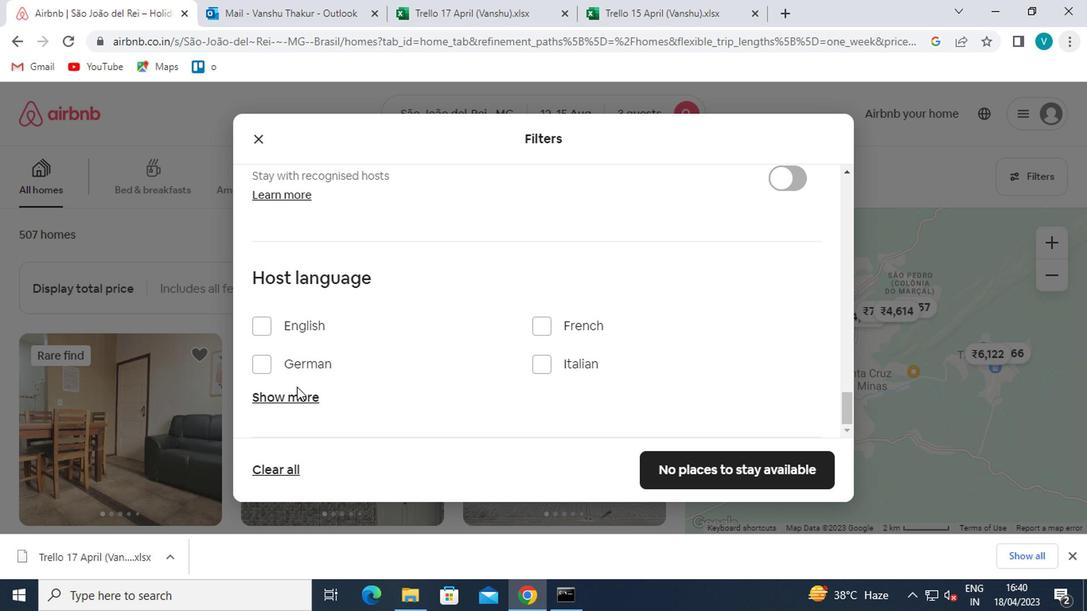 
Action: Mouse pressed left at (296, 391)
Screenshot: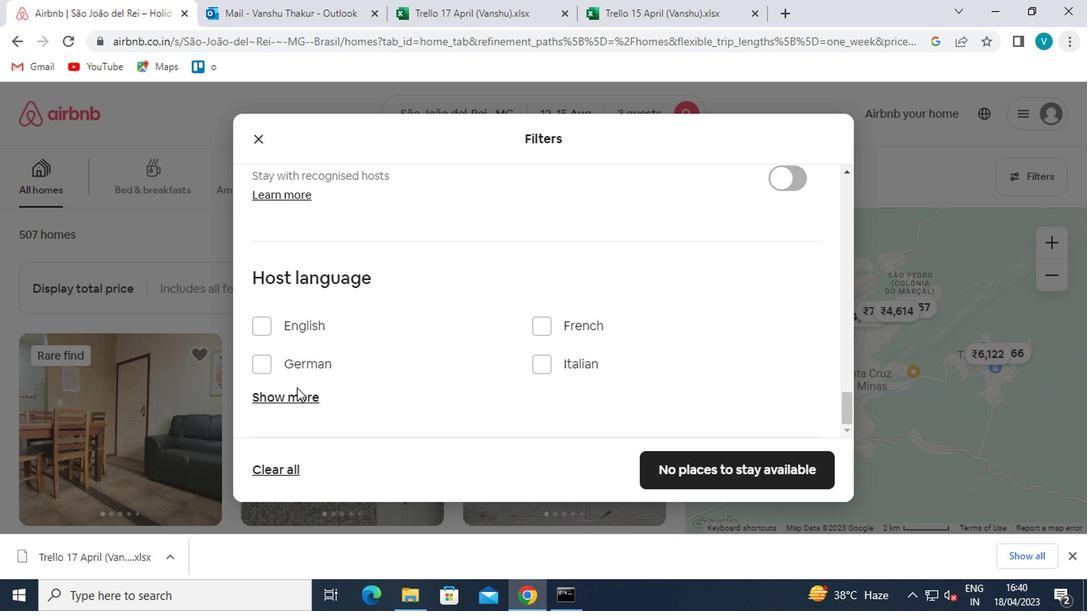 
Action: Mouse moved to (299, 385)
Screenshot: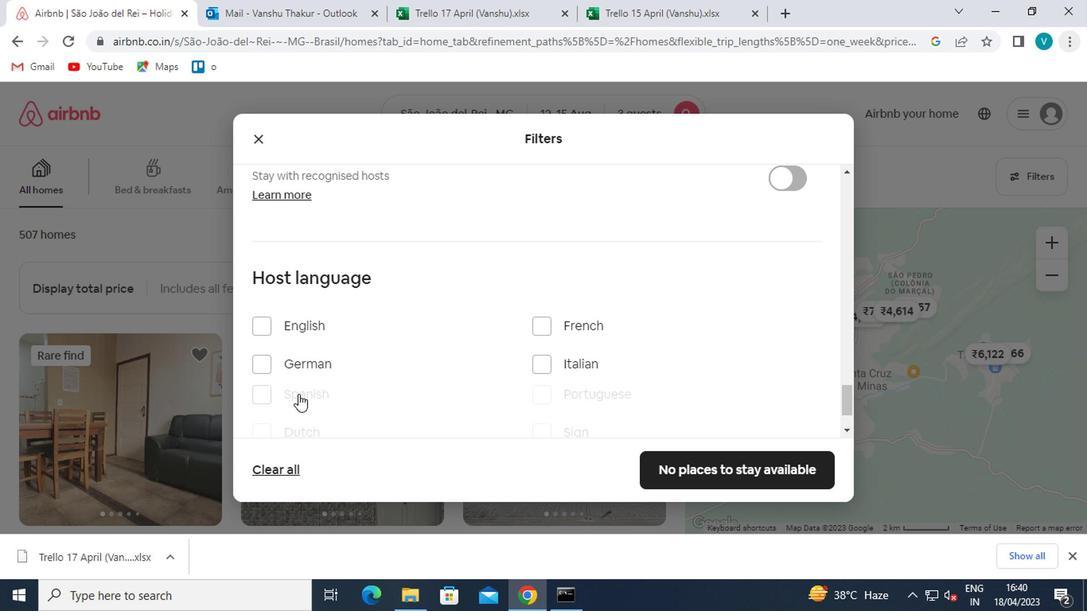 
Action: Mouse scrolled (299, 383) with delta (0, -1)
Screenshot: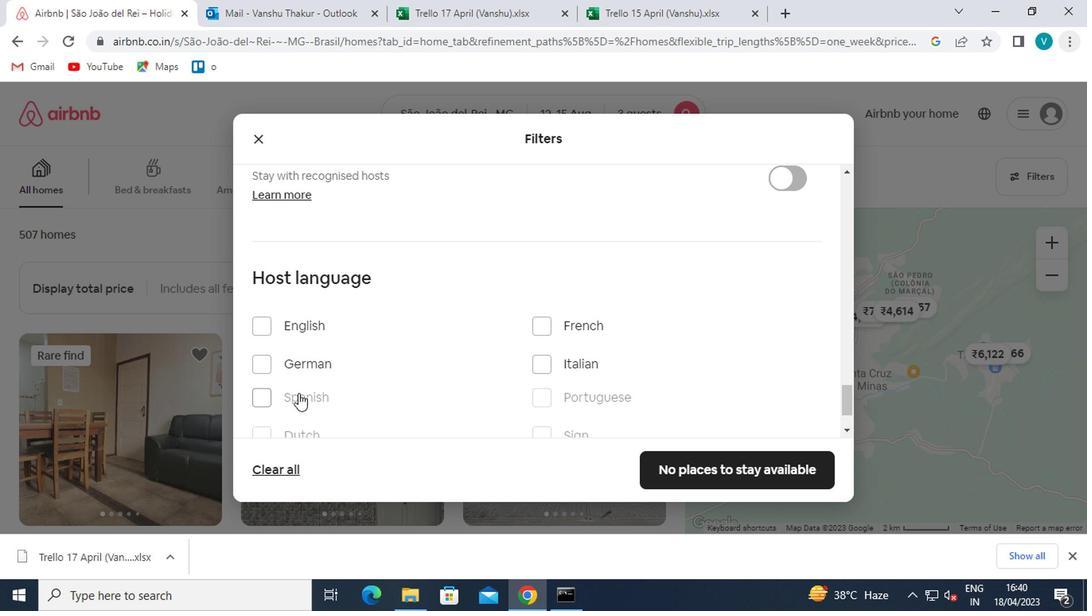 
Action: Mouse moved to (257, 329)
Screenshot: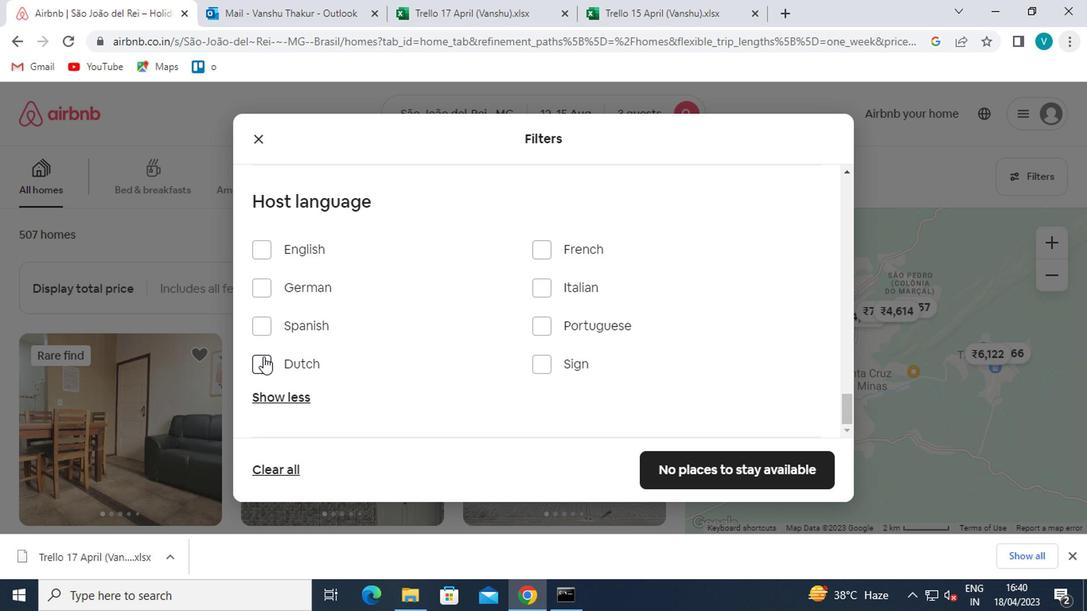 
Action: Mouse pressed left at (257, 329)
Screenshot: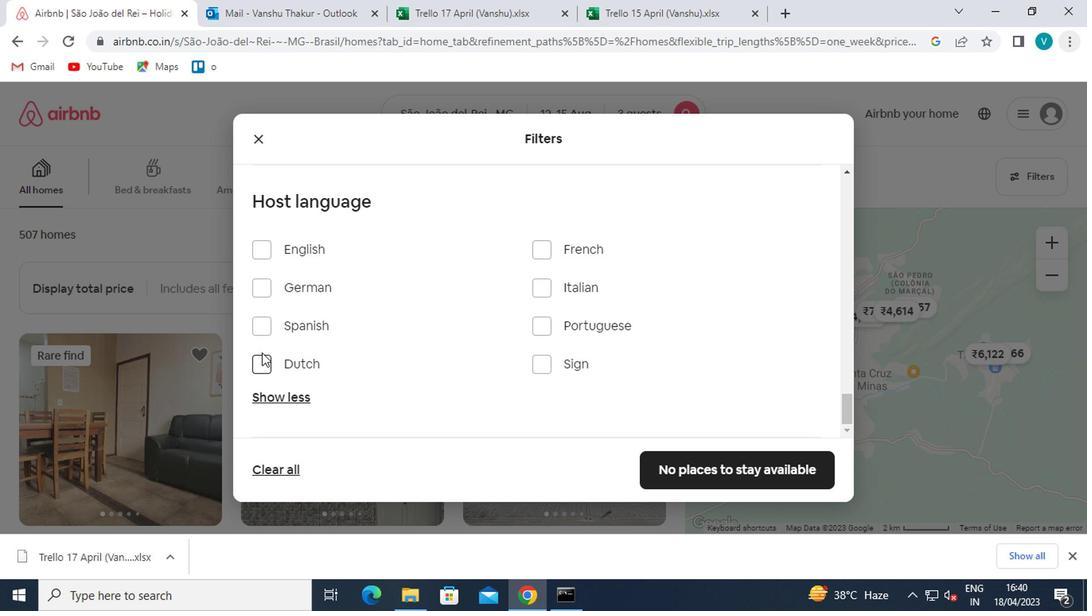 
Action: Mouse moved to (706, 469)
Screenshot: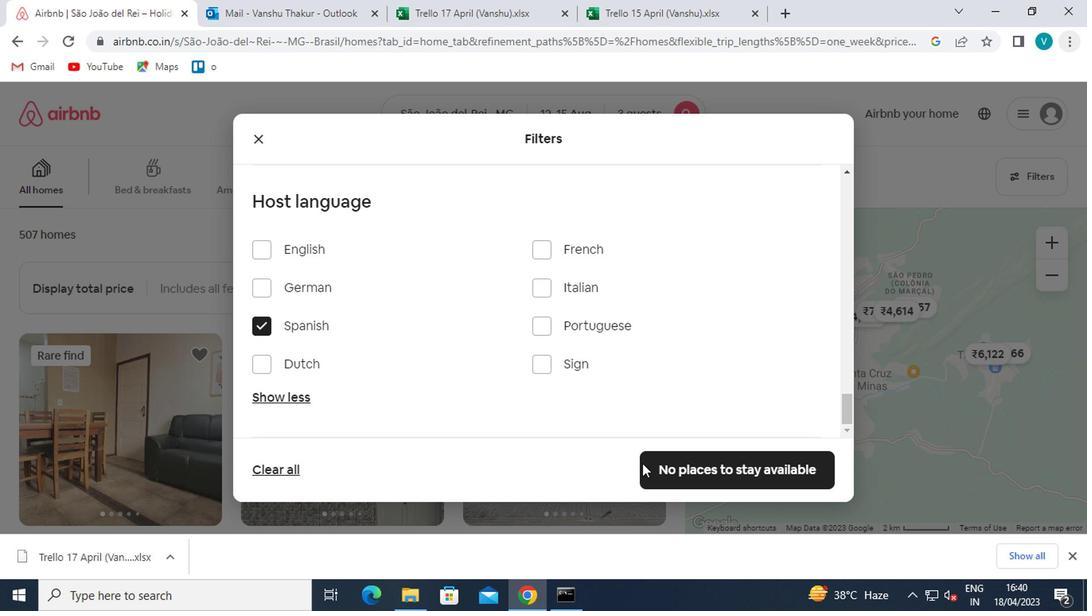 
Action: Mouse pressed left at (706, 469)
Screenshot: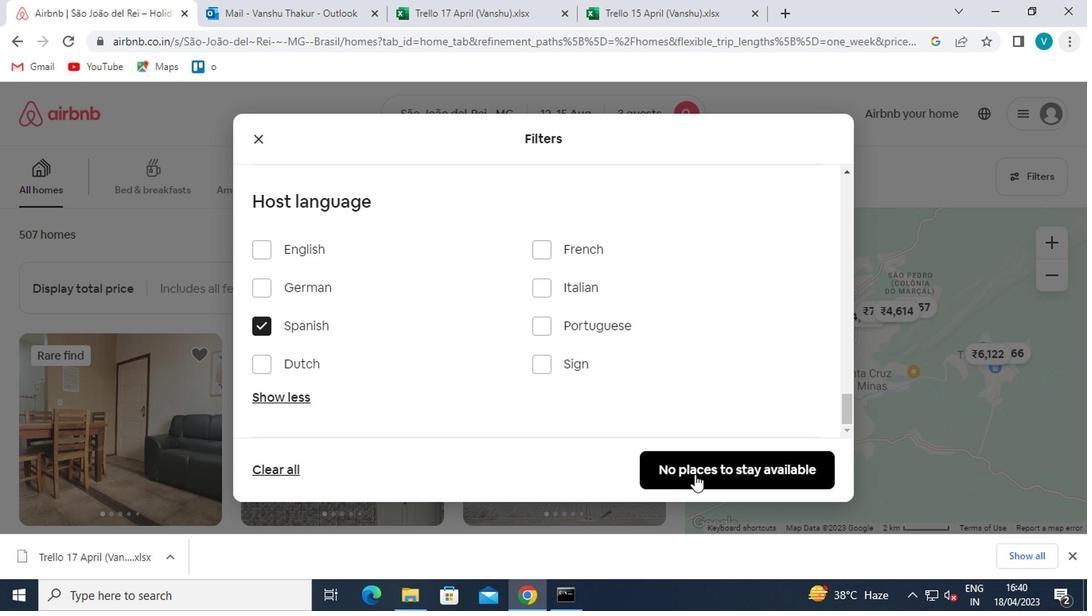 
Action: Mouse moved to (646, 387)
Screenshot: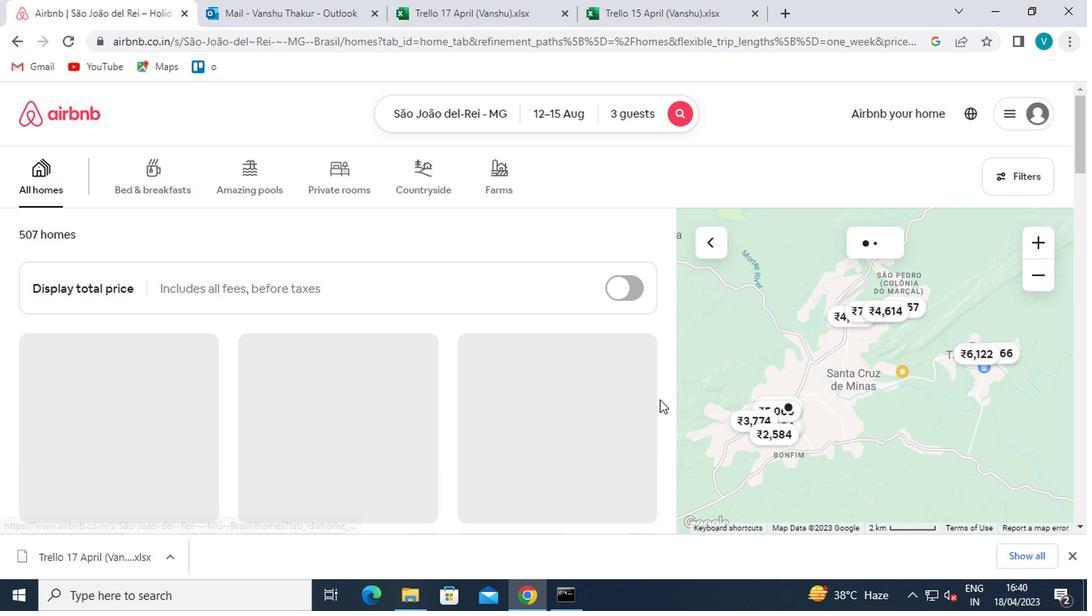 
